 Task: Compose an email with the signature Margaret Wilson with the subject Feedback on a product roadmap and the message Could you please schedule a follow-up meeting to discuss the implementation plan? from softage.3@softage.net to softage.1@softage.net with an attached audio file Audio_art_review.mp3, change the font of the message to Tahoma and change the font typography to bold and underline Send the email. Finally, move the email from Sent Items to the label Freelance contracts
Action: Mouse moved to (106, 141)
Screenshot: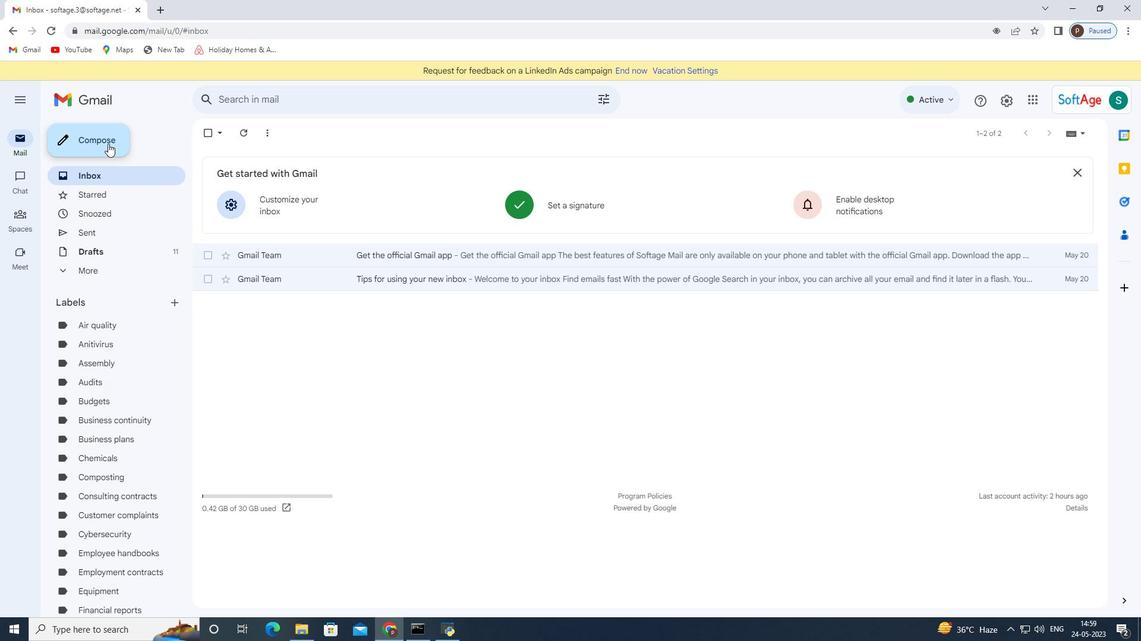 
Action: Mouse pressed left at (106, 141)
Screenshot: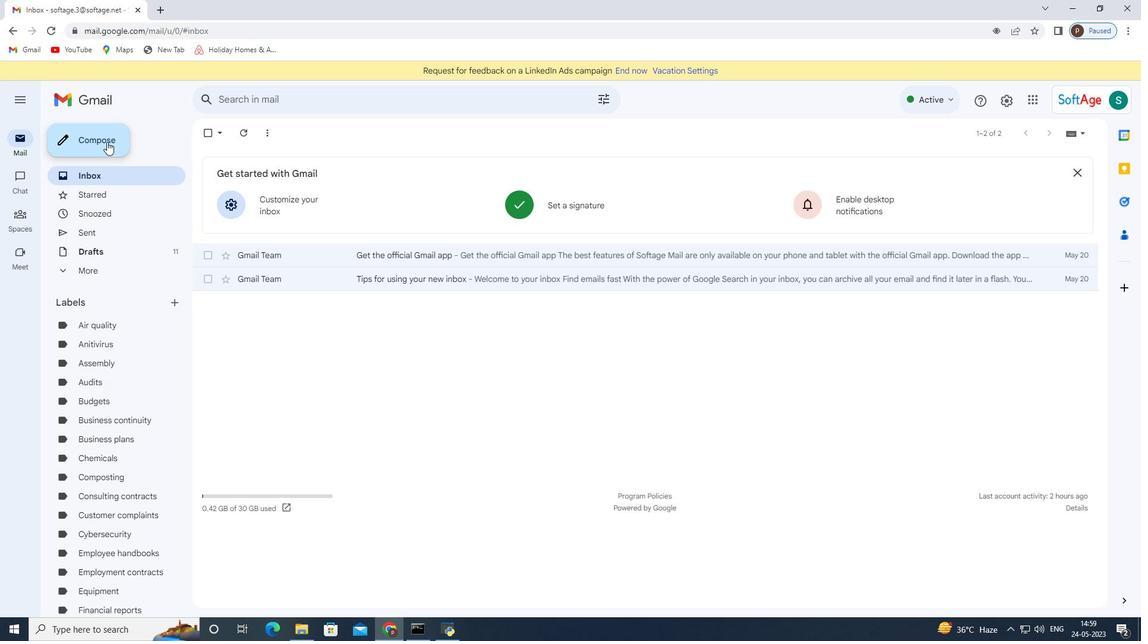 
Action: Mouse moved to (959, 600)
Screenshot: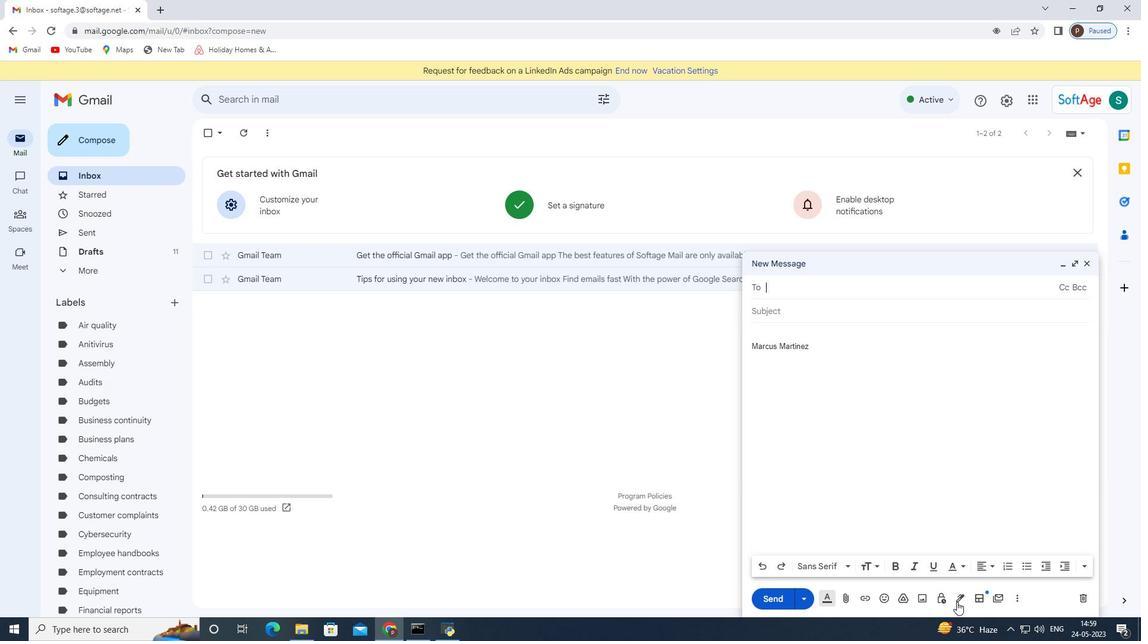 
Action: Mouse pressed left at (959, 600)
Screenshot: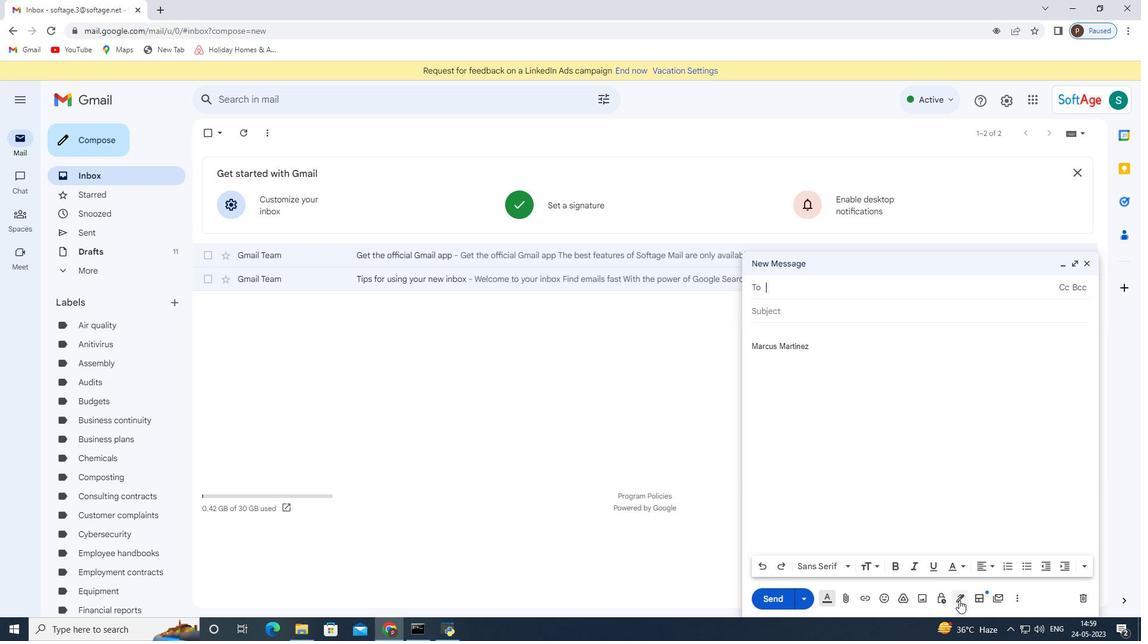 
Action: Mouse moved to (1010, 534)
Screenshot: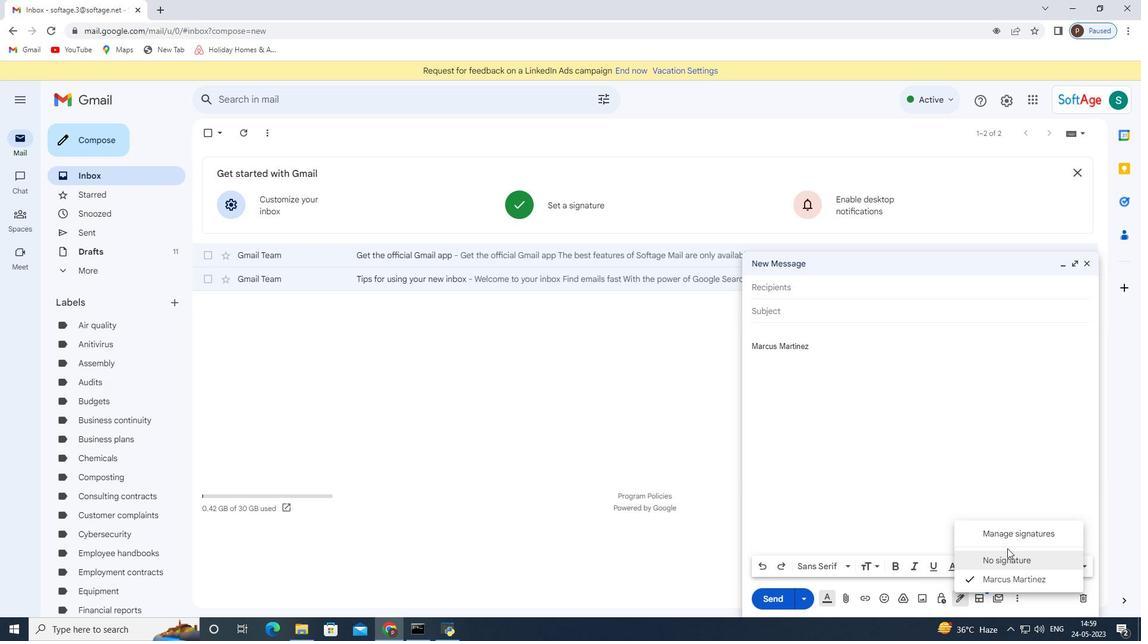 
Action: Mouse pressed left at (1010, 534)
Screenshot: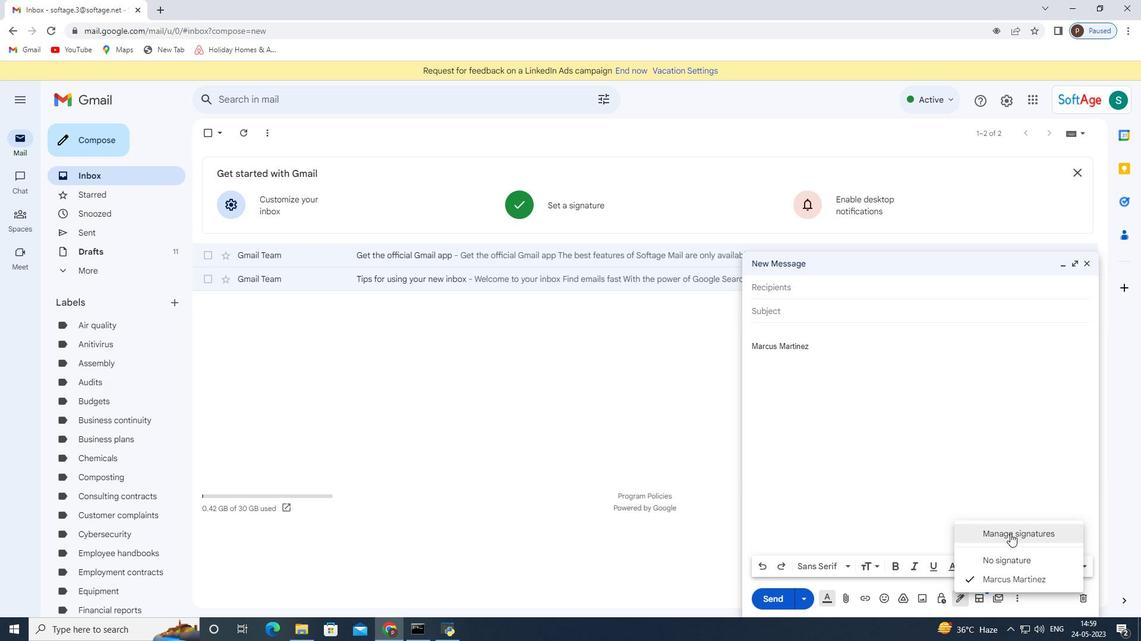 
Action: Mouse moved to (504, 379)
Screenshot: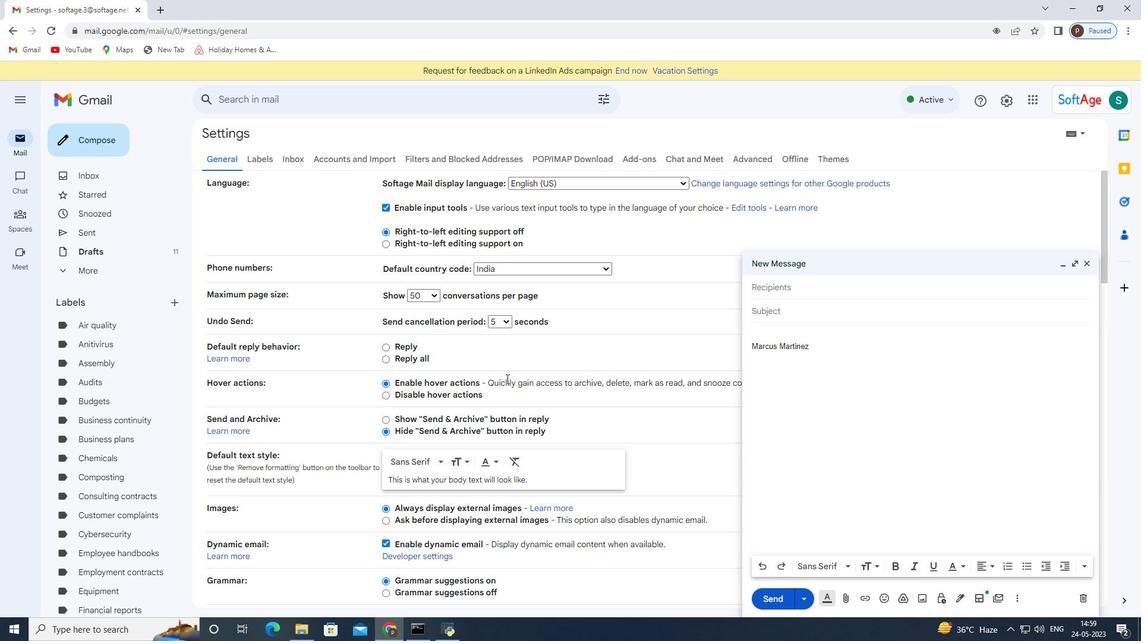 
Action: Mouse scrolled (504, 378) with delta (0, 0)
Screenshot: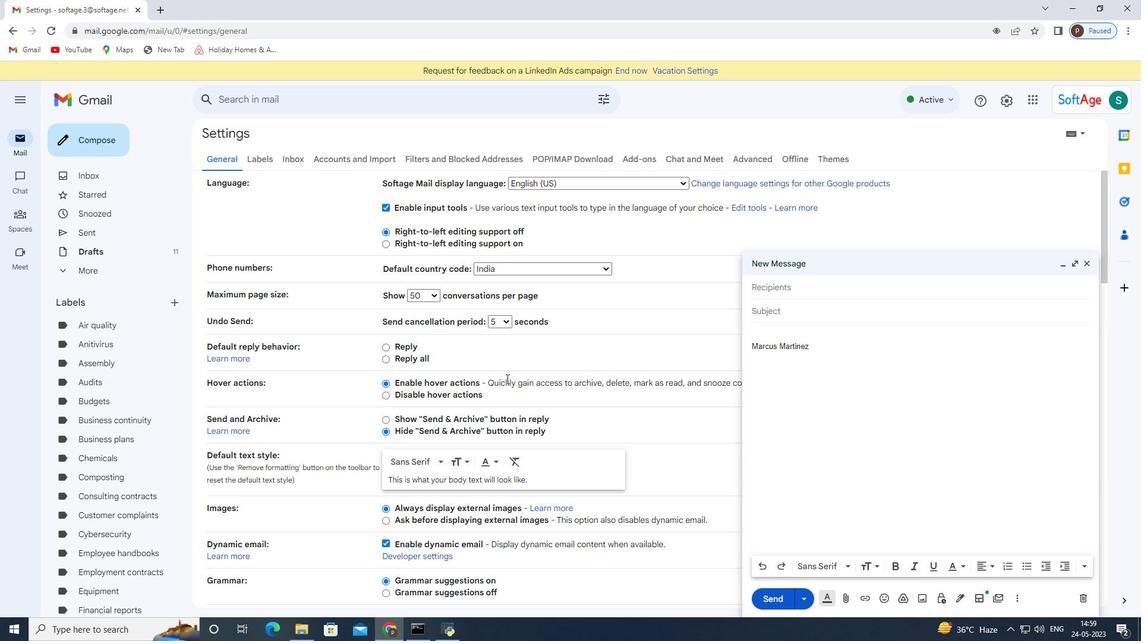 
Action: Mouse moved to (503, 379)
Screenshot: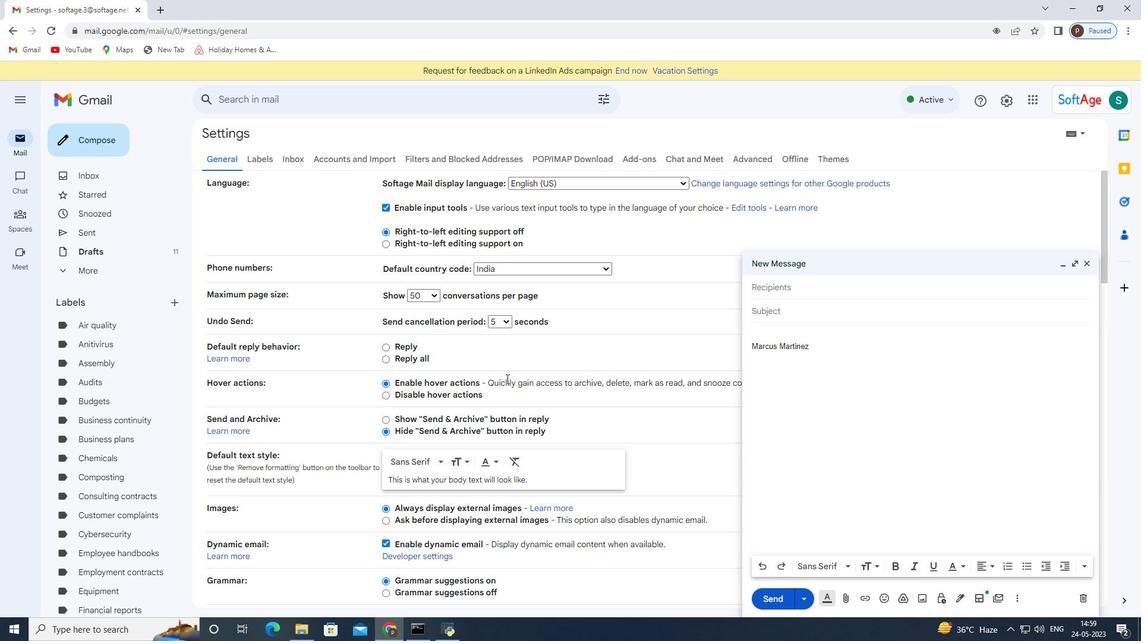 
Action: Mouse scrolled (503, 378) with delta (0, 0)
Screenshot: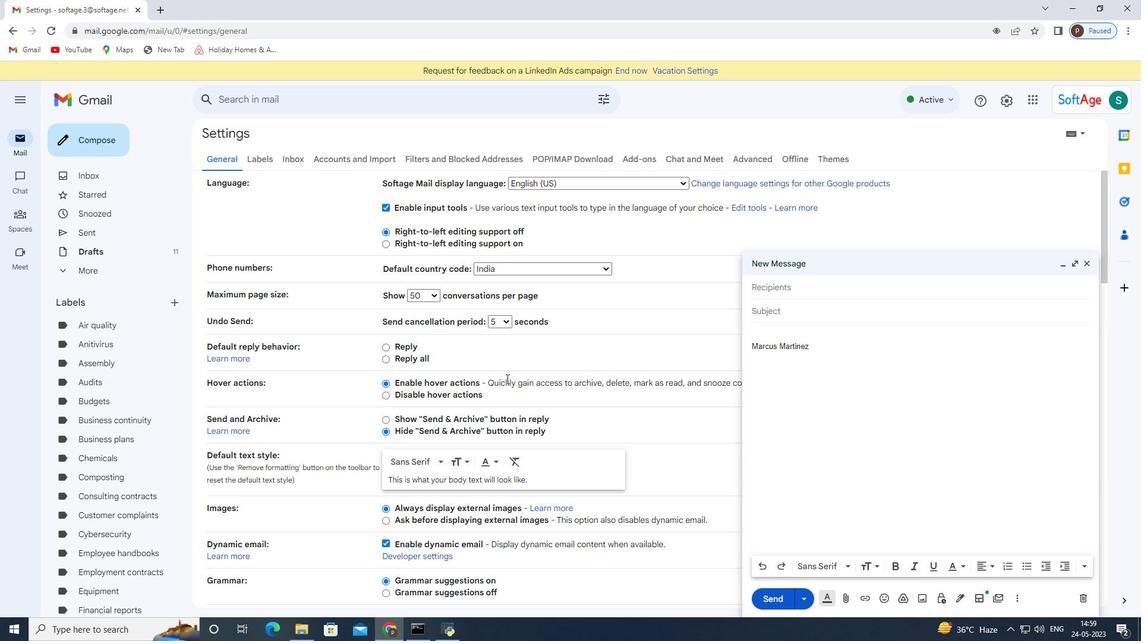 
Action: Mouse moved to (502, 379)
Screenshot: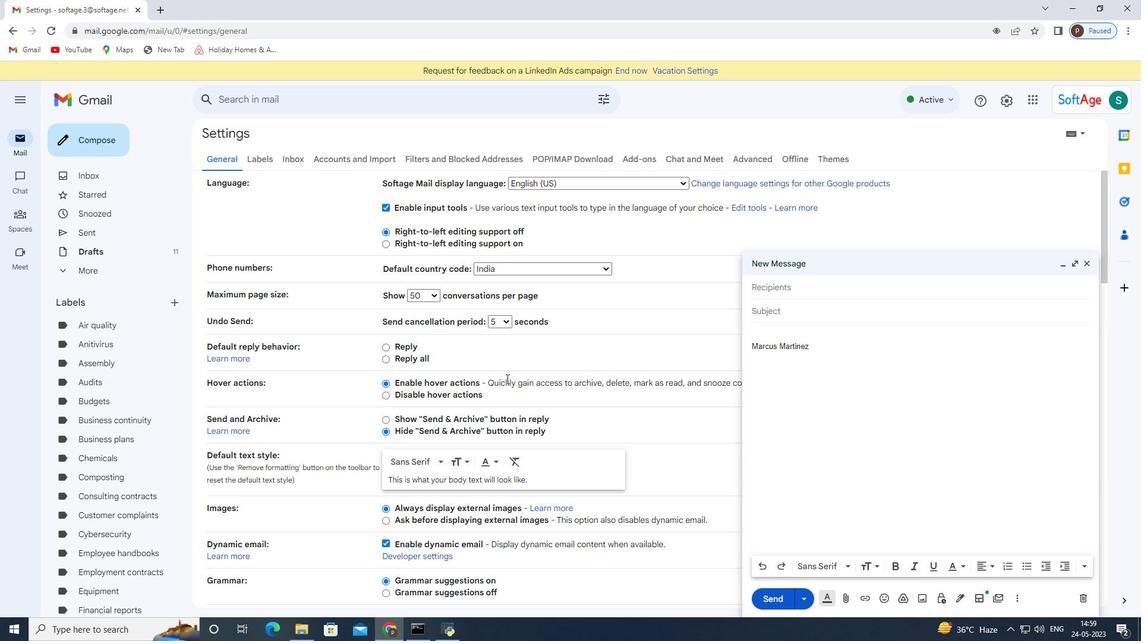 
Action: Mouse scrolled (502, 378) with delta (0, 0)
Screenshot: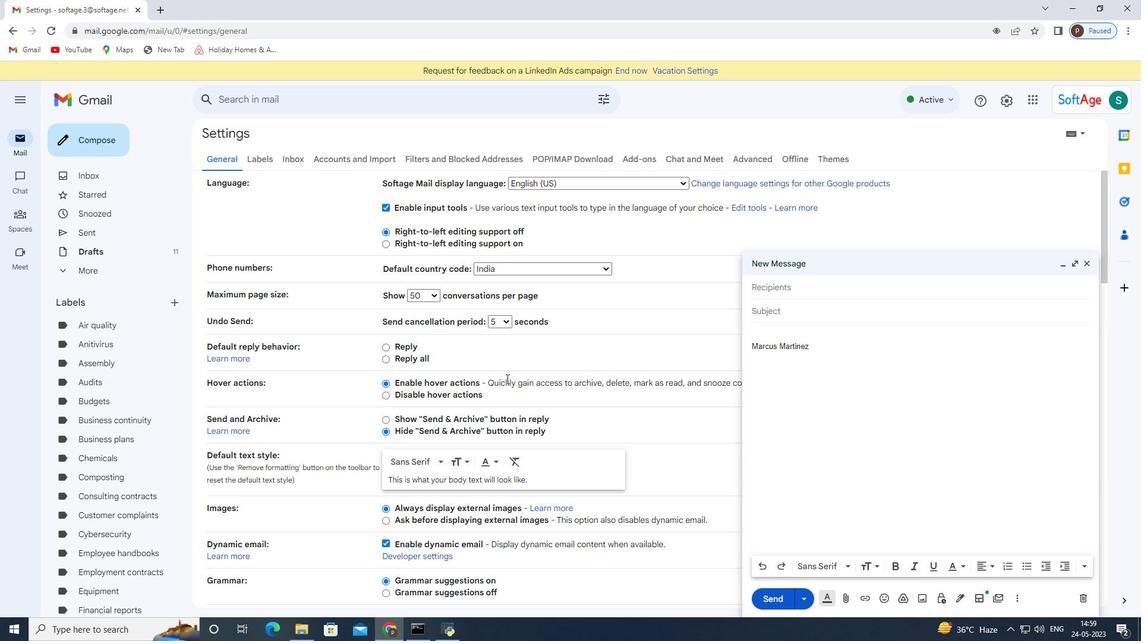 
Action: Mouse scrolled (502, 378) with delta (0, 0)
Screenshot: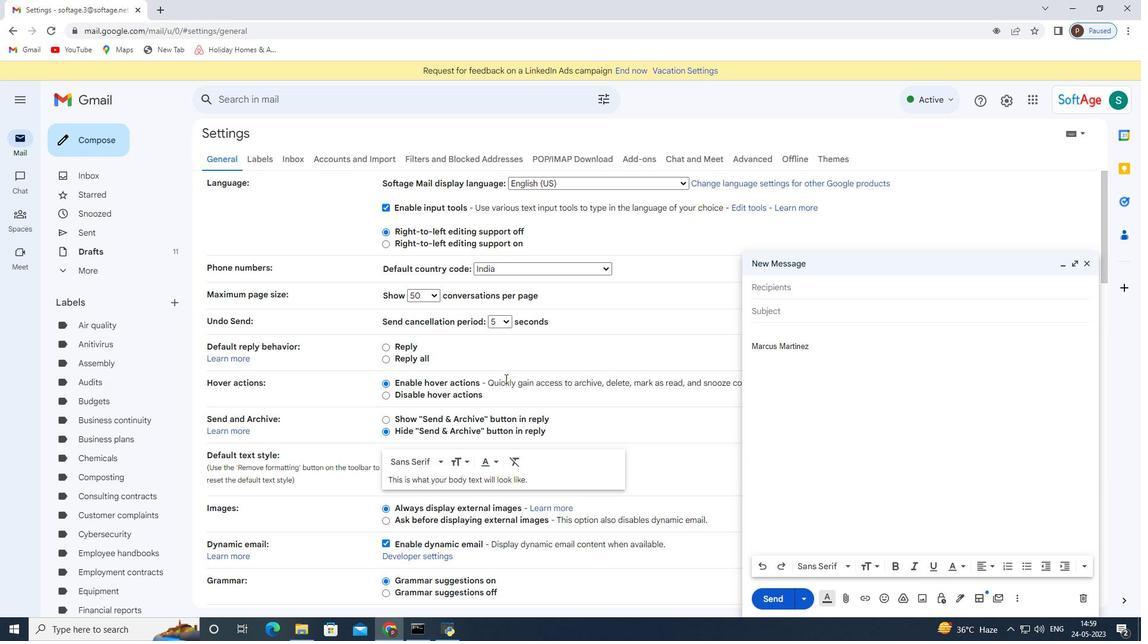 
Action: Mouse scrolled (502, 378) with delta (0, 0)
Screenshot: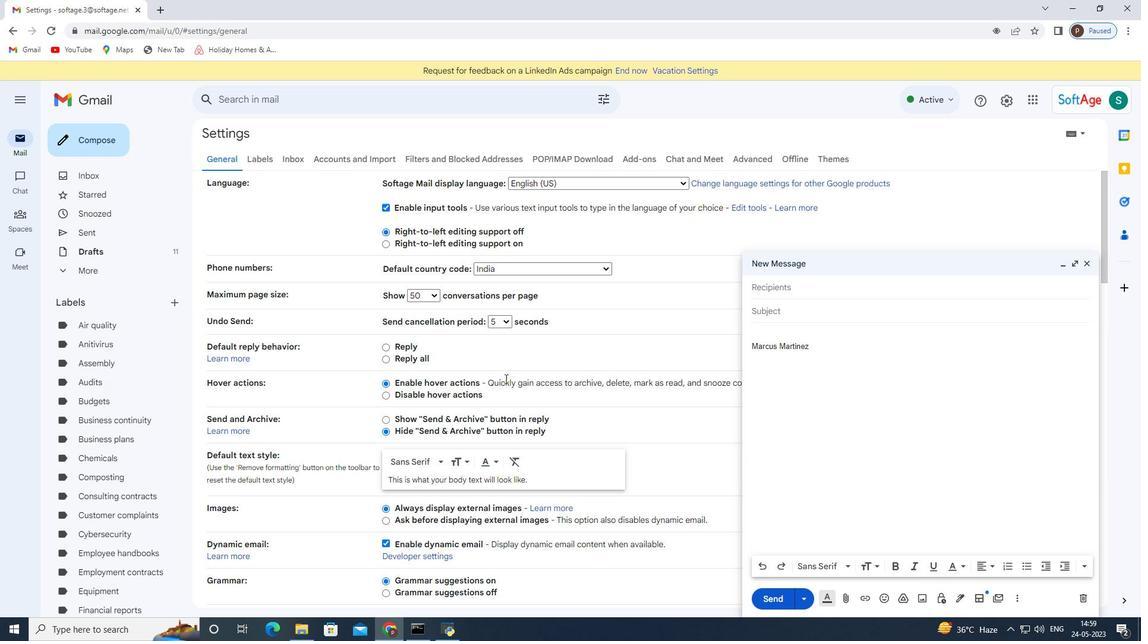
Action: Mouse scrolled (502, 378) with delta (0, 0)
Screenshot: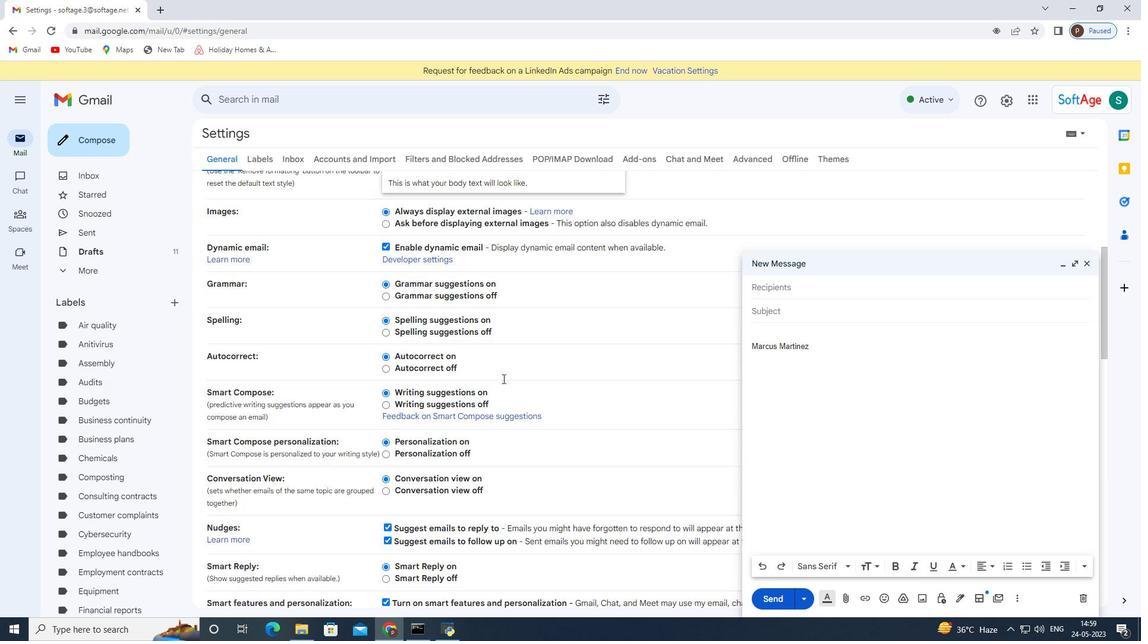 
Action: Mouse scrolled (502, 378) with delta (0, 0)
Screenshot: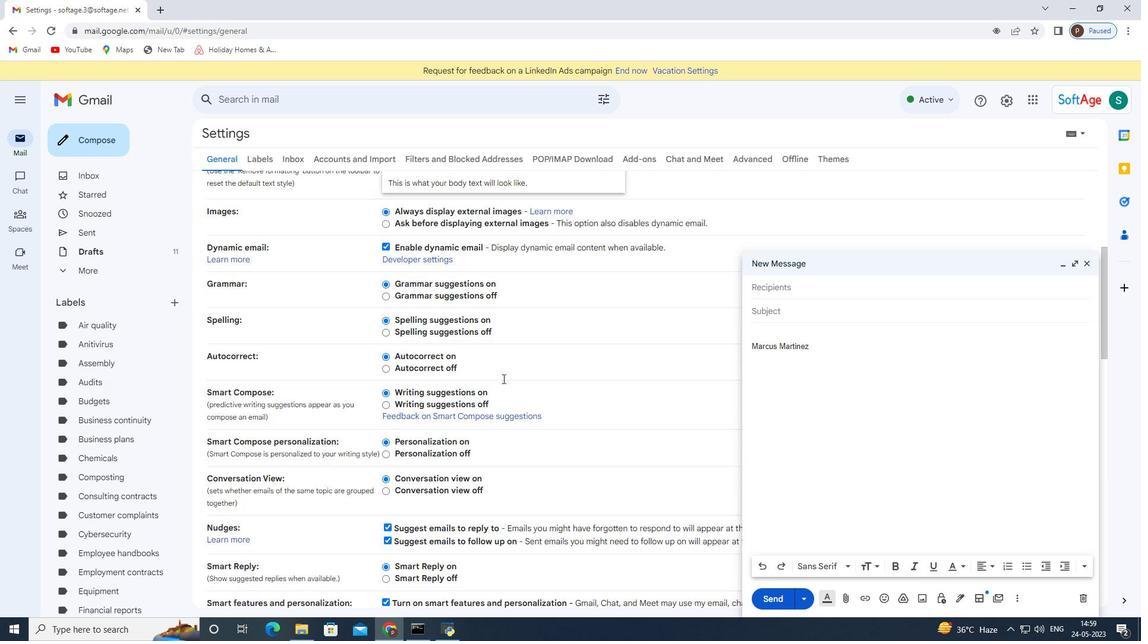 
Action: Mouse scrolled (502, 378) with delta (0, 0)
Screenshot: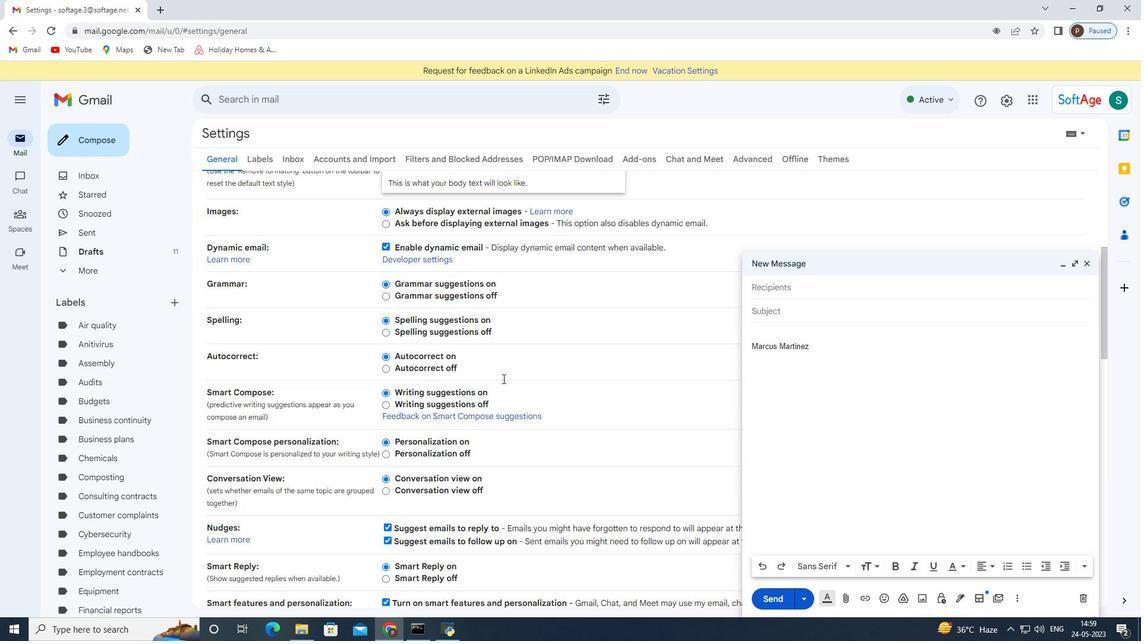 
Action: Mouse scrolled (502, 378) with delta (0, 0)
Screenshot: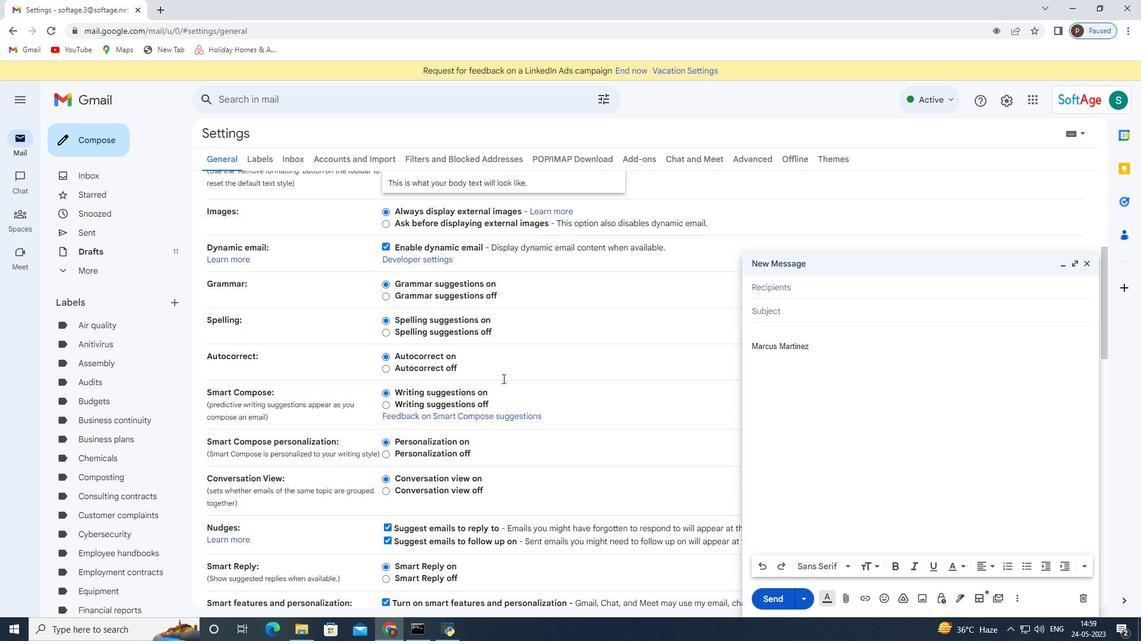 
Action: Mouse scrolled (502, 378) with delta (0, 0)
Screenshot: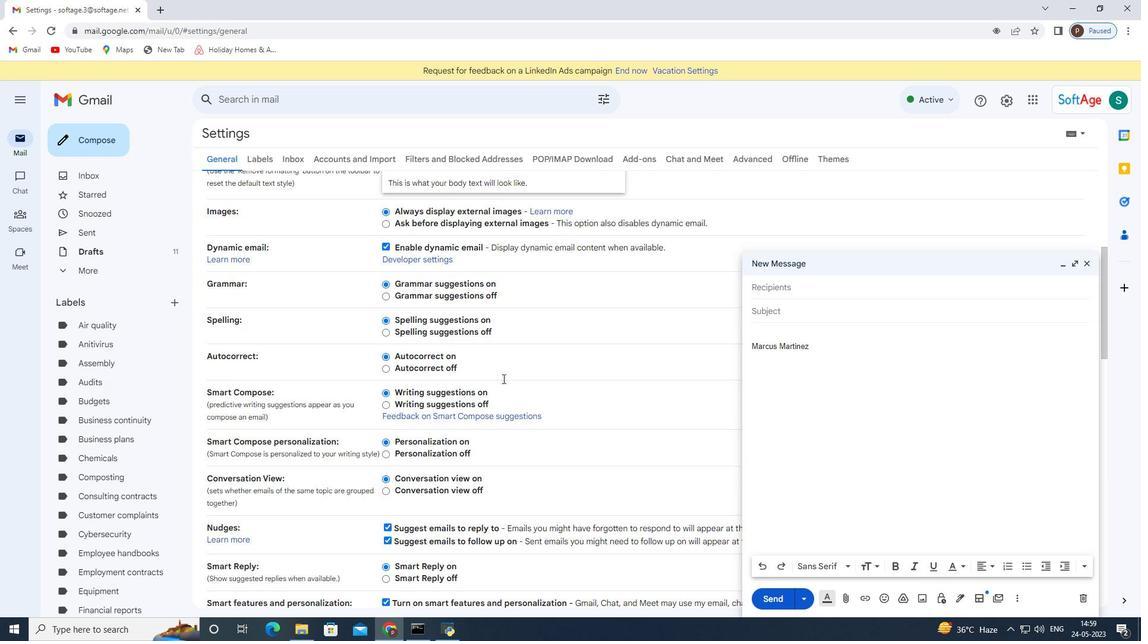 
Action: Mouse scrolled (502, 378) with delta (0, 0)
Screenshot: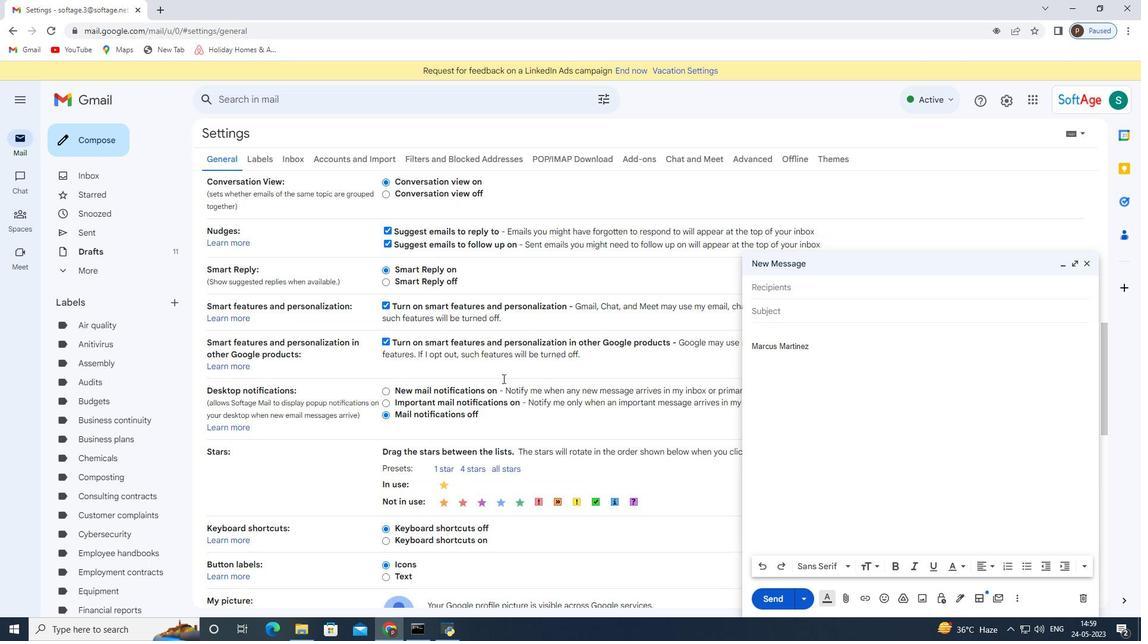 
Action: Mouse scrolled (502, 378) with delta (0, 0)
Screenshot: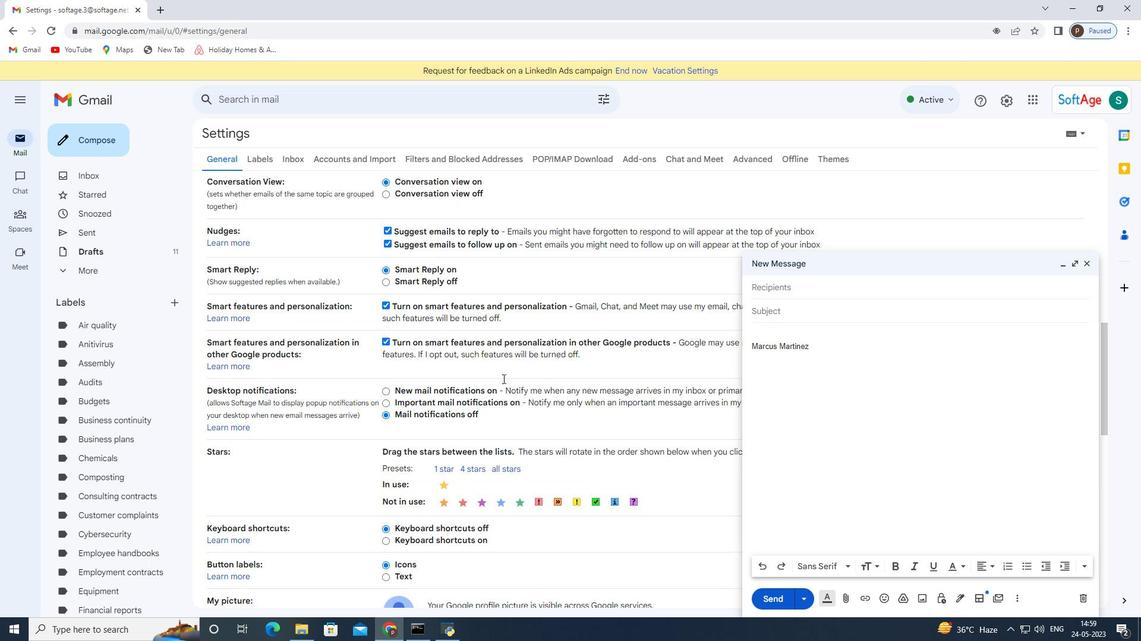 
Action: Mouse scrolled (502, 378) with delta (0, 0)
Screenshot: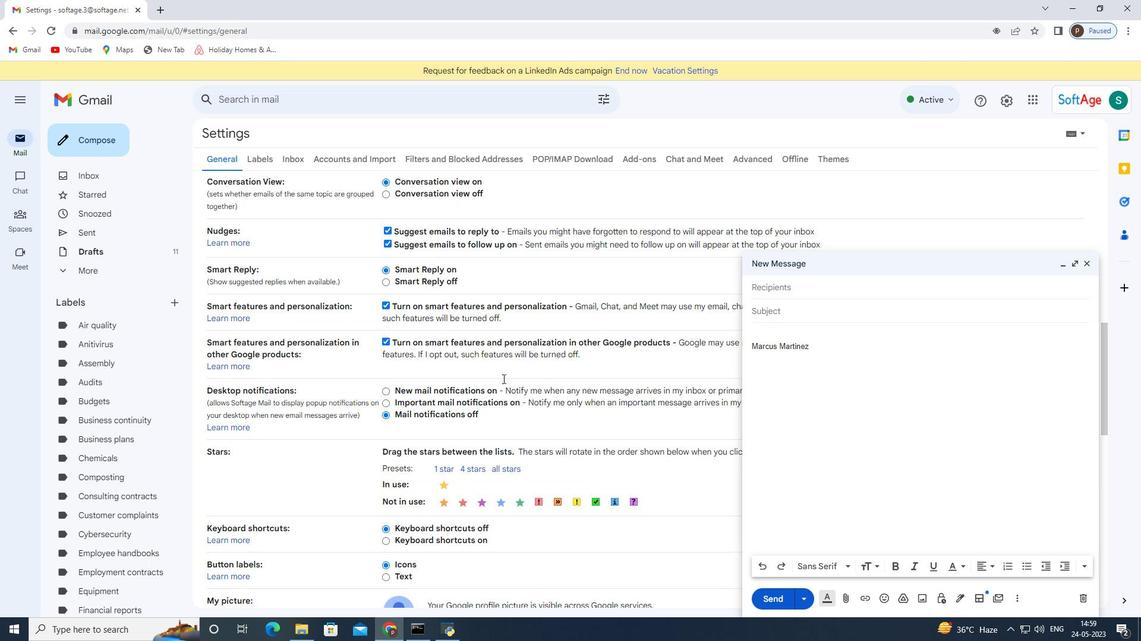 
Action: Mouse scrolled (502, 378) with delta (0, 0)
Screenshot: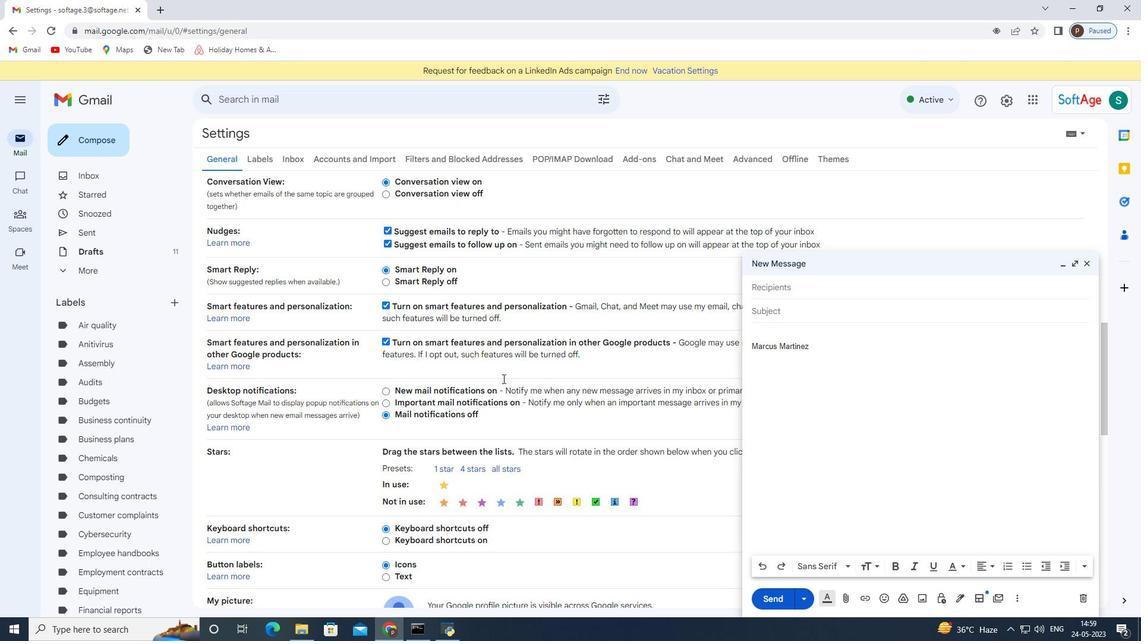 
Action: Mouse scrolled (502, 378) with delta (0, 0)
Screenshot: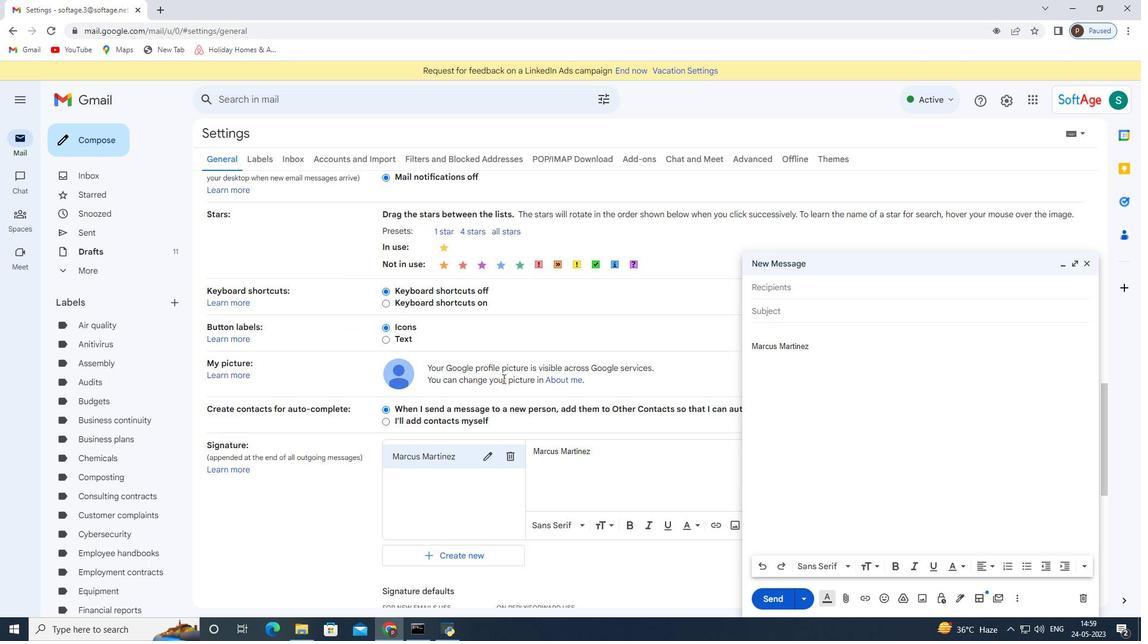 
Action: Mouse scrolled (502, 378) with delta (0, 0)
Screenshot: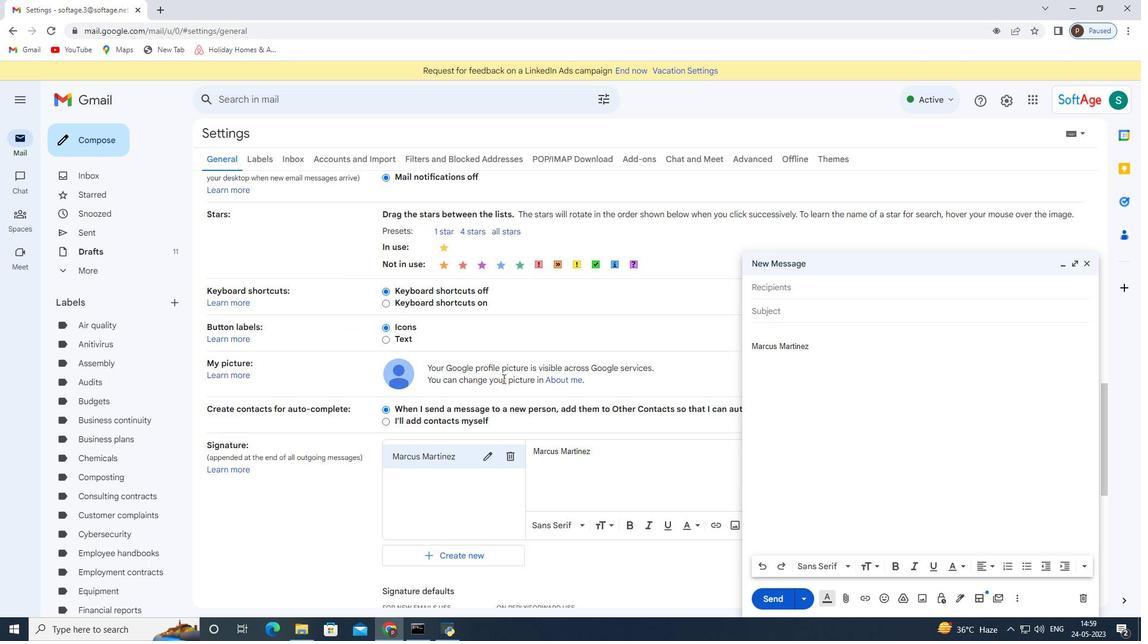 
Action: Mouse moved to (508, 340)
Screenshot: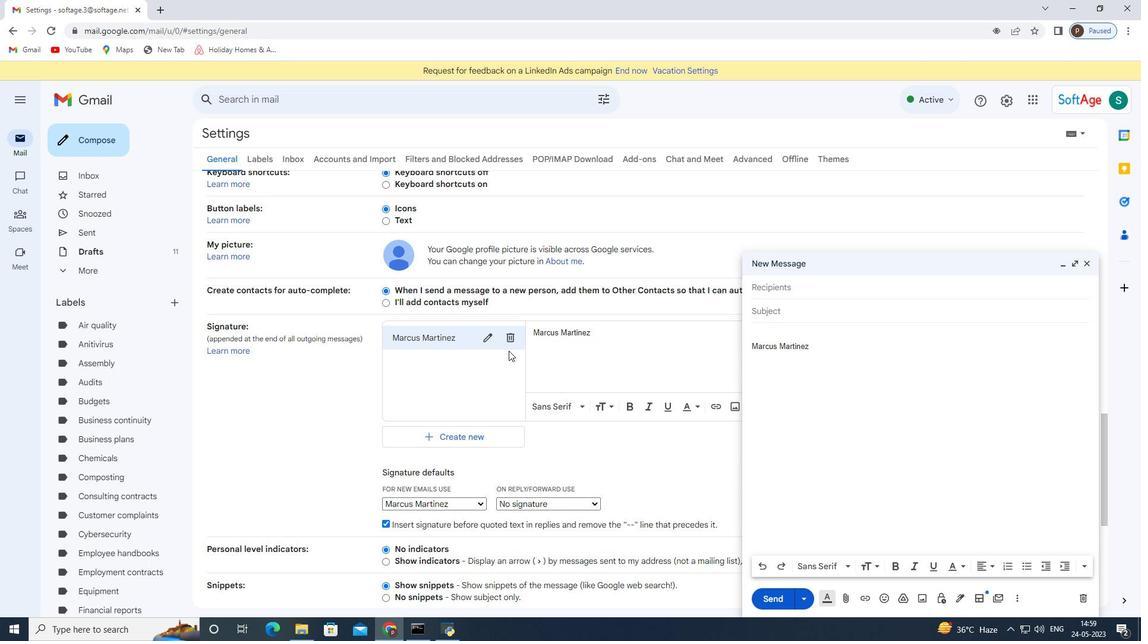 
Action: Mouse pressed left at (508, 340)
Screenshot: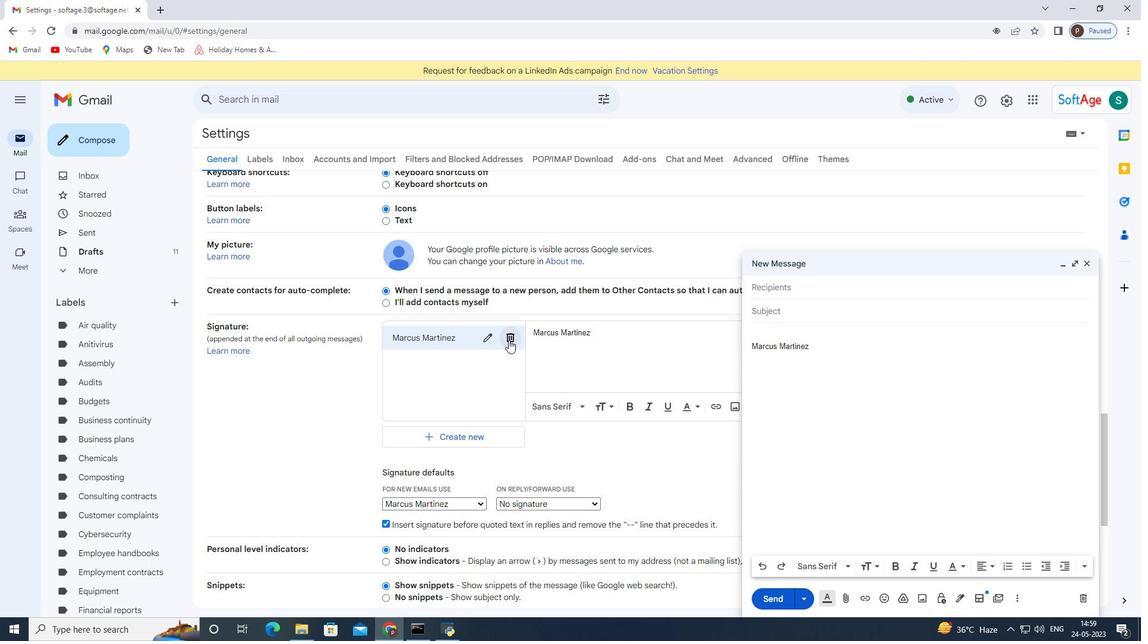 
Action: Mouse moved to (675, 363)
Screenshot: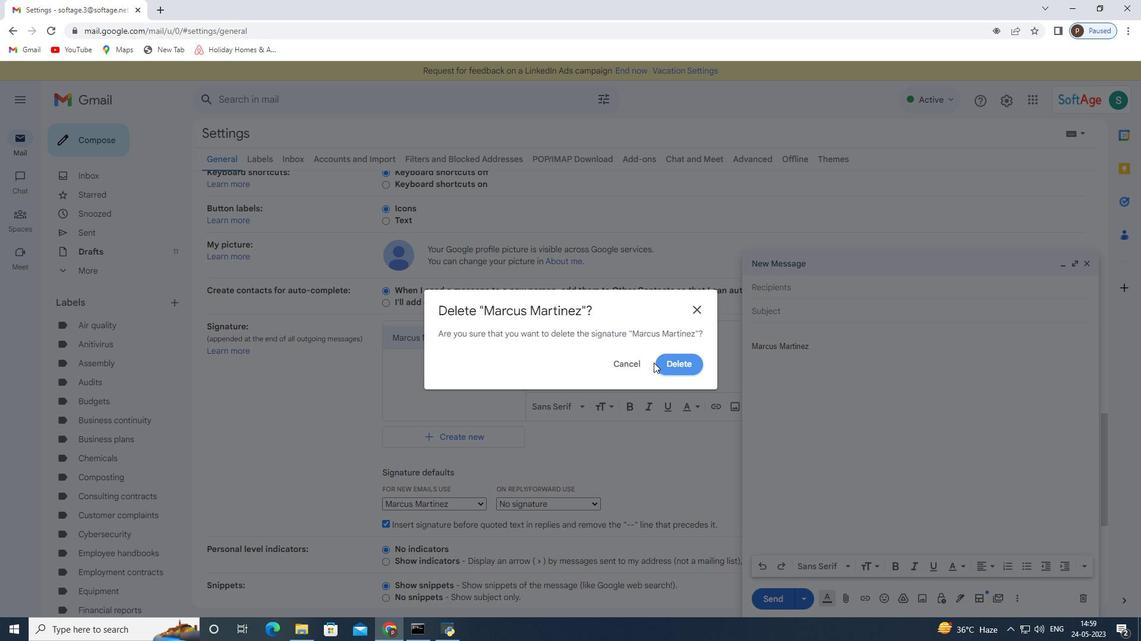 
Action: Mouse pressed left at (675, 363)
Screenshot: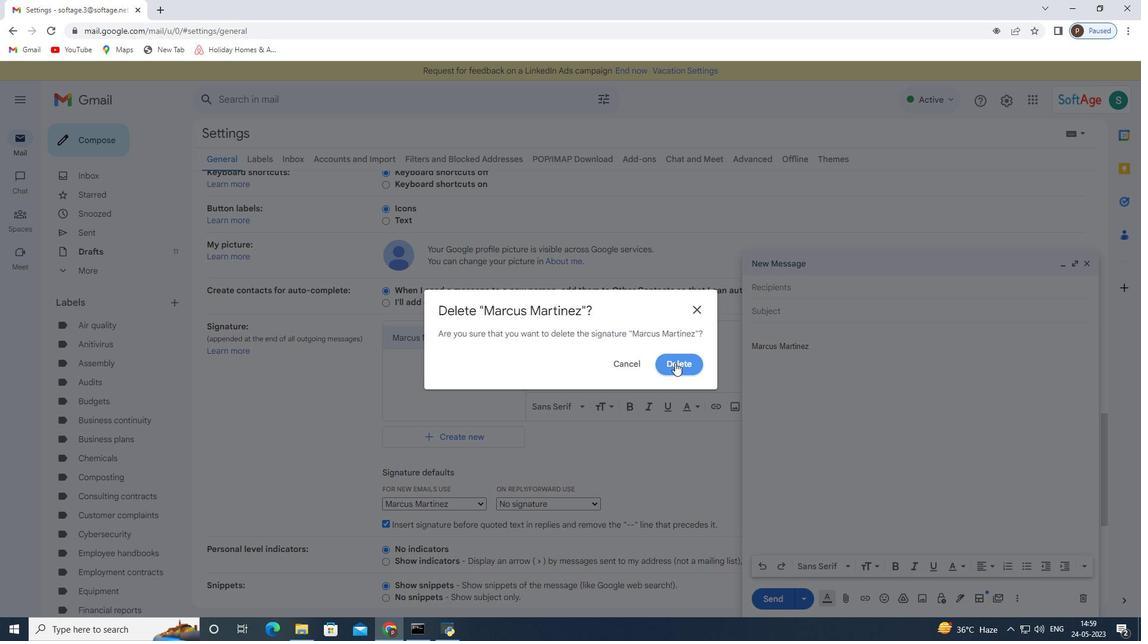 
Action: Mouse moved to (435, 342)
Screenshot: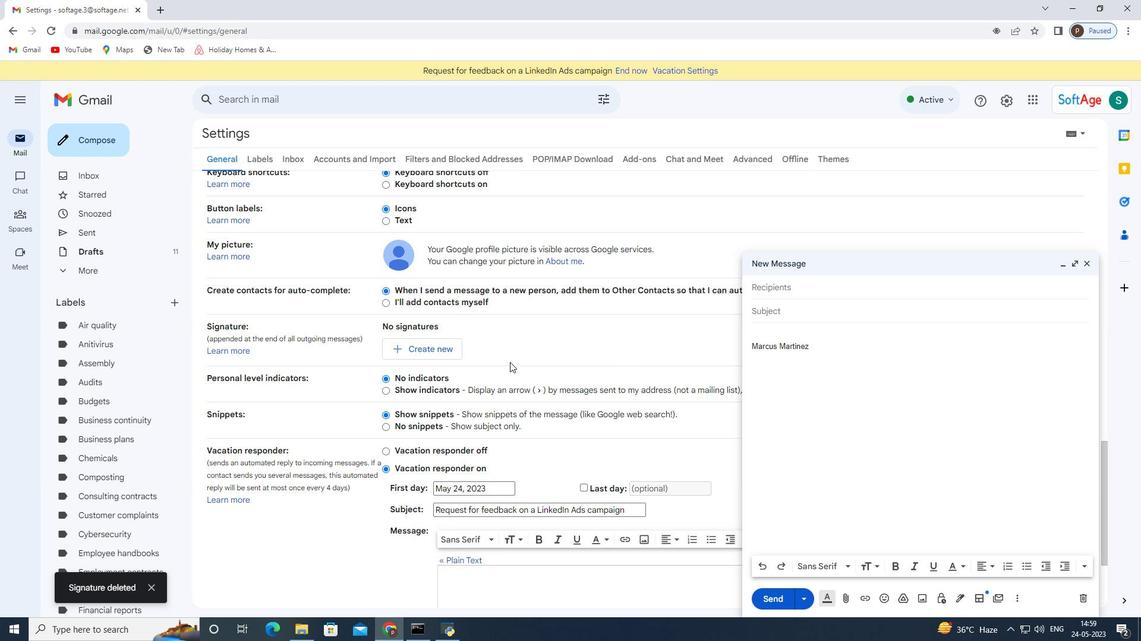 
Action: Mouse pressed left at (435, 342)
Screenshot: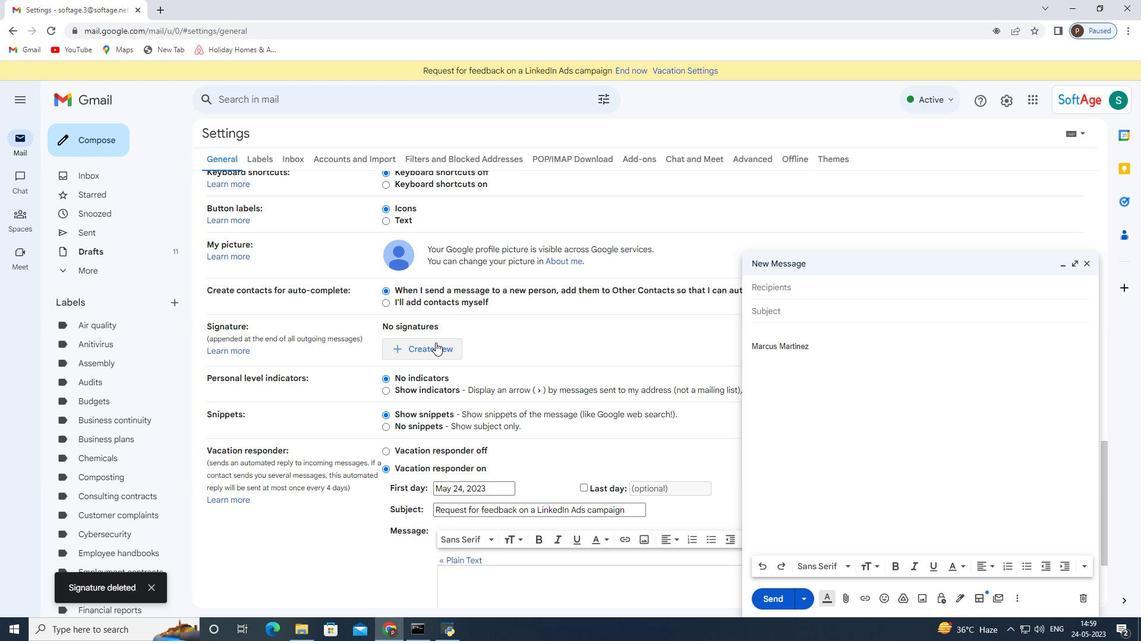 
Action: Mouse moved to (458, 334)
Screenshot: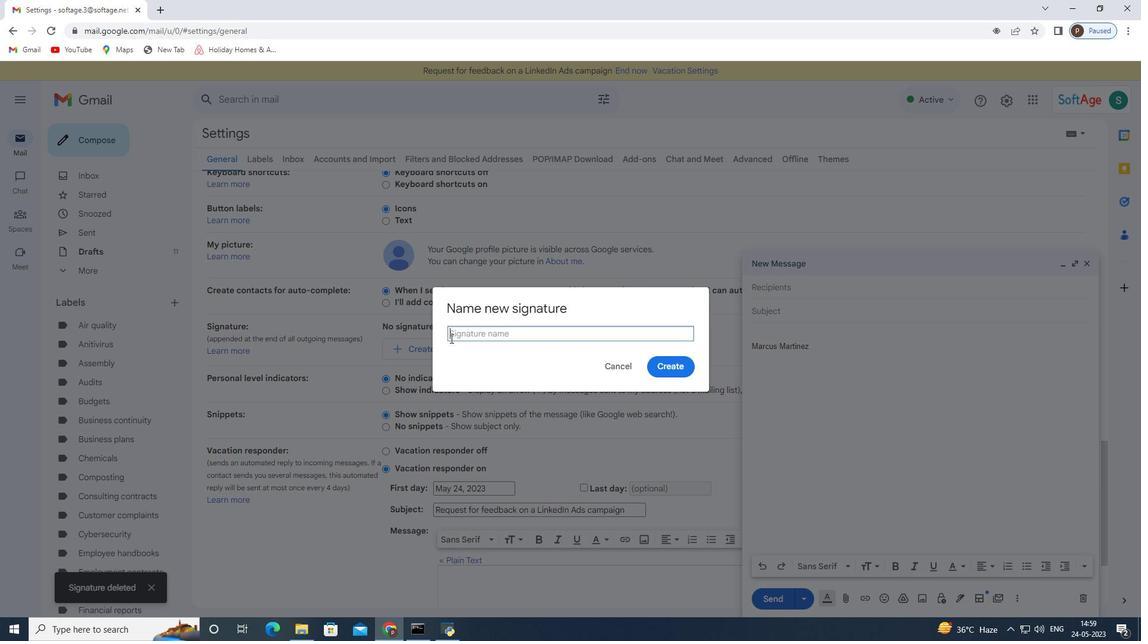 
Action: Mouse pressed left at (458, 334)
Screenshot: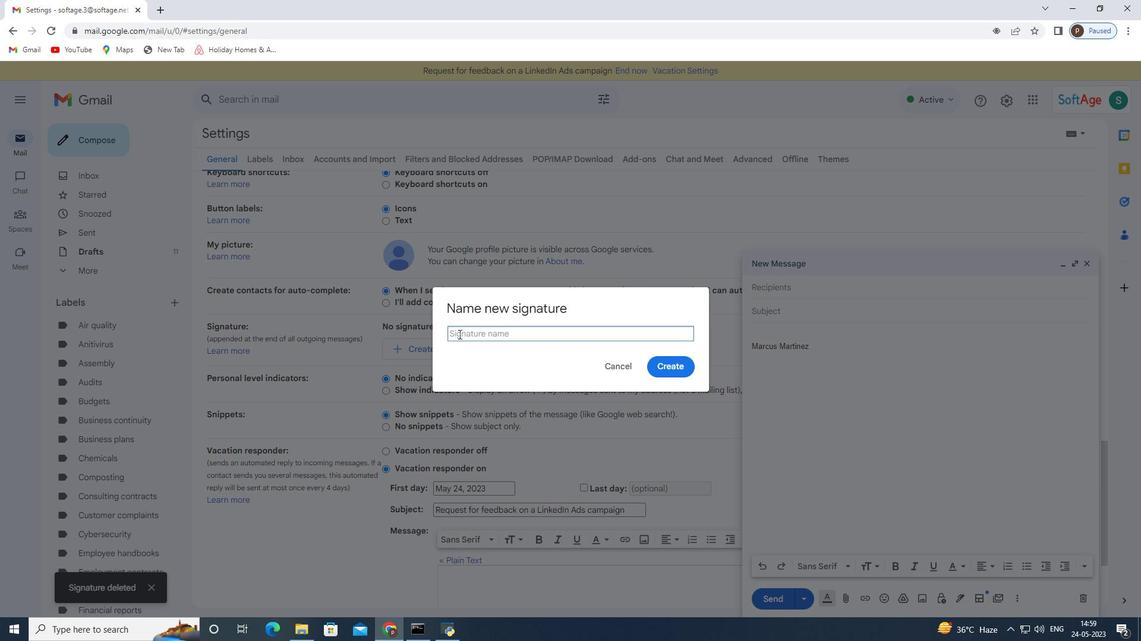 
Action: Key pressed <Key.shift><Key.shift>Margaret<Key.space><Key.shift>Wilson<Key.enter>
Screenshot: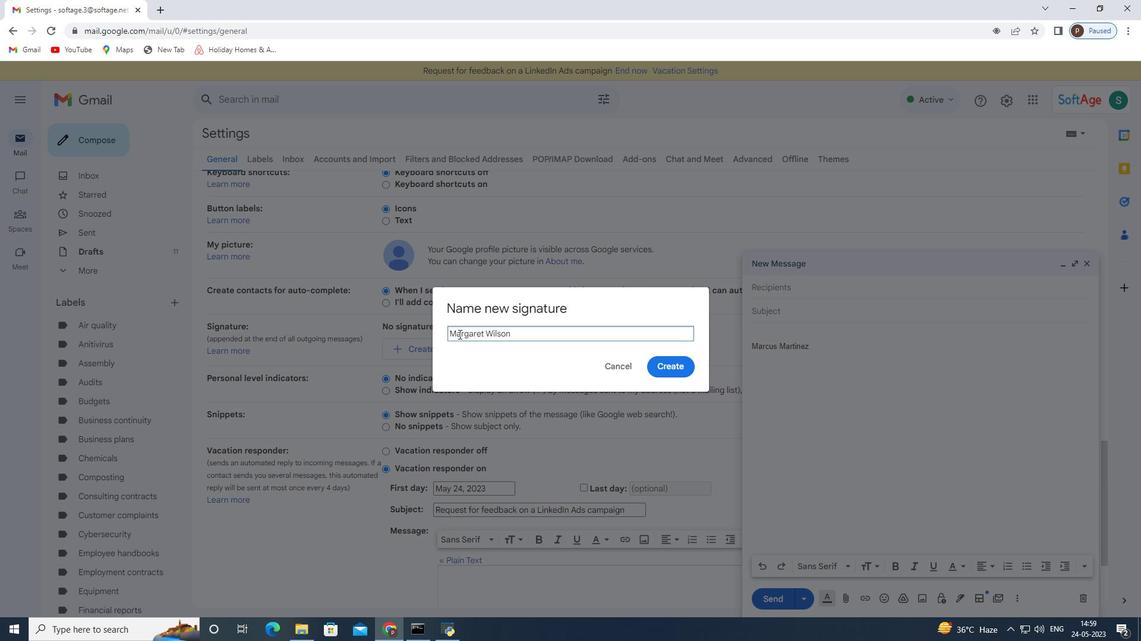 
Action: Mouse moved to (540, 329)
Screenshot: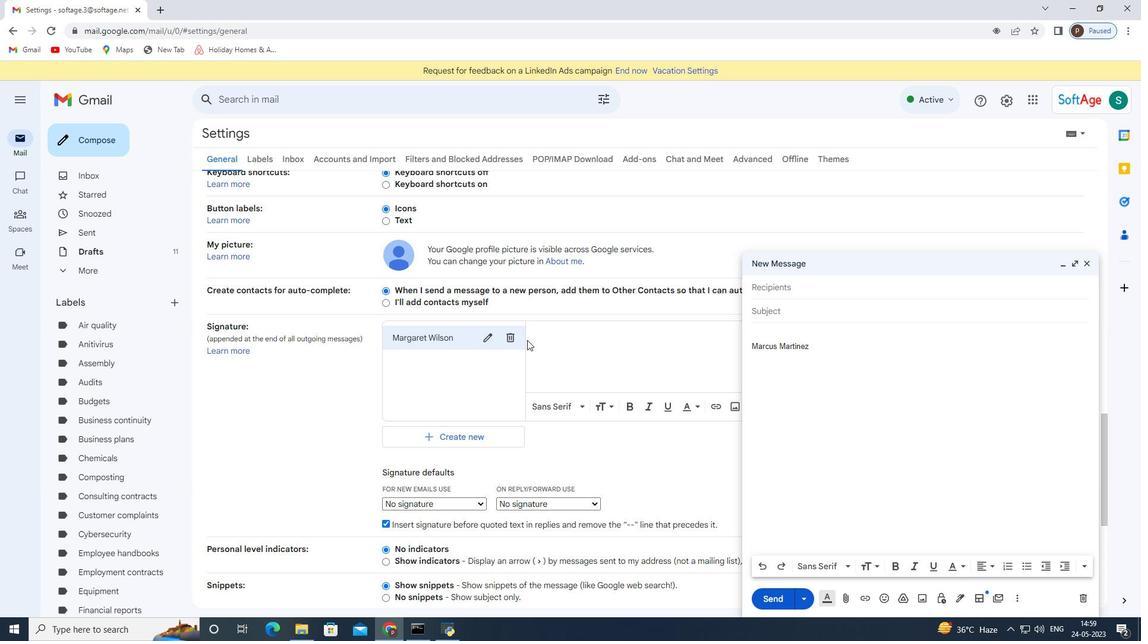 
Action: Mouse pressed left at (540, 329)
Screenshot: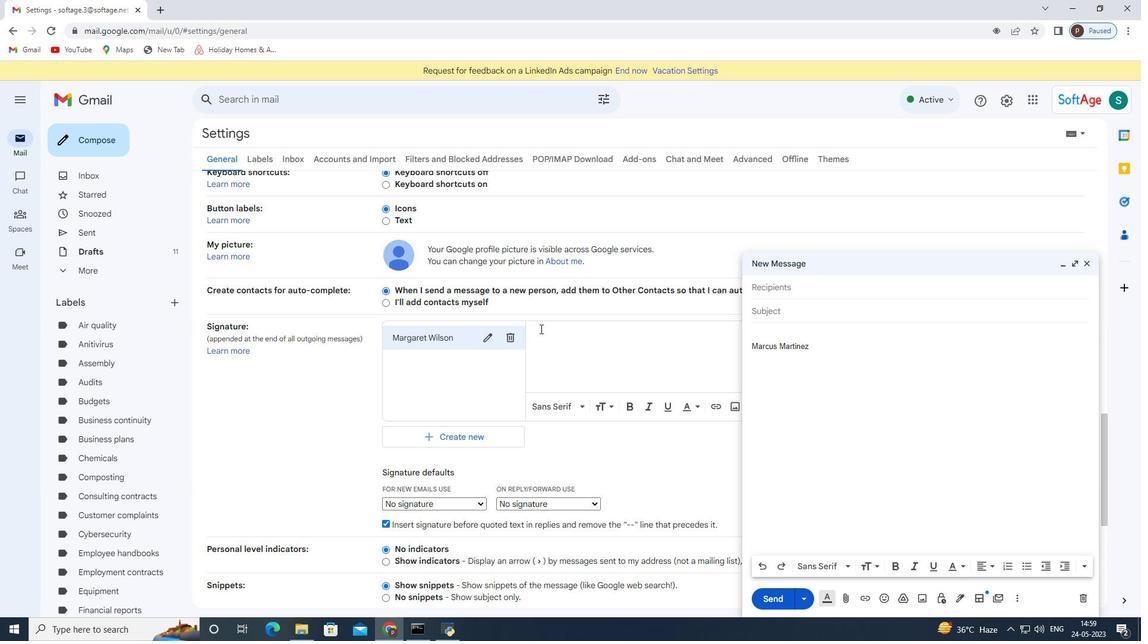 
Action: Key pressed <Key.shift>Margar
Screenshot: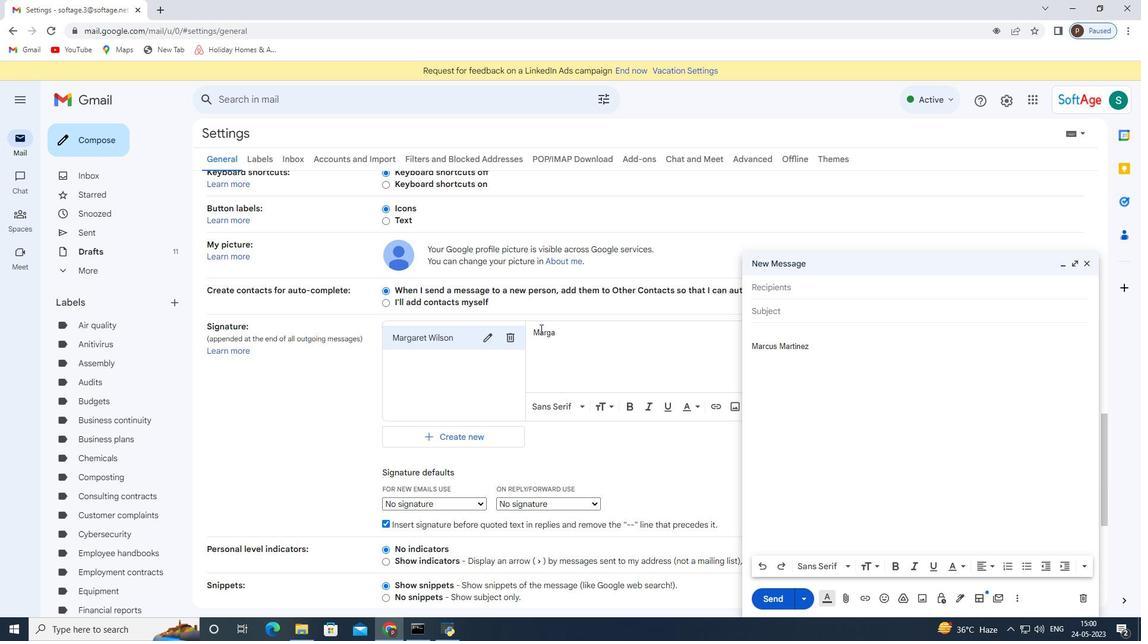 
Action: Mouse moved to (540, 329)
Screenshot: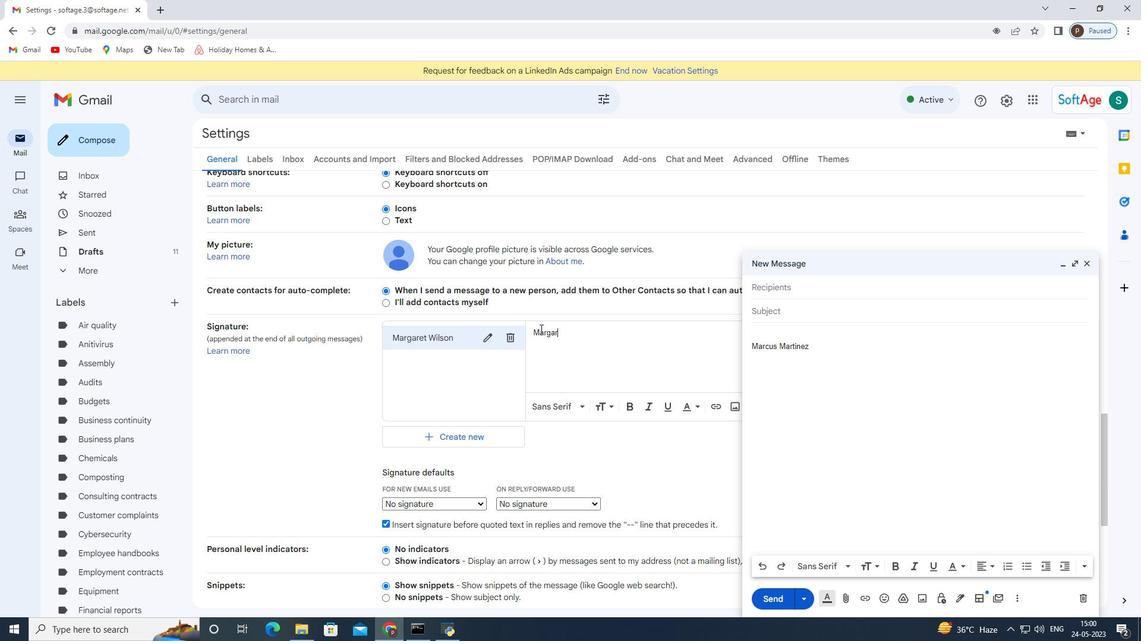 
Action: Key pressed et<Key.space><Key.shift>Wilson
Screenshot: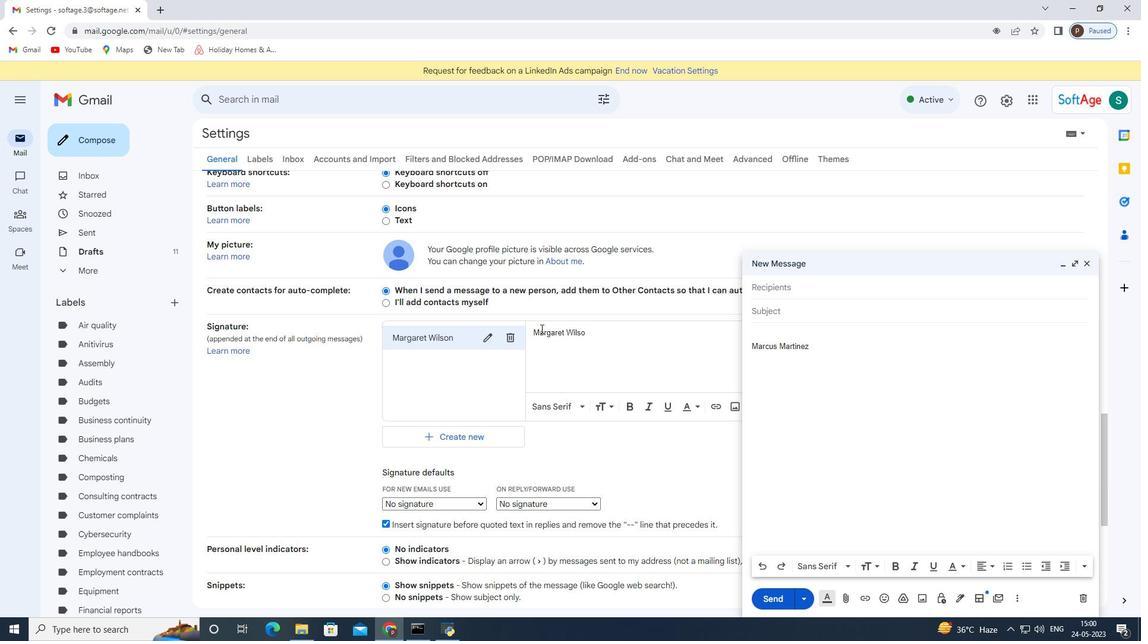 
Action: Mouse scrolled (540, 328) with delta (0, 0)
Screenshot: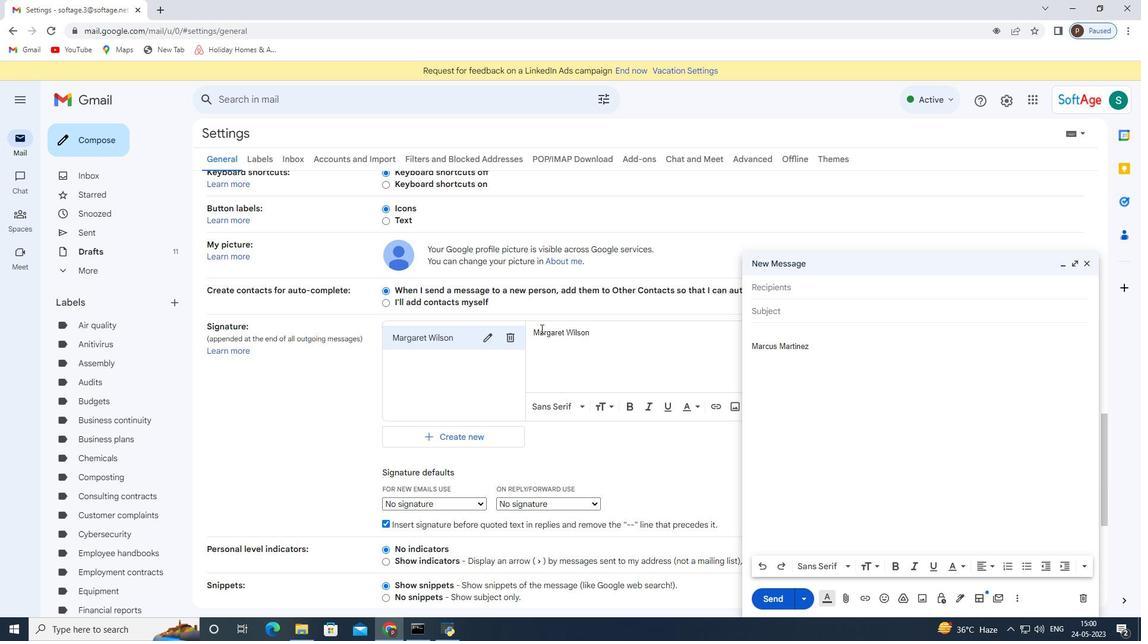 
Action: Mouse scrolled (540, 328) with delta (0, 0)
Screenshot: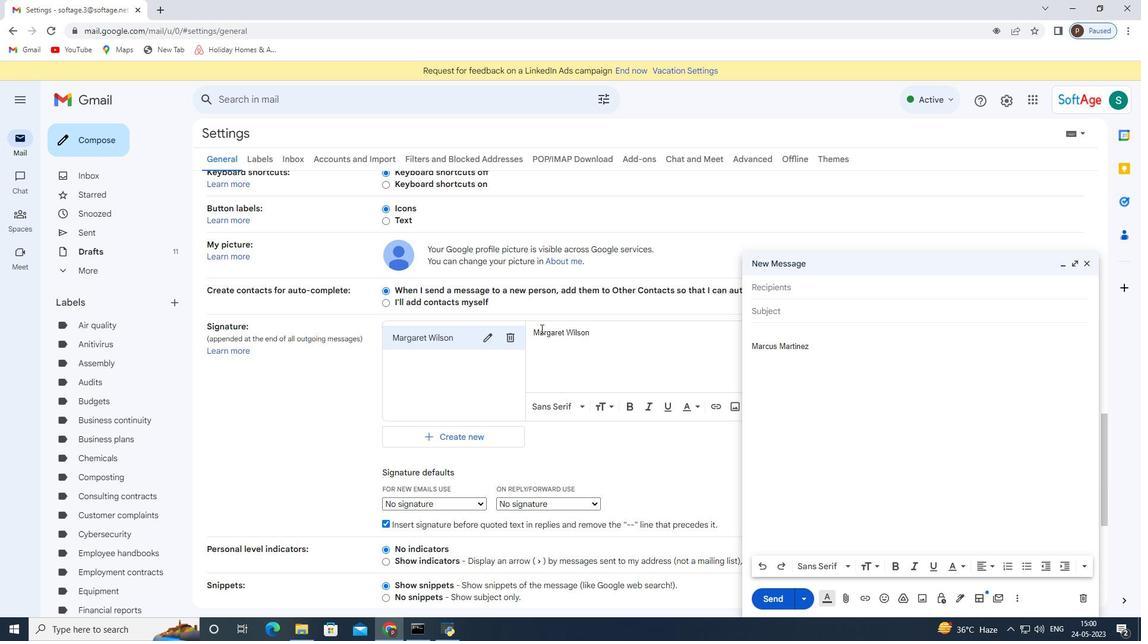 
Action: Mouse moved to (421, 383)
Screenshot: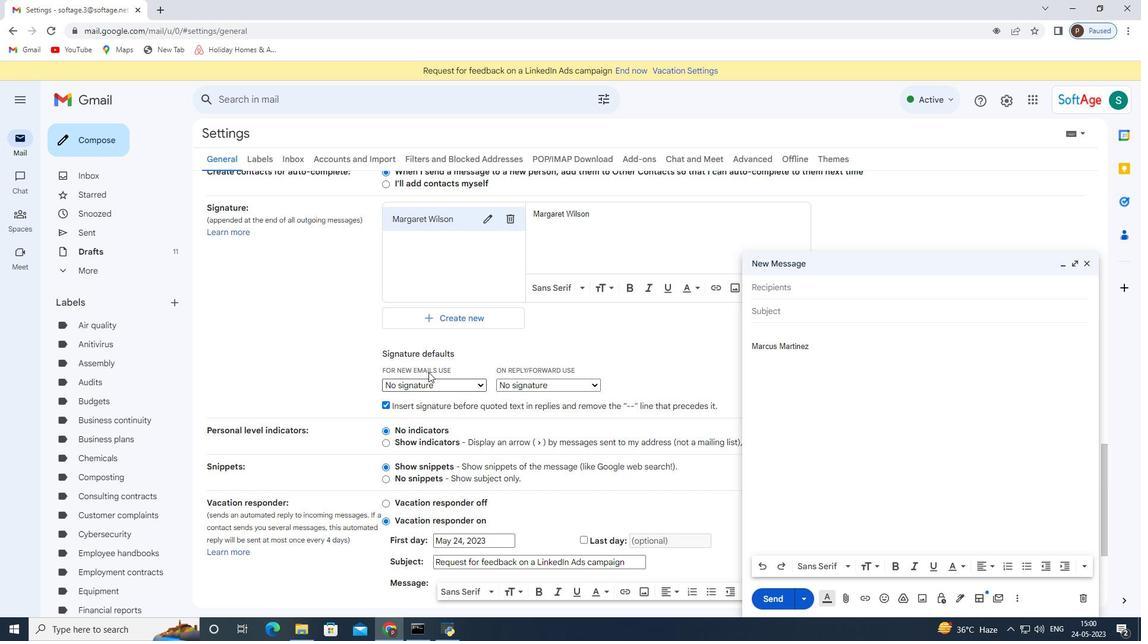 
Action: Mouse pressed left at (421, 383)
Screenshot: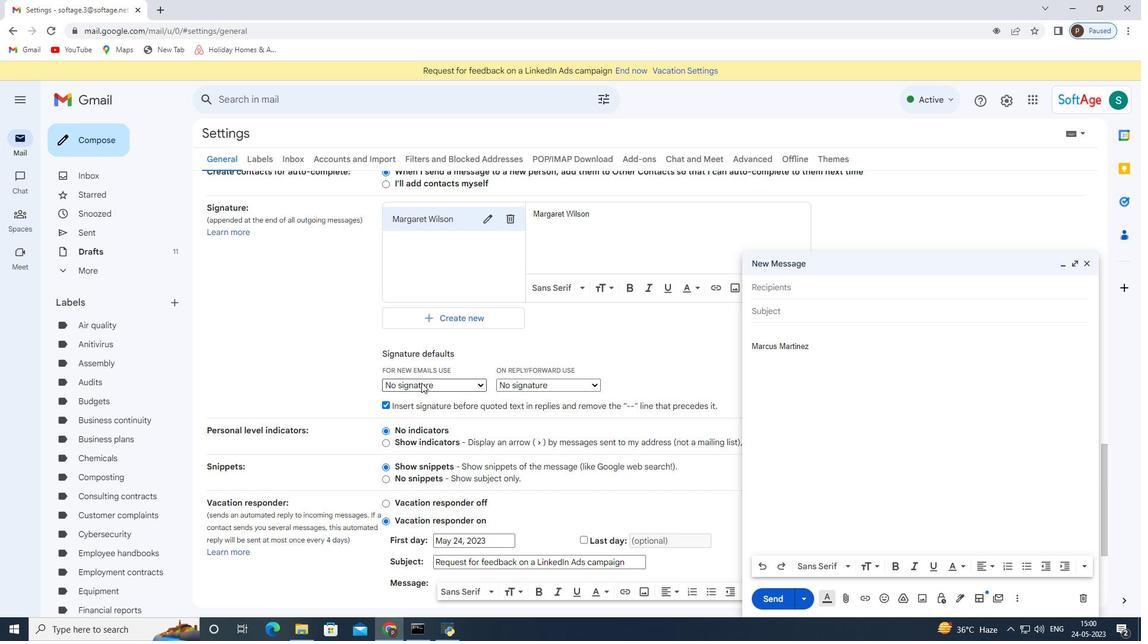
Action: Mouse moved to (432, 408)
Screenshot: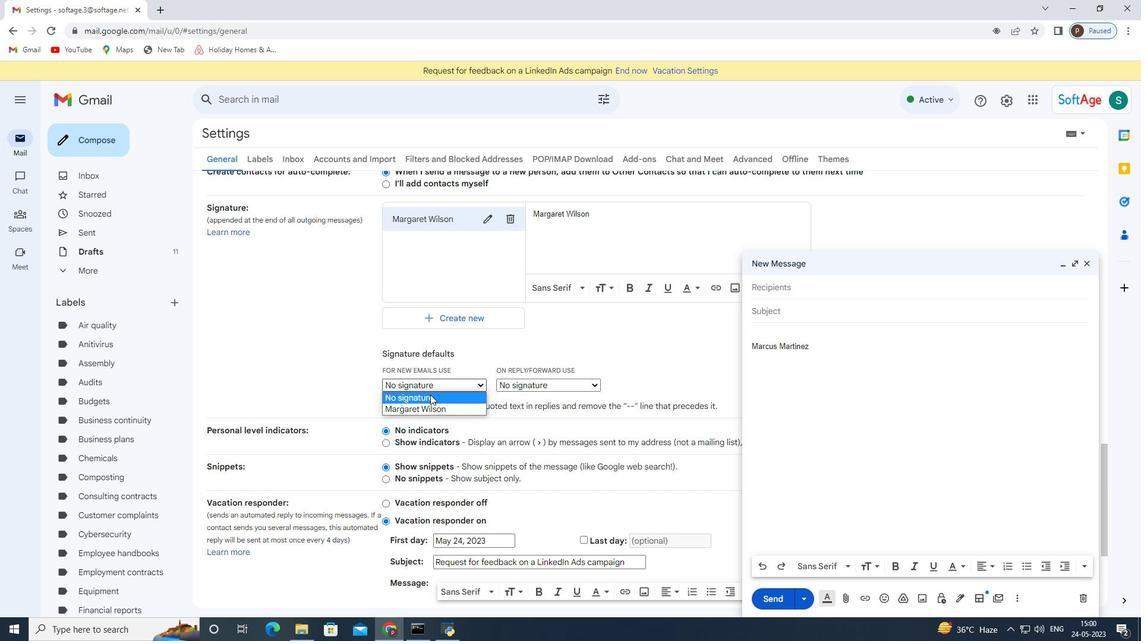 
Action: Mouse pressed left at (432, 408)
Screenshot: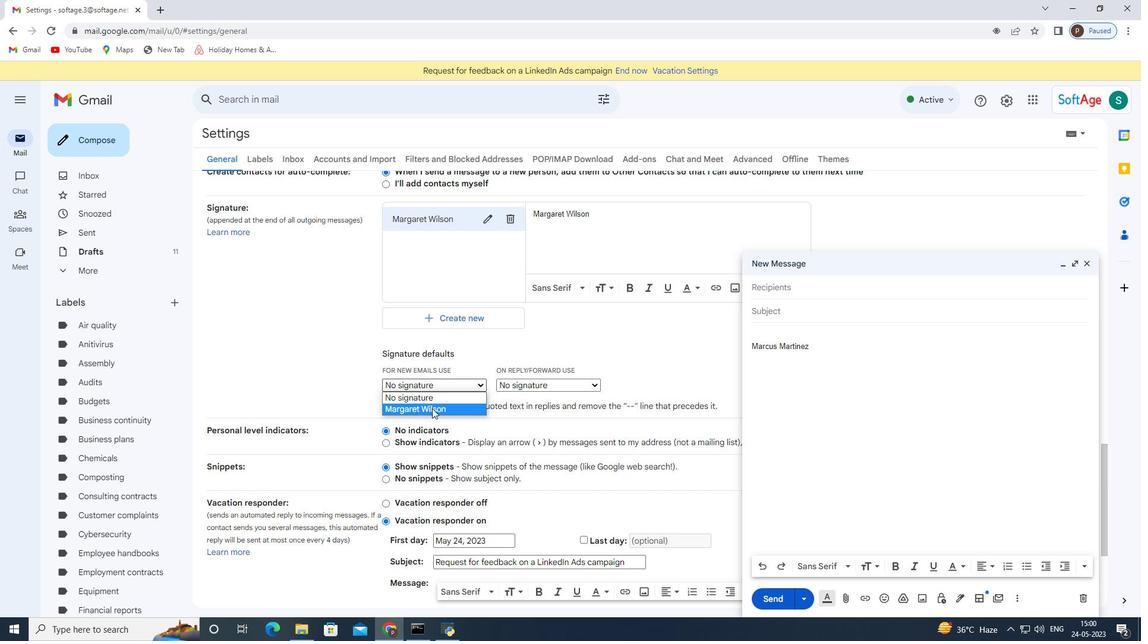 
Action: Mouse scrolled (432, 408) with delta (0, 0)
Screenshot: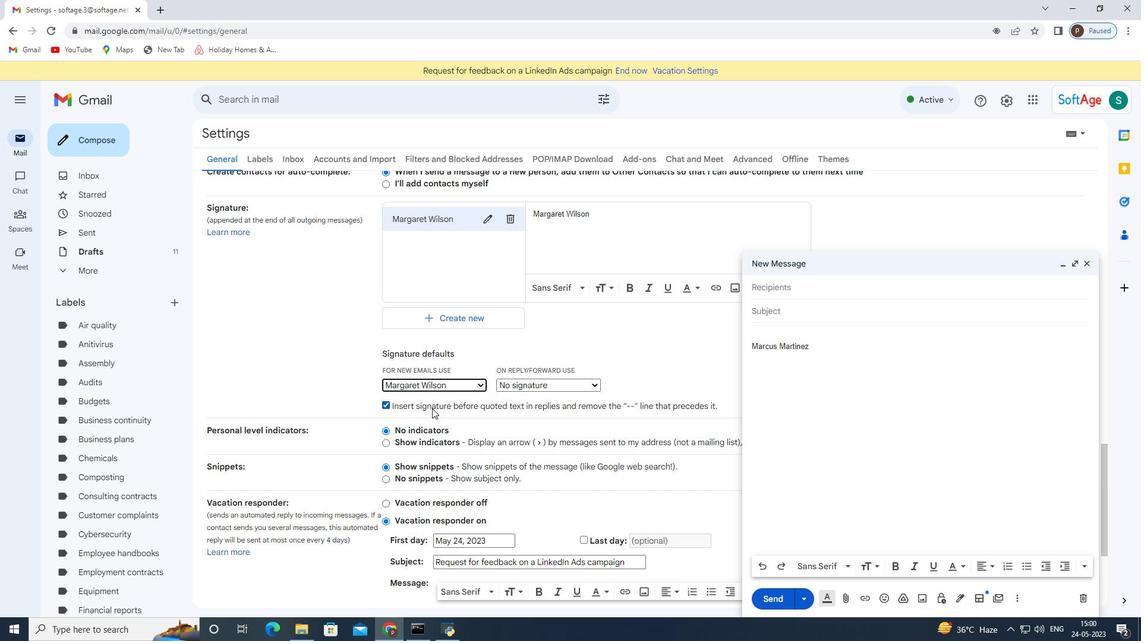 
Action: Mouse scrolled (432, 408) with delta (0, 0)
Screenshot: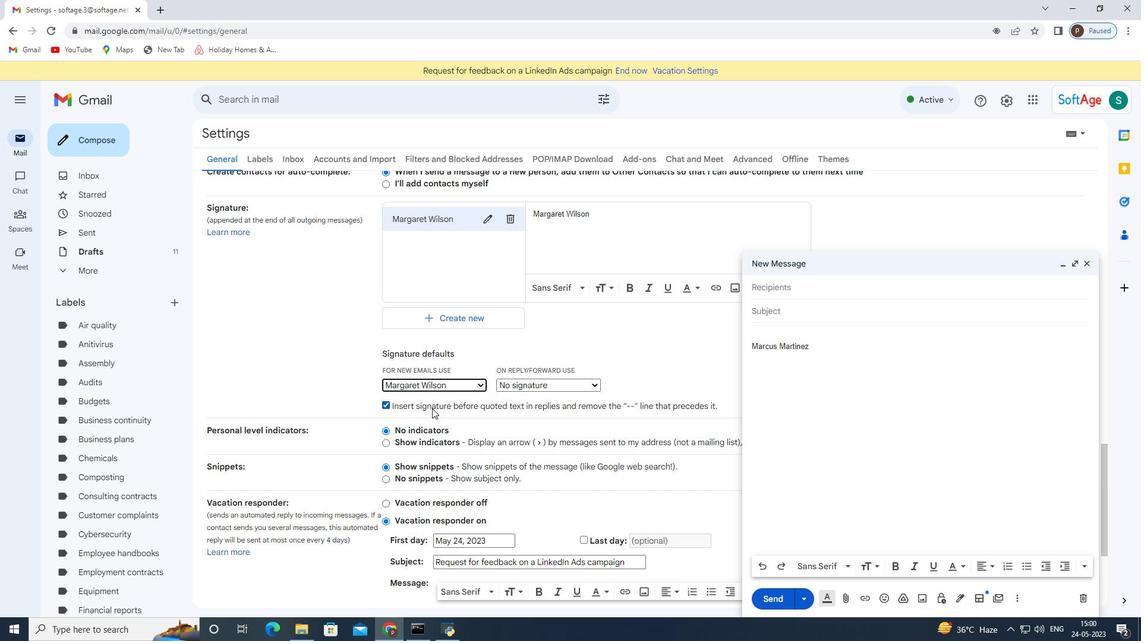 
Action: Mouse scrolled (432, 408) with delta (0, 0)
Screenshot: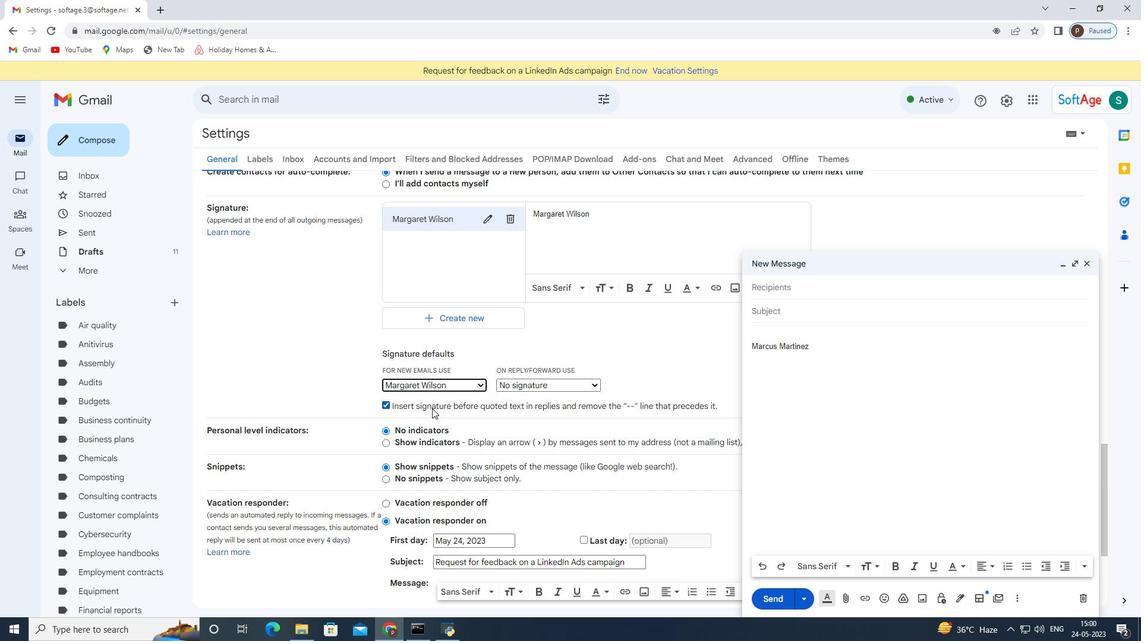
Action: Mouse scrolled (432, 408) with delta (0, 0)
Screenshot: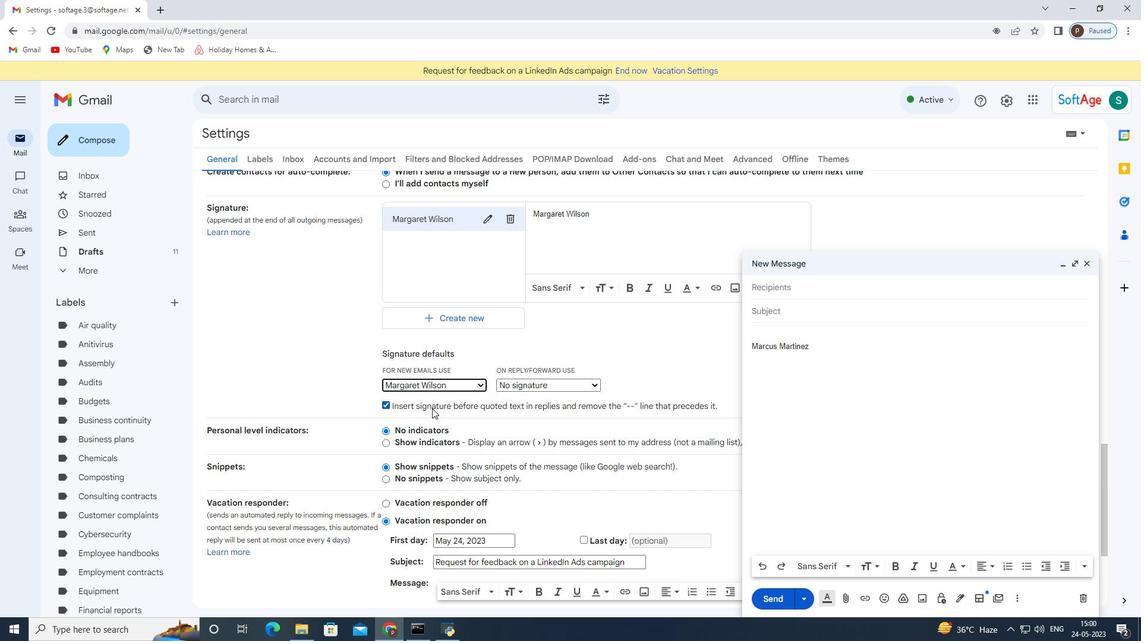 
Action: Mouse moved to (624, 550)
Screenshot: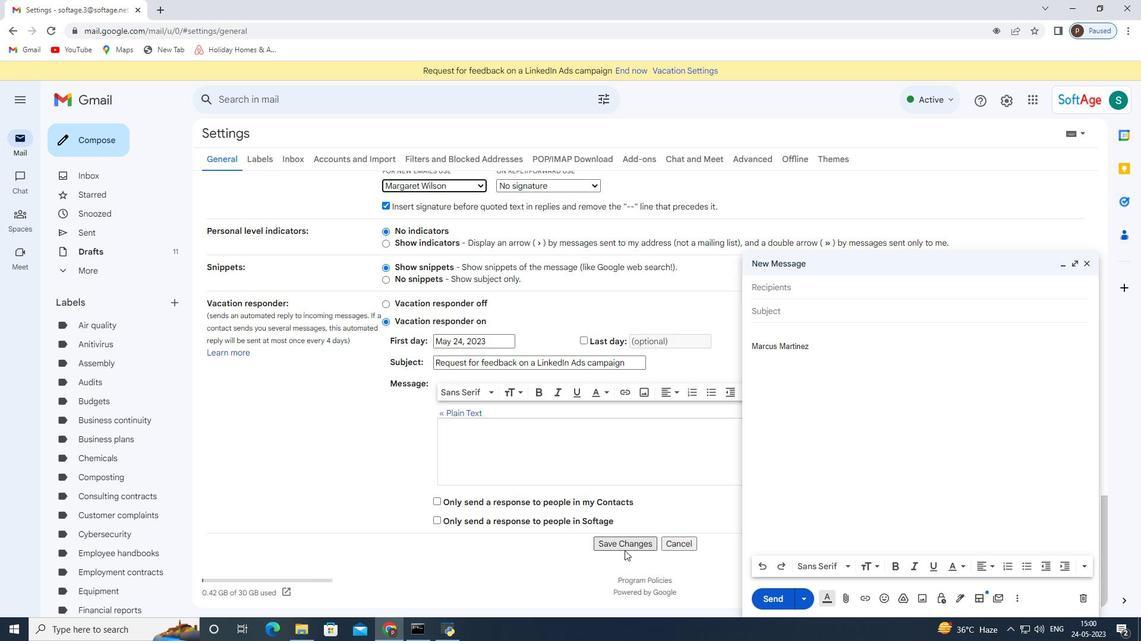 
Action: Mouse pressed left at (624, 550)
Screenshot: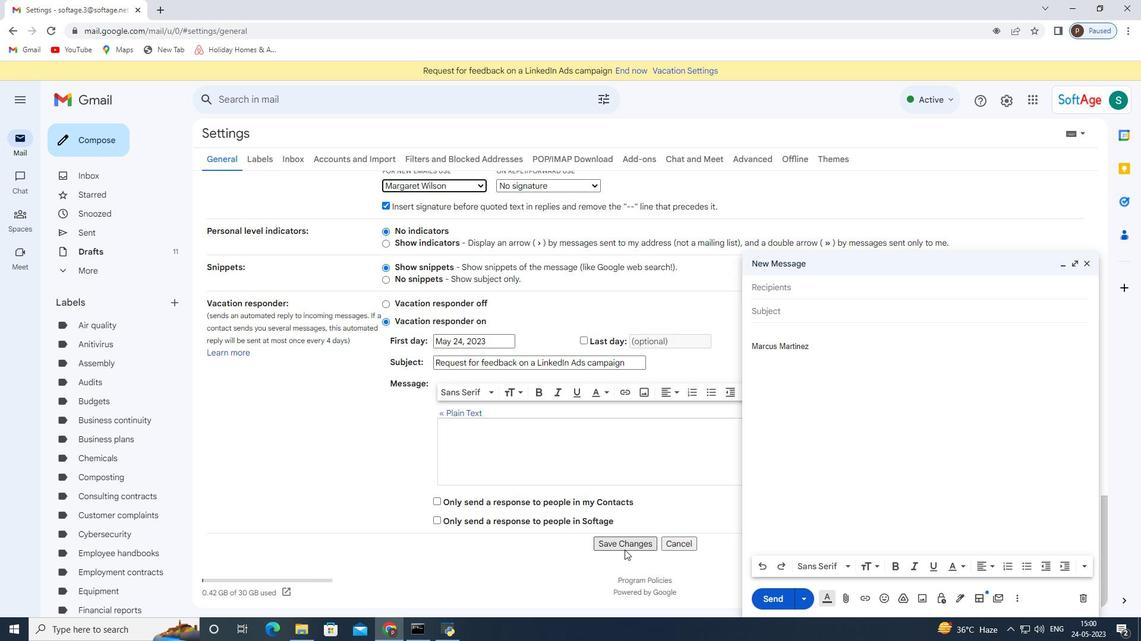 
Action: Mouse moved to (1090, 264)
Screenshot: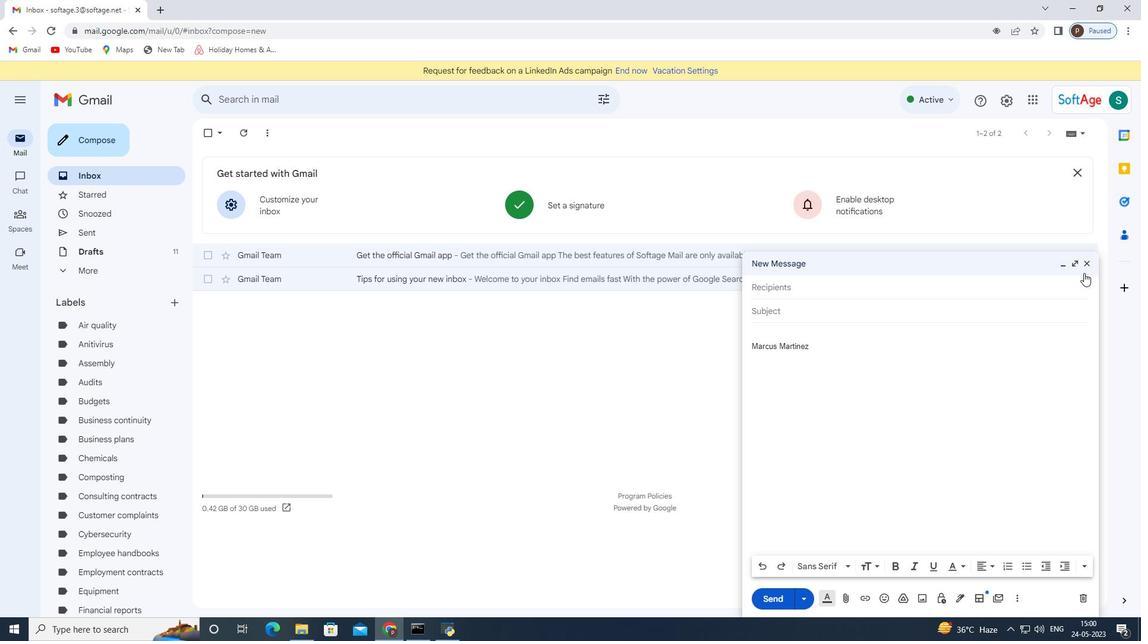 
Action: Mouse pressed left at (1090, 264)
Screenshot: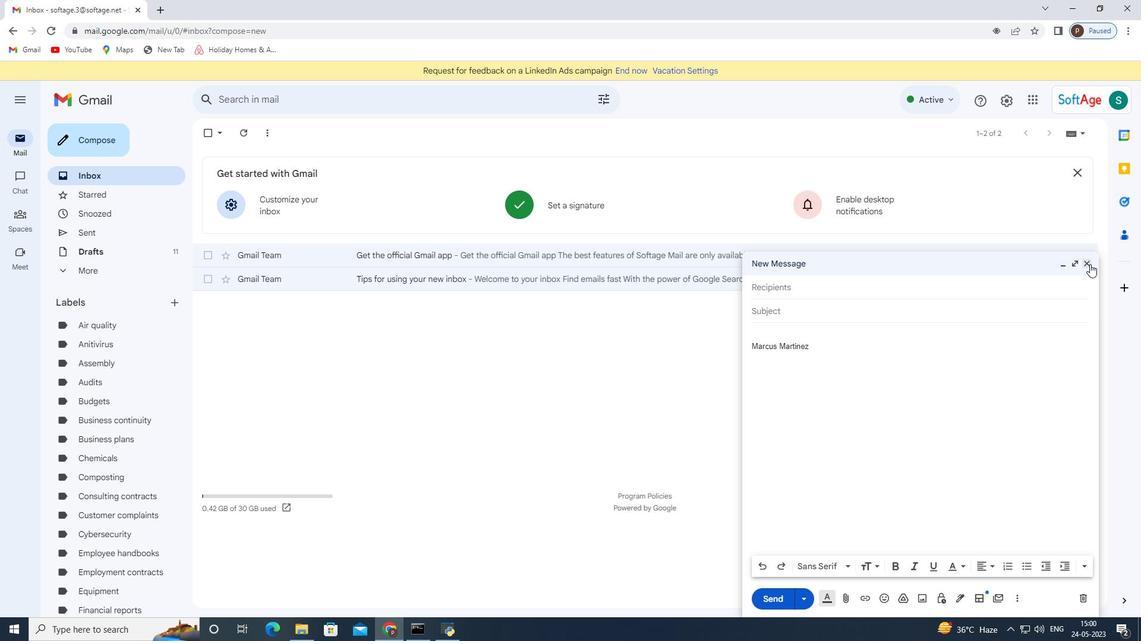
Action: Mouse moved to (99, 141)
Screenshot: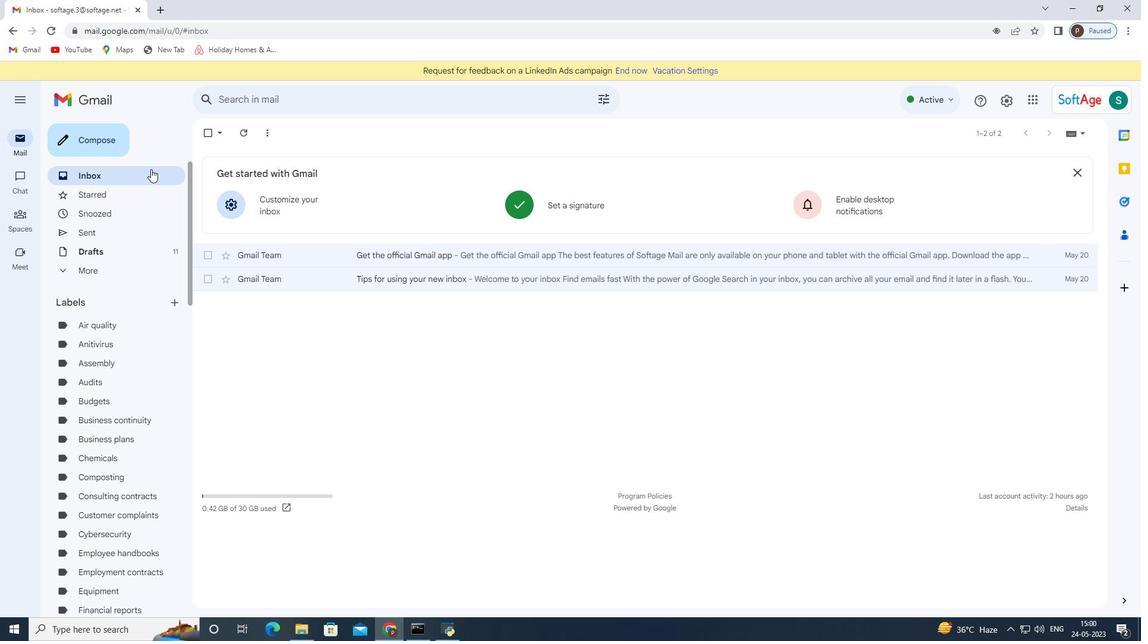 
Action: Mouse pressed left at (99, 141)
Screenshot: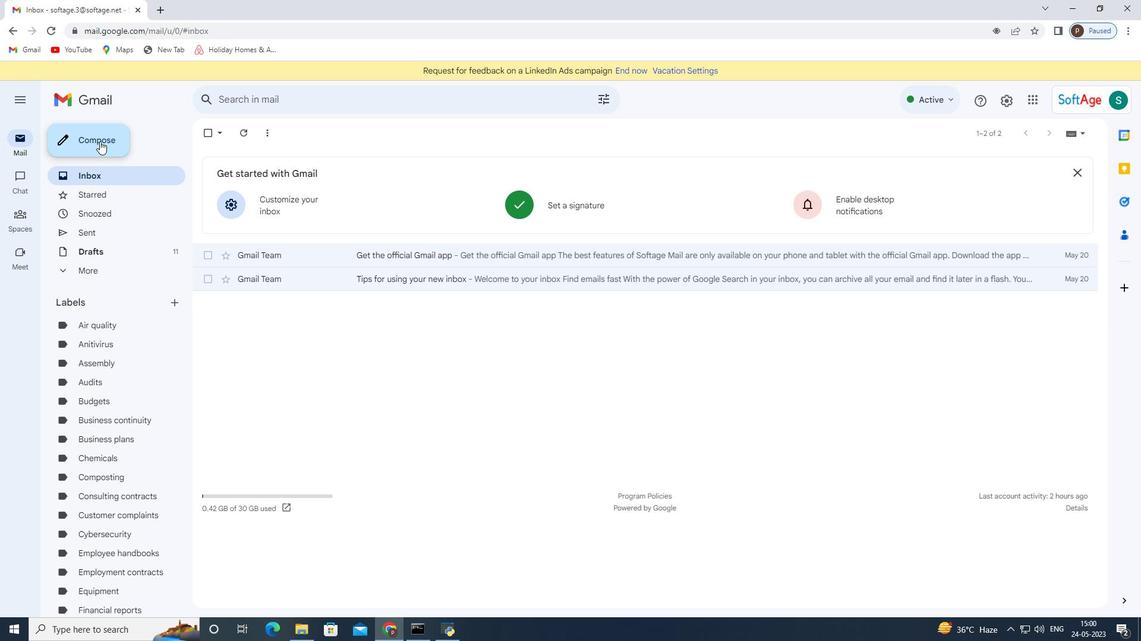 
Action: Mouse moved to (775, 316)
Screenshot: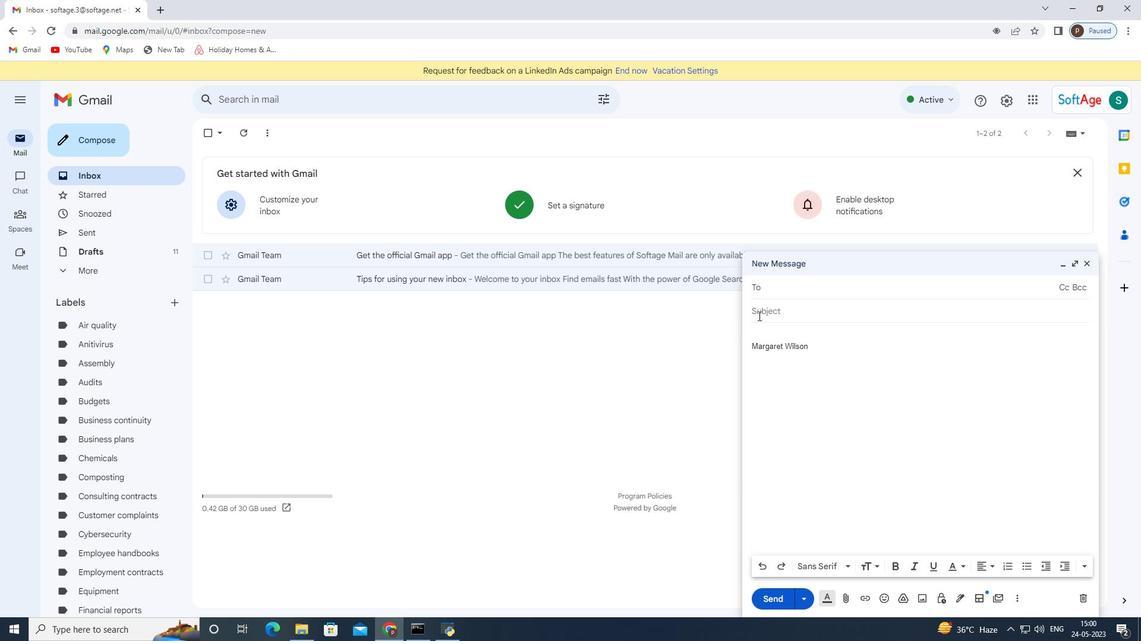 
Action: Mouse pressed left at (775, 316)
Screenshot: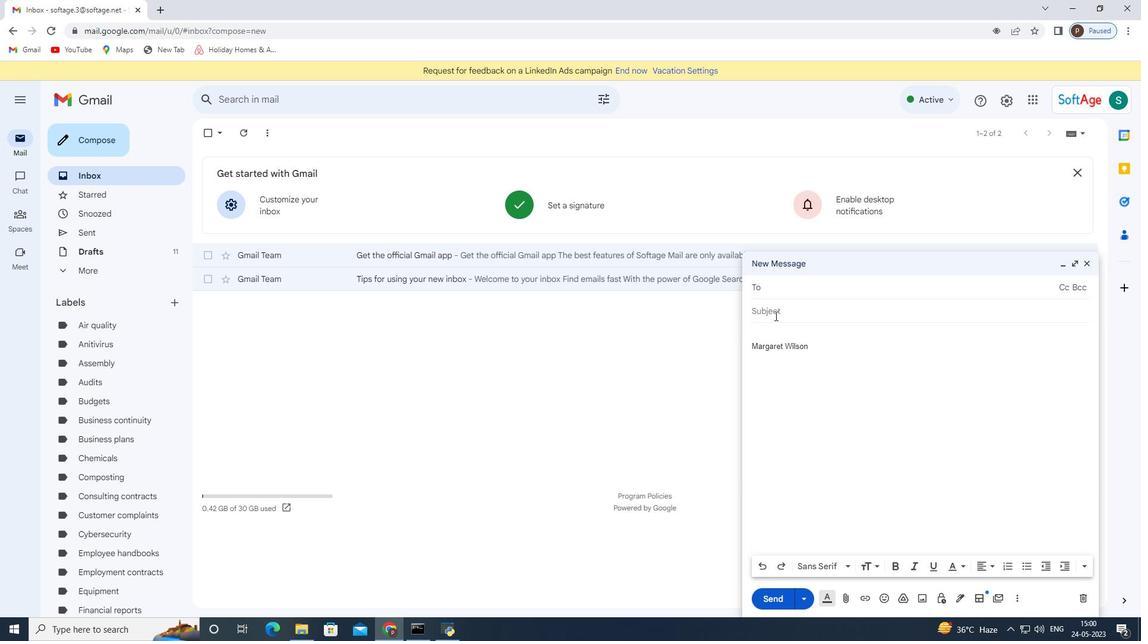 
Action: Key pressed <Key.shift>Feedback<Key.space>on<Key.space>a<Key.space>product<Key.space>roadmap<Key.tab><Key.shift>Could<Key.space>you<Key.space>please<Key.space>schedule<Key.space>a<Key.space>follow-up<Key.space>meeting<Key.space>to<Key.space>discuss<Key.space>the<Key.space>implementation<Key.space>plan<Key.shift_r>?
Screenshot: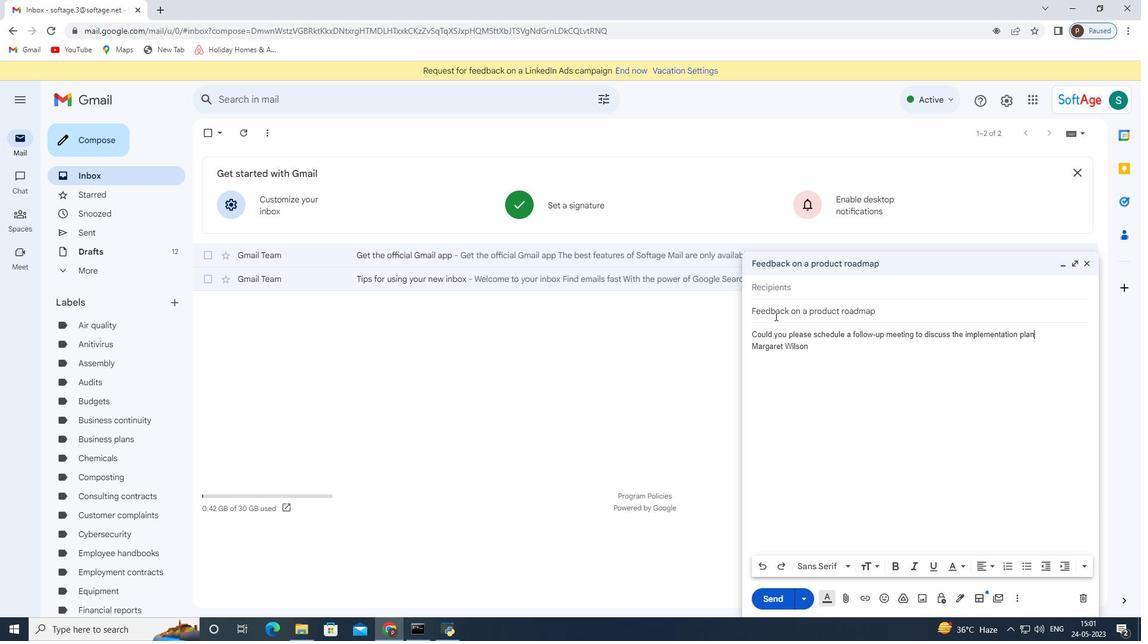 
Action: Mouse moved to (850, 286)
Screenshot: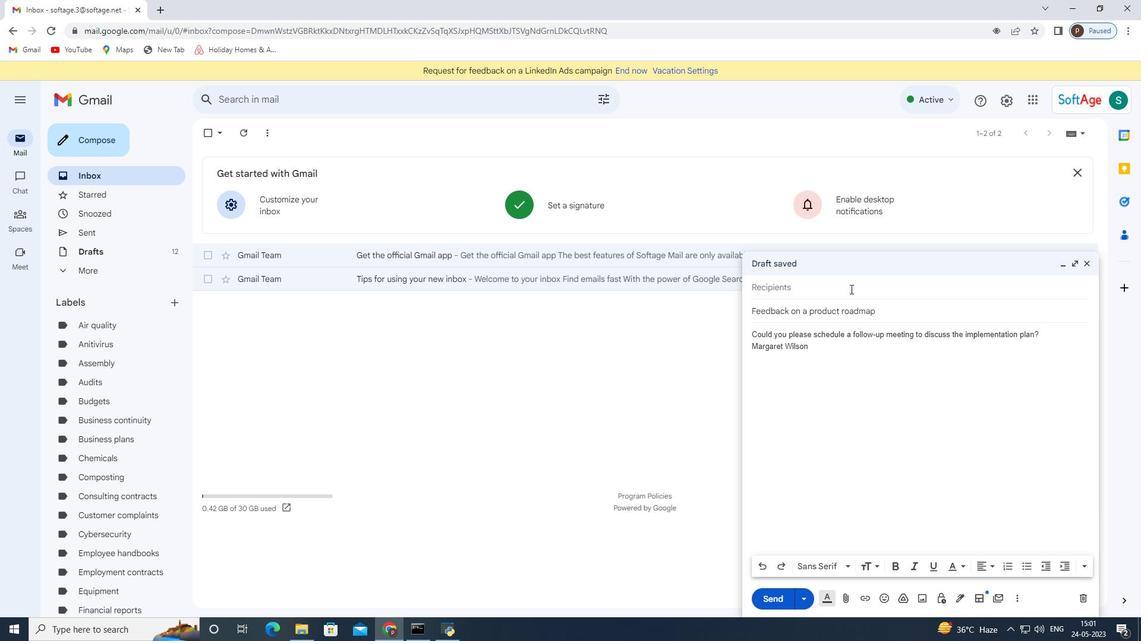 
Action: Mouse pressed left at (850, 286)
Screenshot: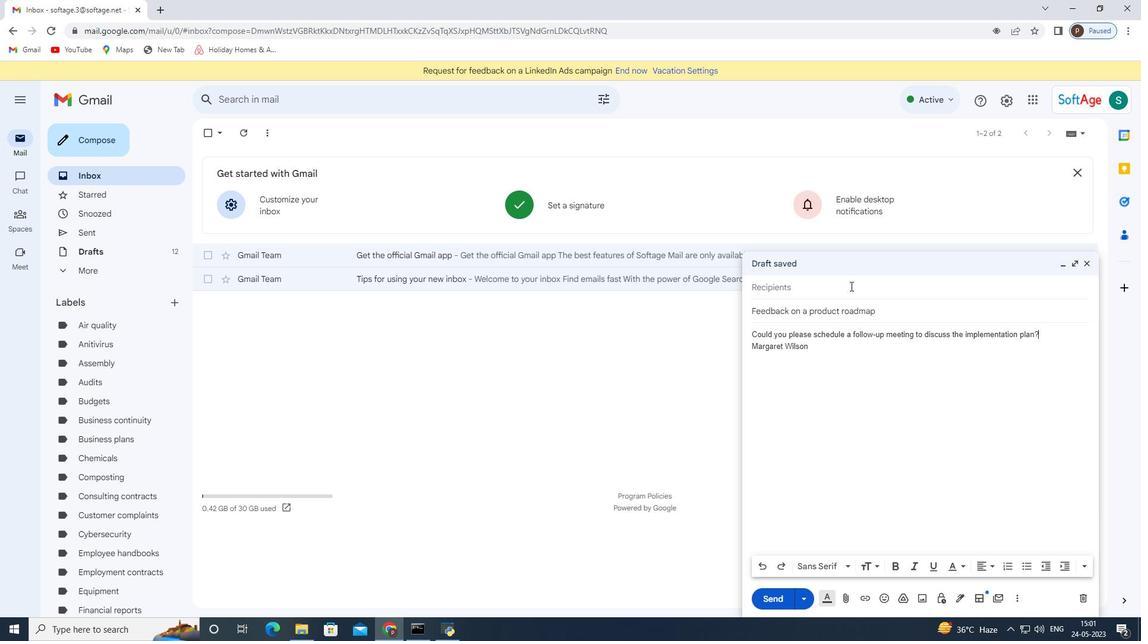 
Action: Key pressed softage.1<Key.shift>@softage.net<Key.enter>
Screenshot: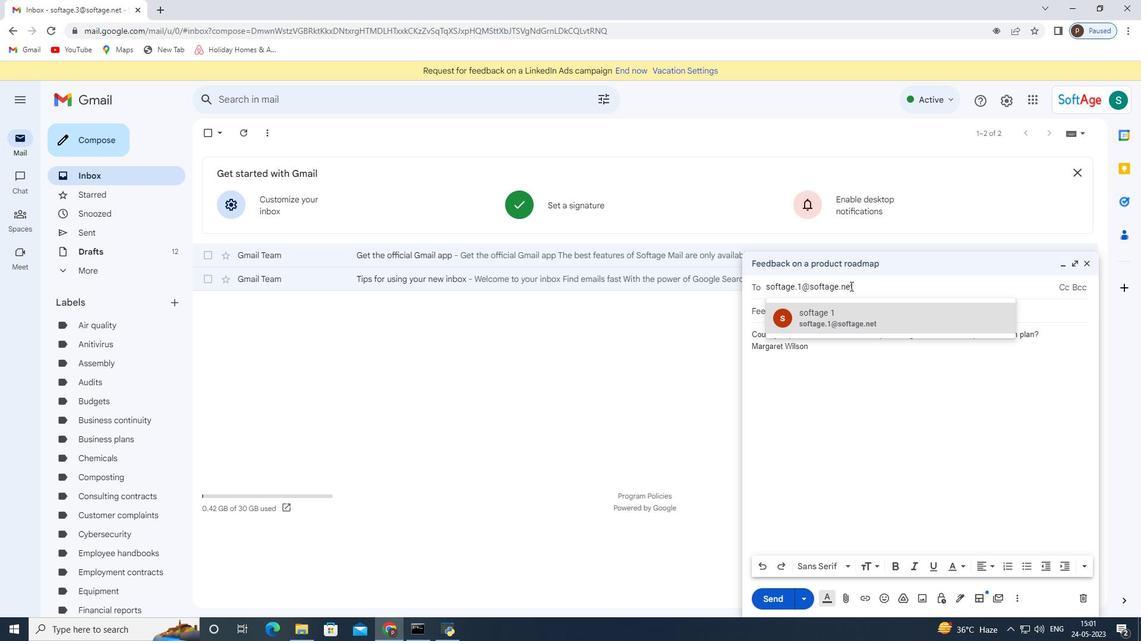 
Action: Mouse moved to (845, 600)
Screenshot: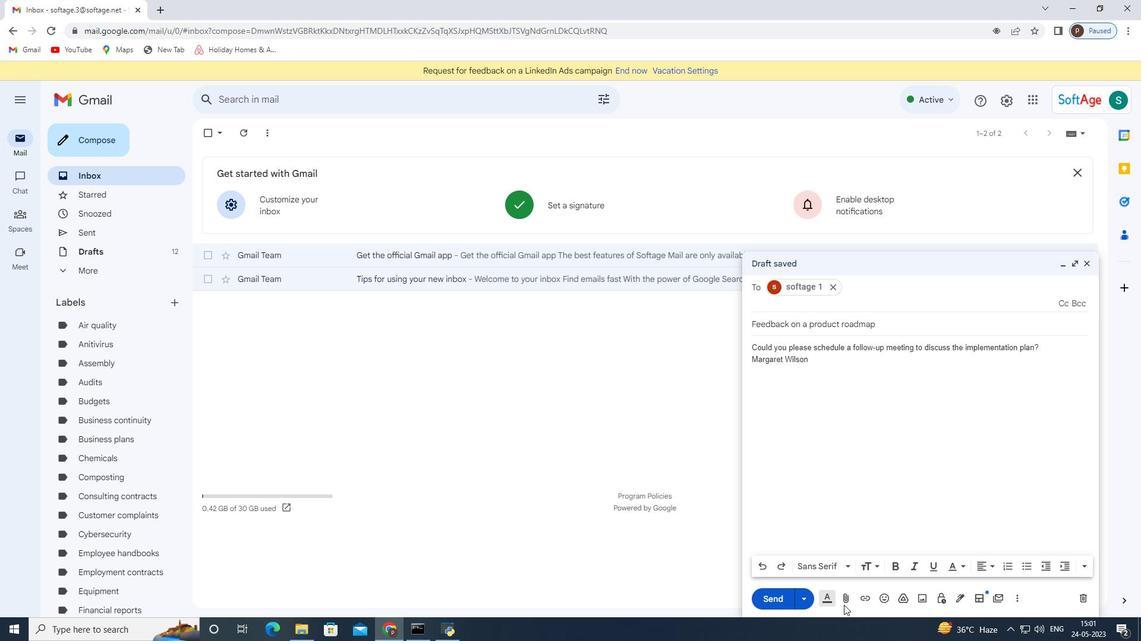 
Action: Mouse pressed left at (845, 600)
Screenshot: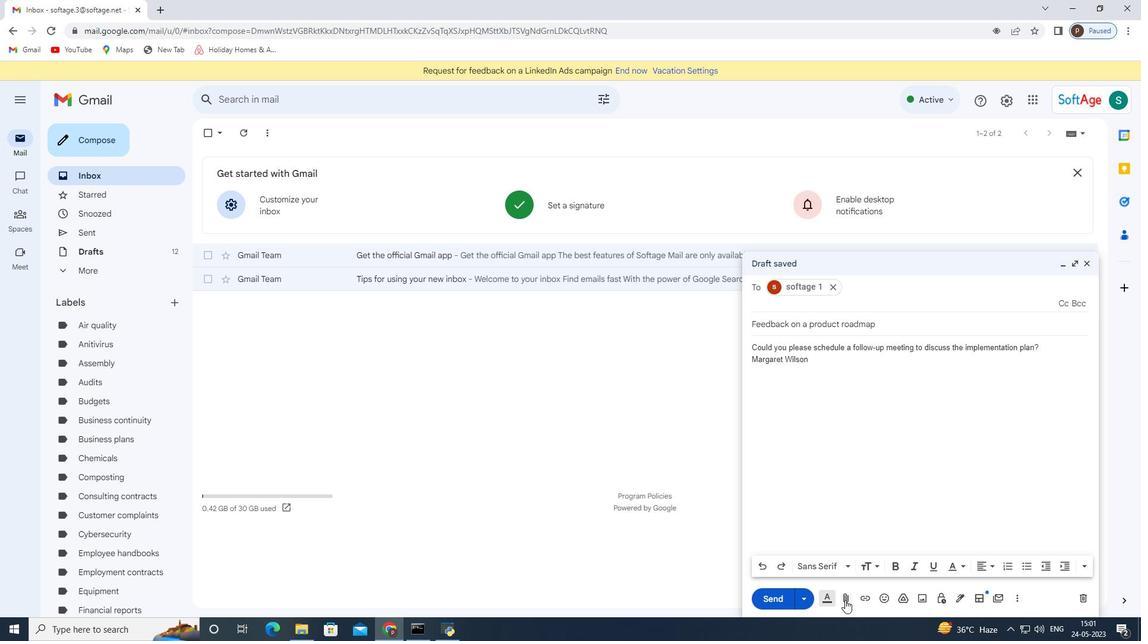 
Action: Mouse moved to (196, 103)
Screenshot: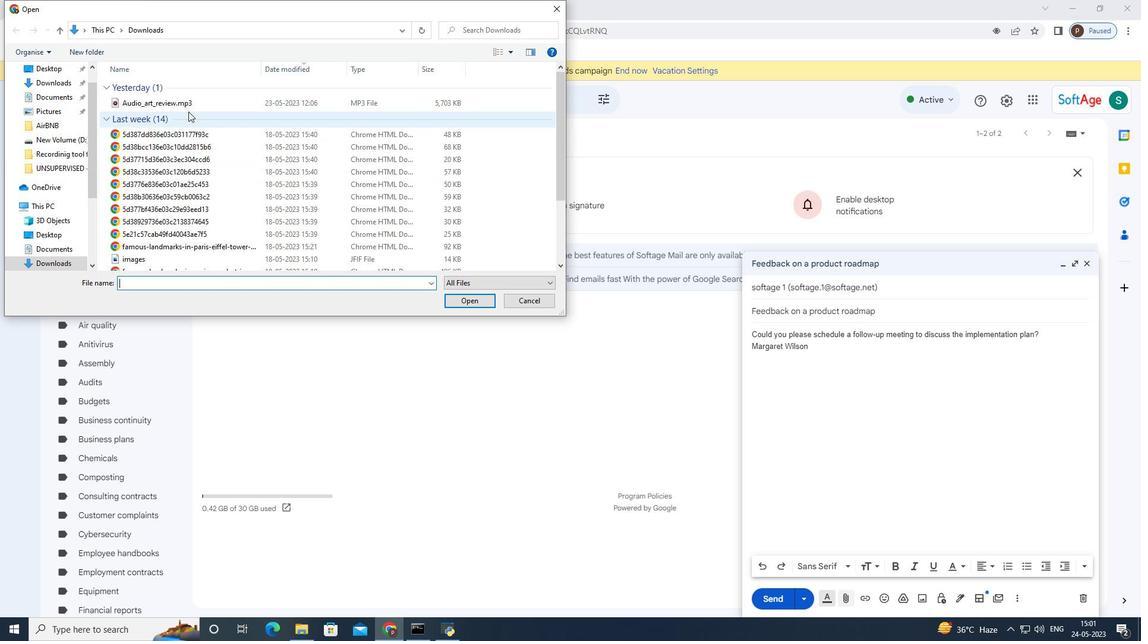 
Action: Mouse pressed left at (196, 103)
Screenshot: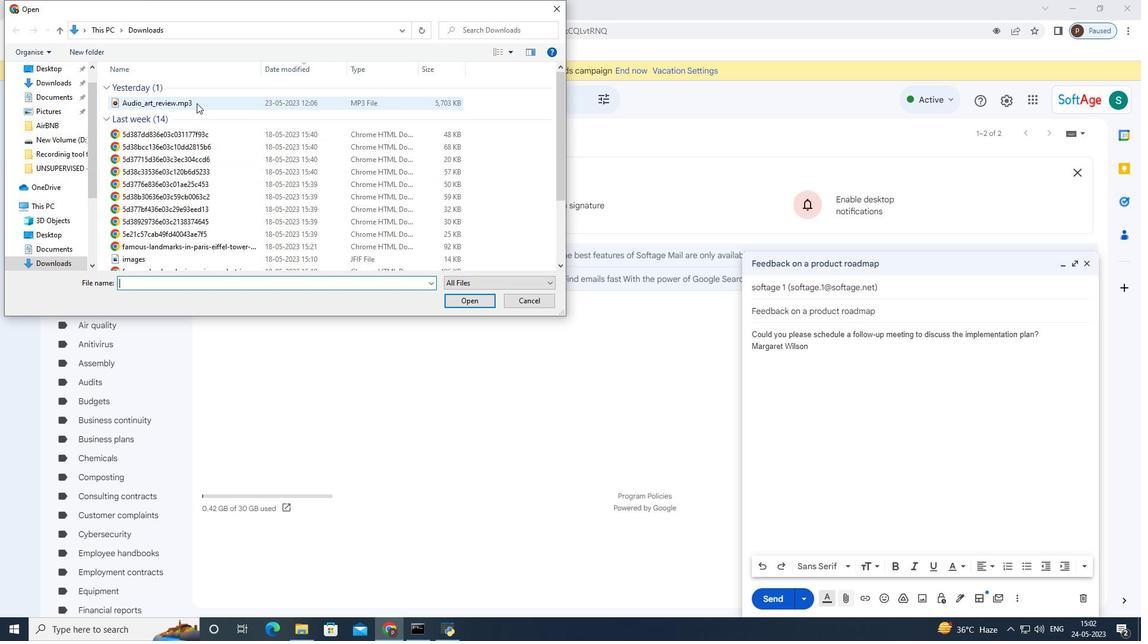 
Action: Mouse moved to (463, 297)
Screenshot: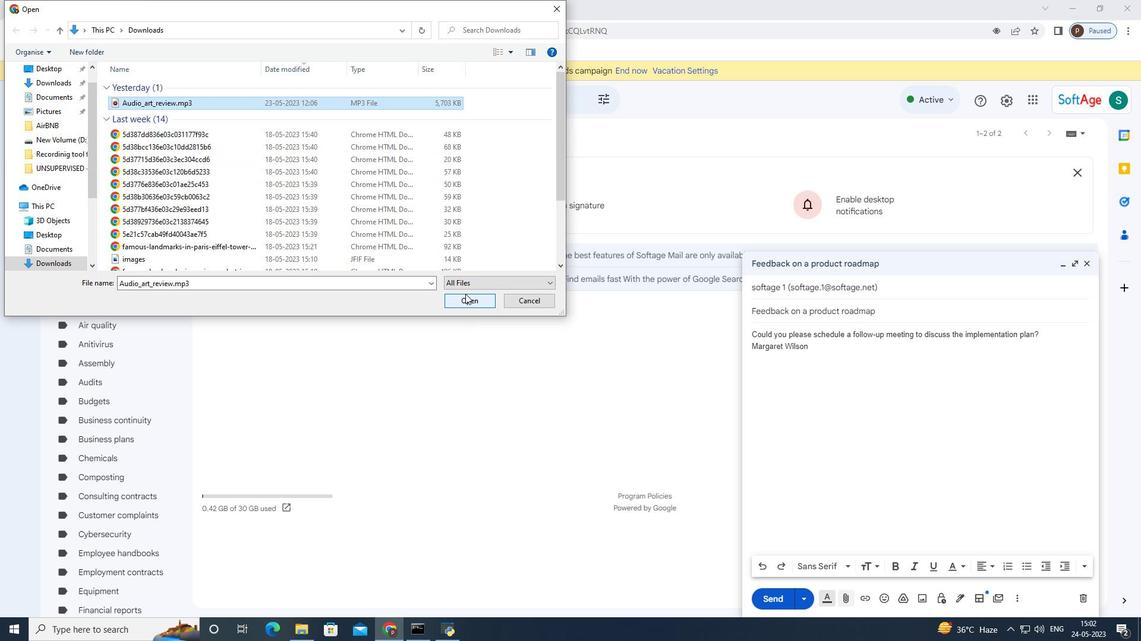 
Action: Mouse pressed left at (463, 297)
Screenshot: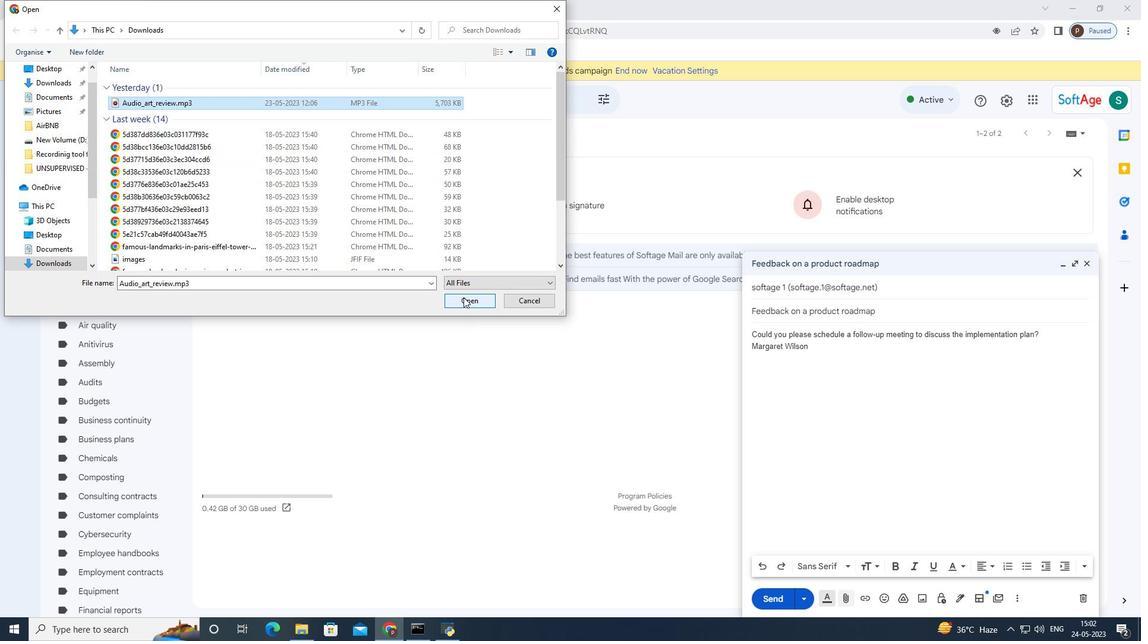 
Action: Mouse moved to (1043, 334)
Screenshot: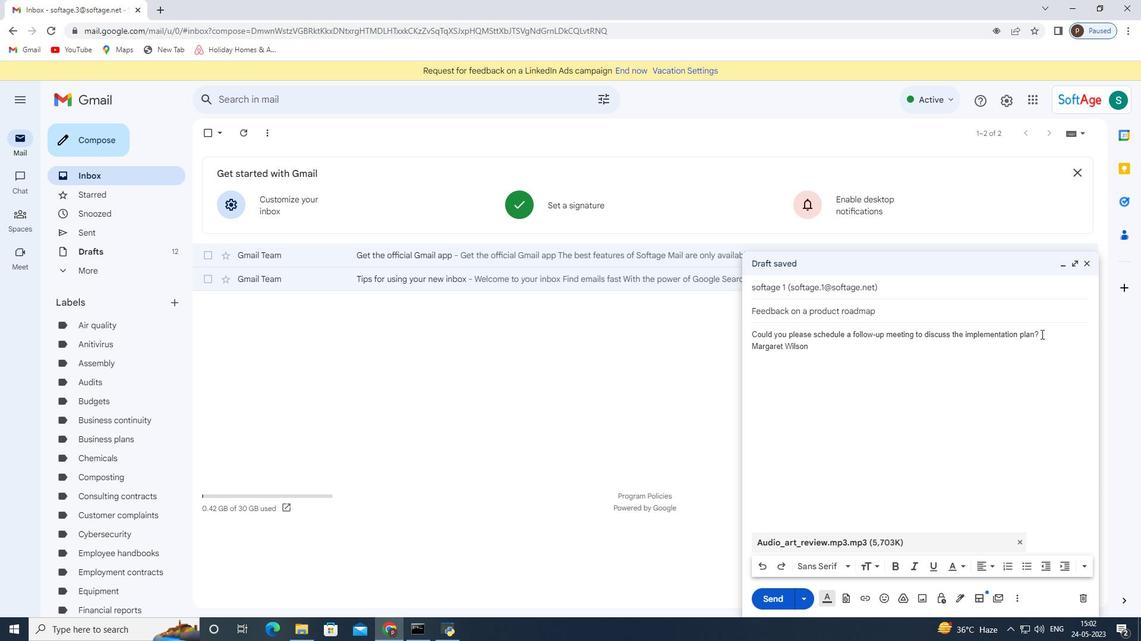
Action: Key pressed <Key.enter><Key.up><Key.right><Key.right><Key.right><Key.right><Key.right><Key.right><Key.right><Key.right><Key.right><Key.right><Key.right><Key.right><Key.right><Key.right><Key.right><Key.right><Key.right><Key.right><Key.right><Key.right><Key.right><Key.right><Key.right><Key.right><Key.right><Key.right><Key.right><Key.right><Key.right><Key.right><Key.right><Key.right><Key.right><Key.right><Key.right><Key.right><Key.right><Key.right><Key.right><Key.right><Key.right><Key.right><Key.right><Key.right><Key.right><Key.right><Key.right><Key.right><Key.right><Key.right><Key.right><Key.right><Key.right><Key.right><Key.right><Key.right><Key.right><Key.right><Key.right><Key.right><Key.right><Key.right><Key.right><Key.right><Key.right><Key.right><Key.right><Key.right><Key.right><Key.right><Key.right><Key.right><Key.right><Key.right><Key.right><Key.right><Key.right><Key.right><Key.right><Key.right><Key.right><Key.right>
Screenshot: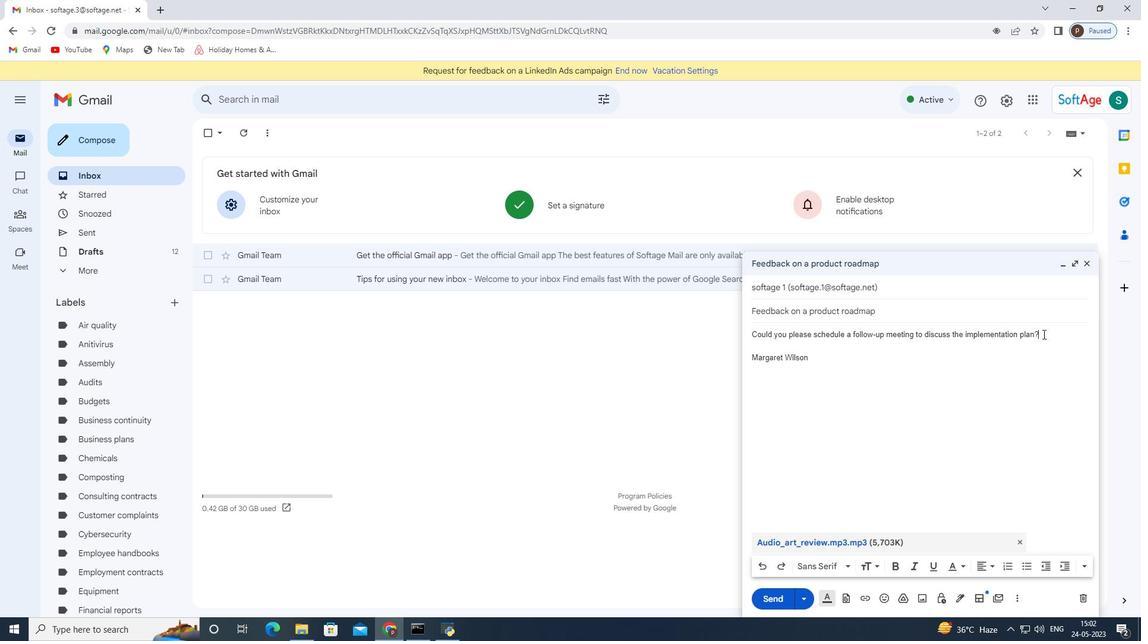 
Action: Mouse pressed left at (1043, 334)
Screenshot: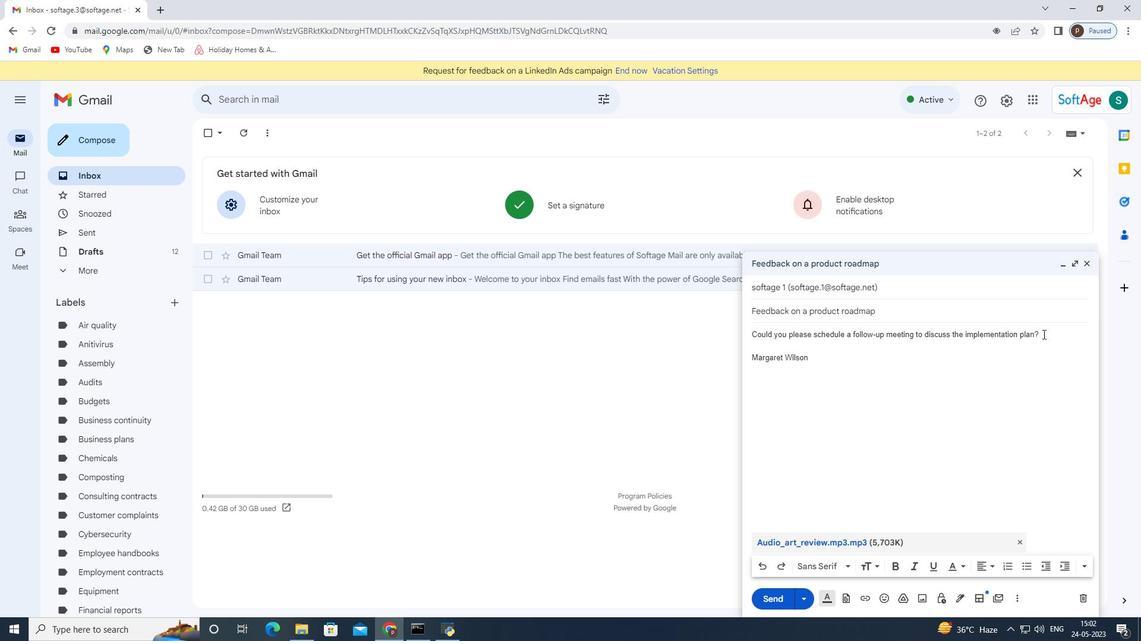 
Action: Mouse pressed left at (1043, 334)
Screenshot: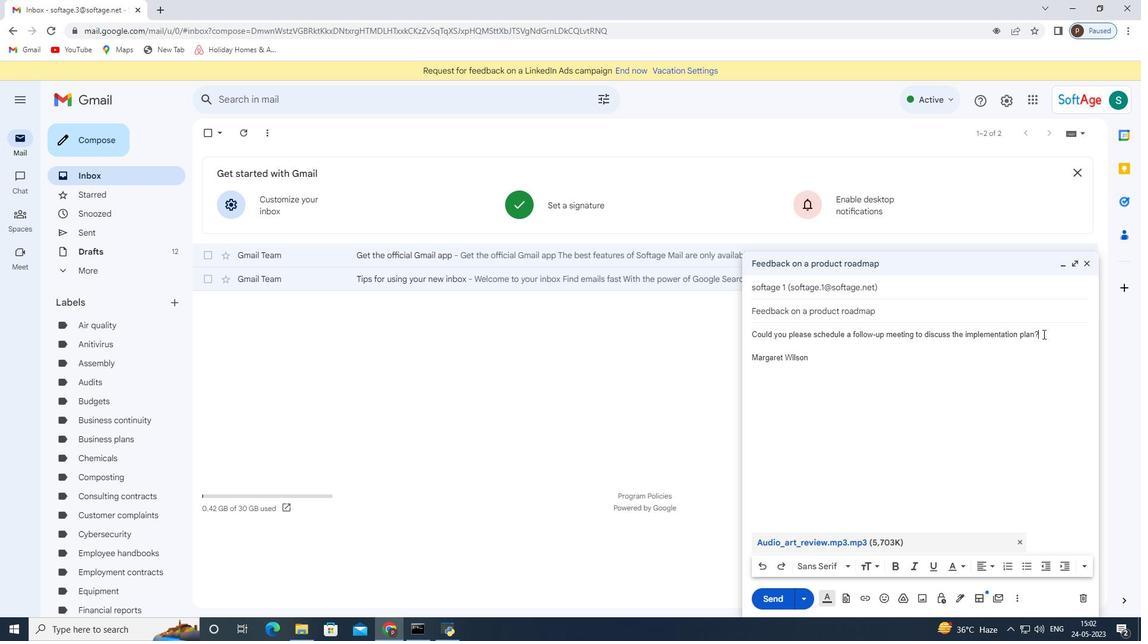 
Action: Mouse pressed left at (1043, 334)
Screenshot: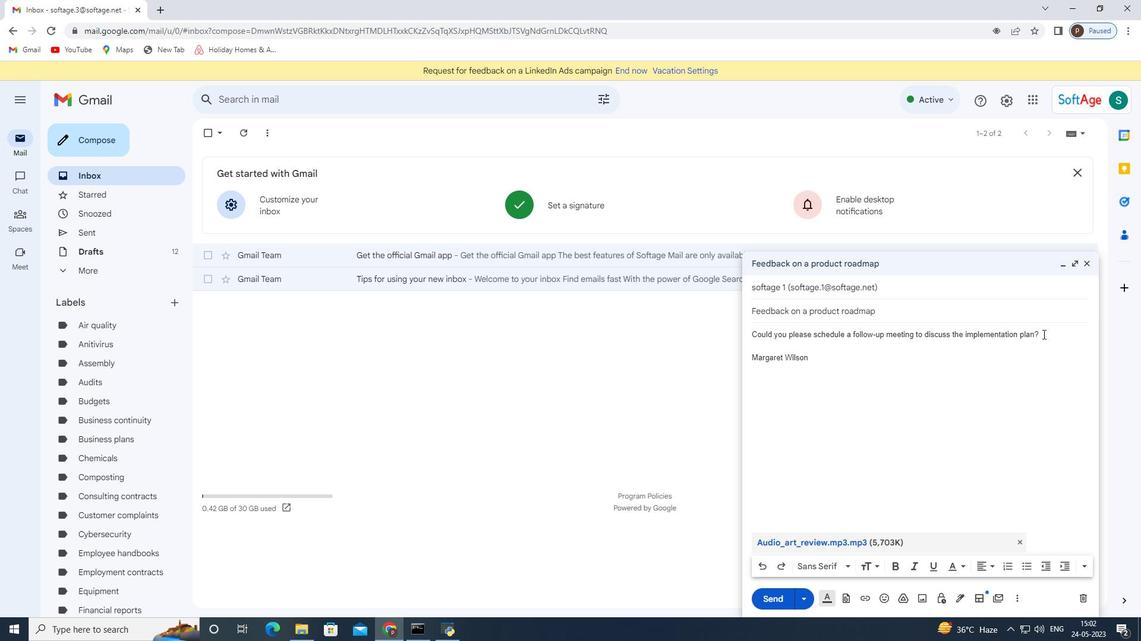 
Action: Mouse moved to (844, 565)
Screenshot: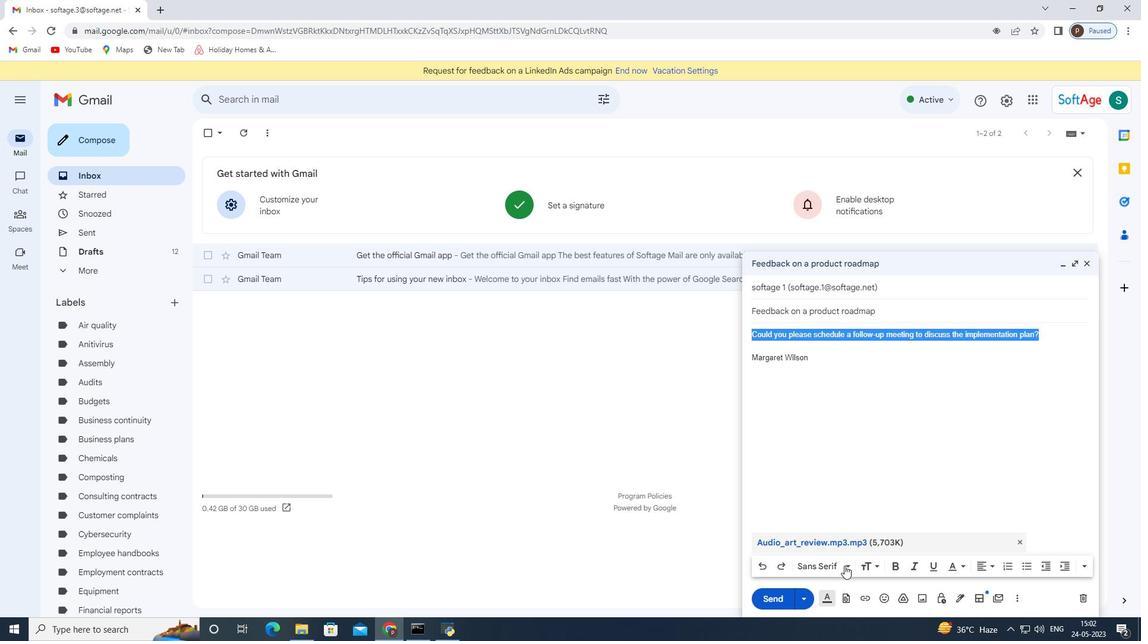 
Action: Mouse pressed left at (844, 565)
Screenshot: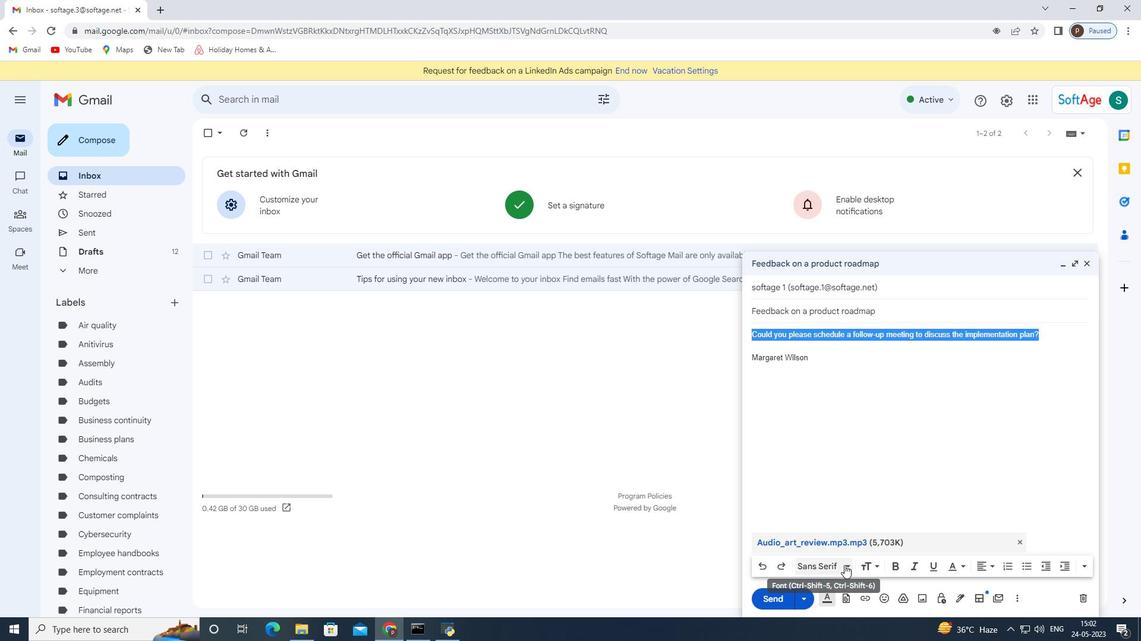 
Action: Mouse moved to (841, 507)
Screenshot: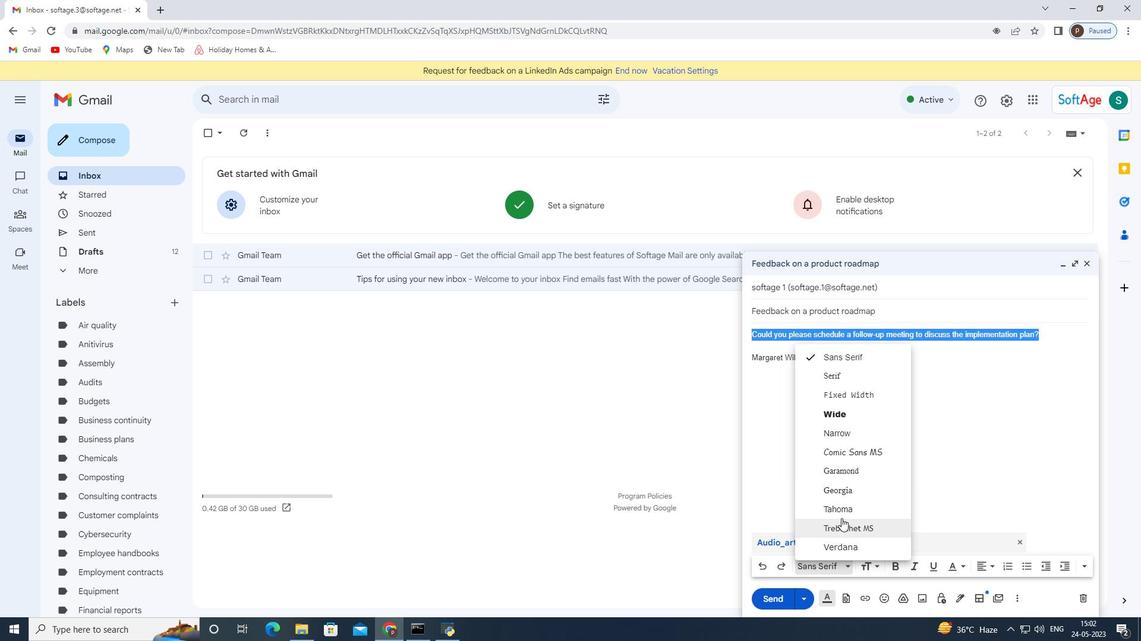 
Action: Mouse pressed left at (841, 507)
Screenshot: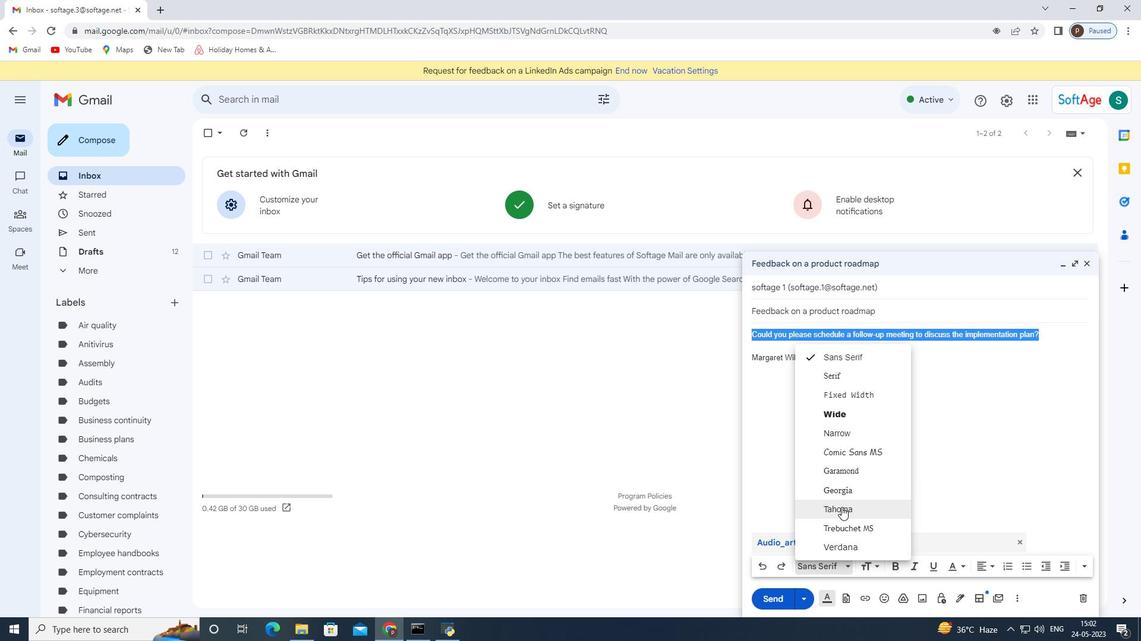 
Action: Mouse moved to (894, 567)
Screenshot: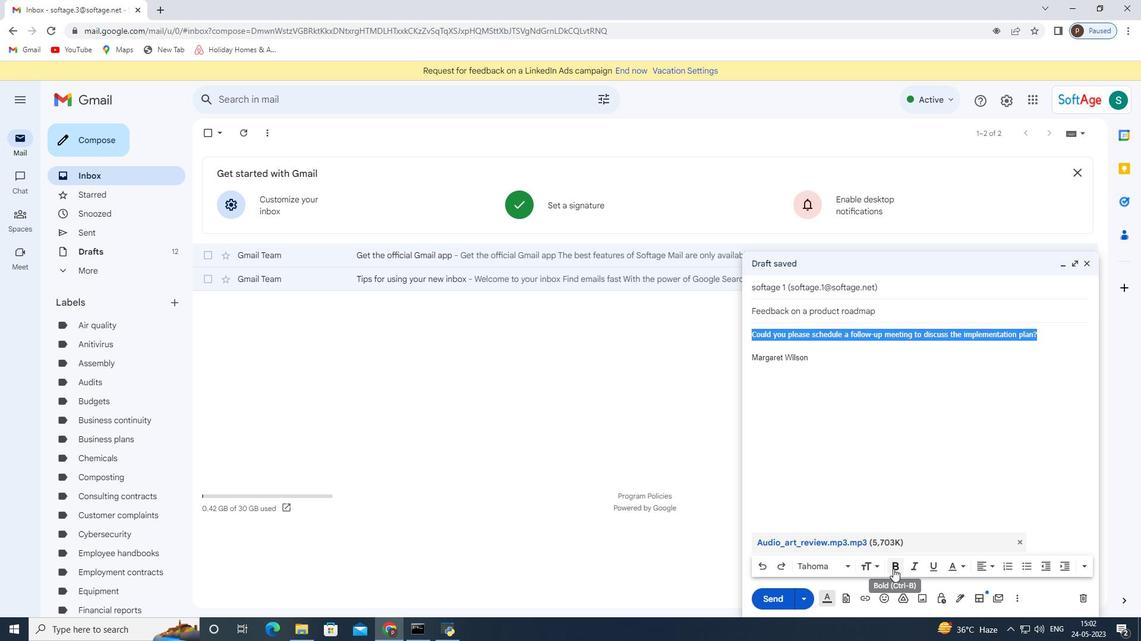 
Action: Mouse pressed left at (894, 567)
Screenshot: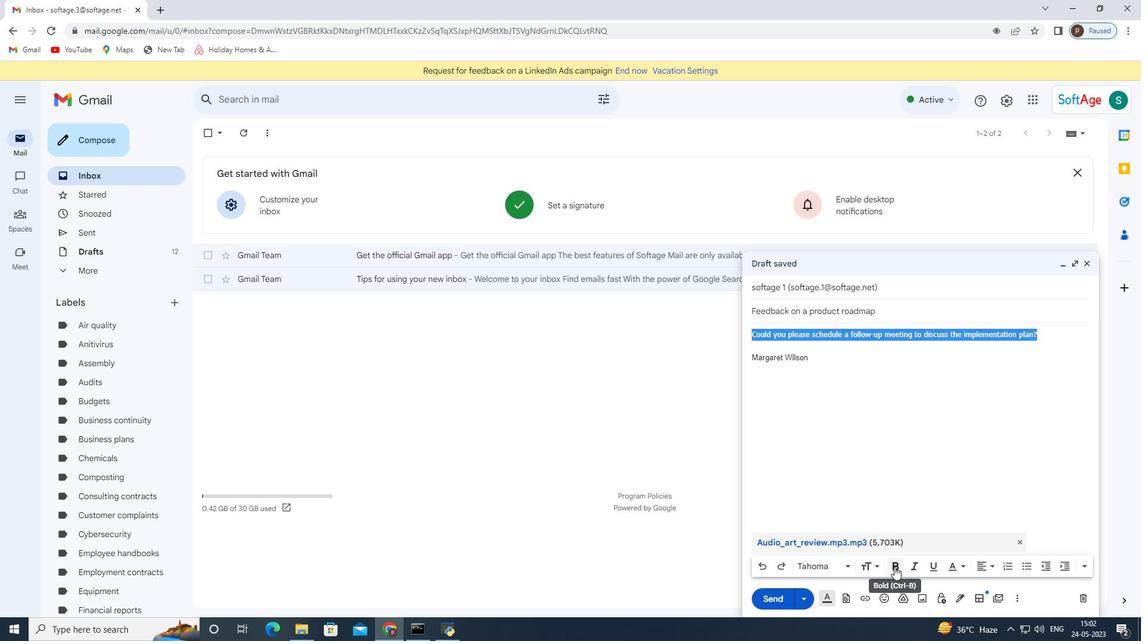 
Action: Mouse moved to (930, 567)
Screenshot: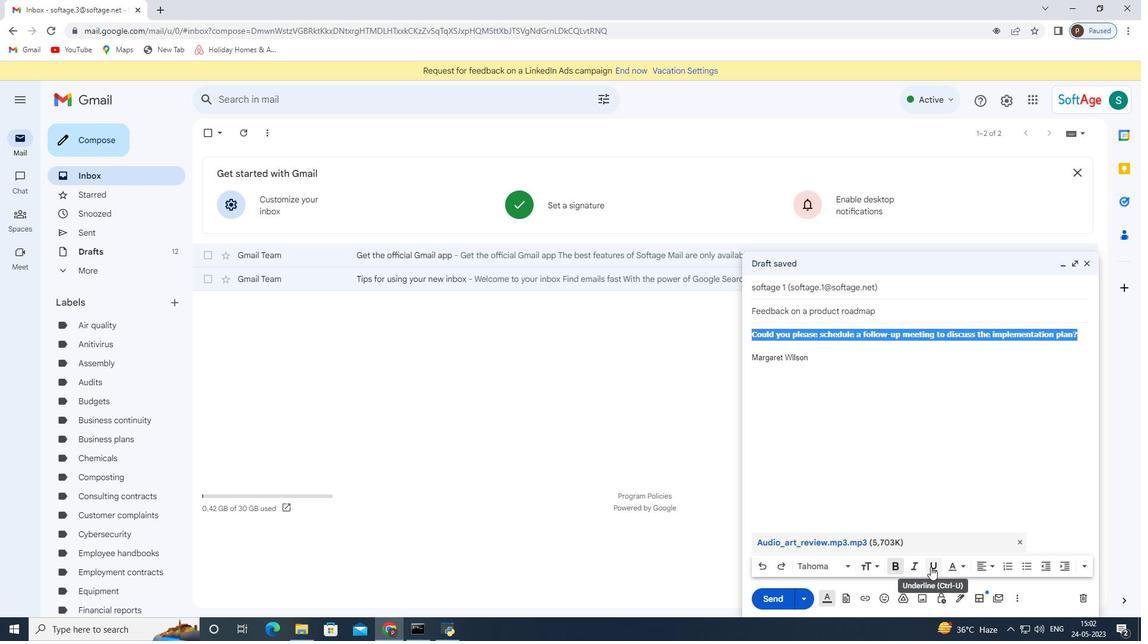 
Action: Mouse pressed left at (930, 567)
Screenshot: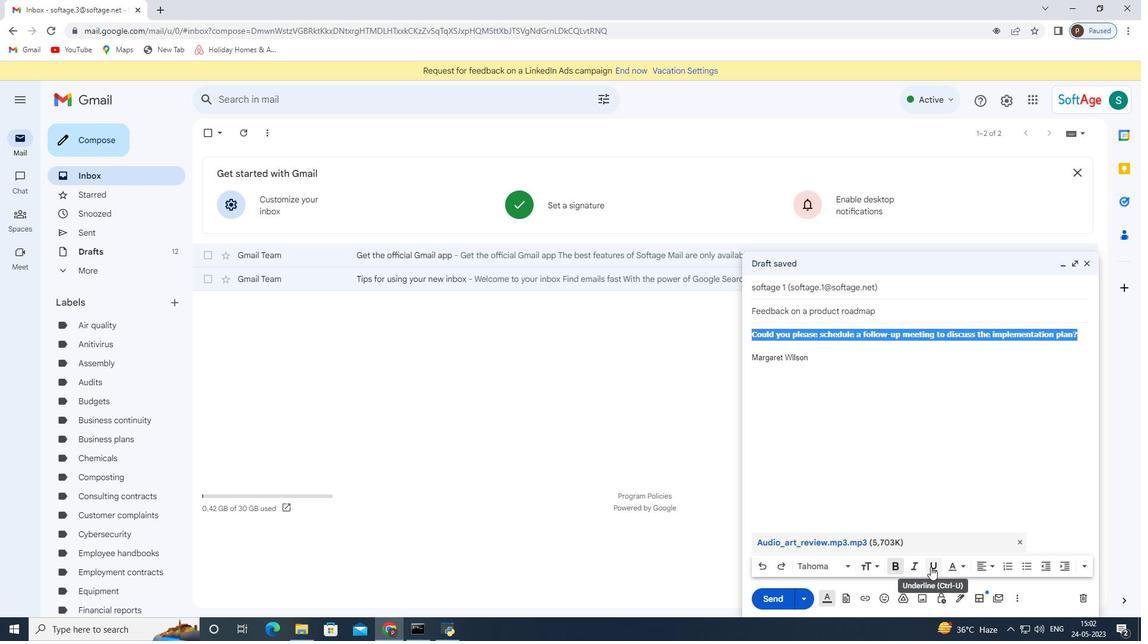 
Action: Mouse moved to (862, 501)
Screenshot: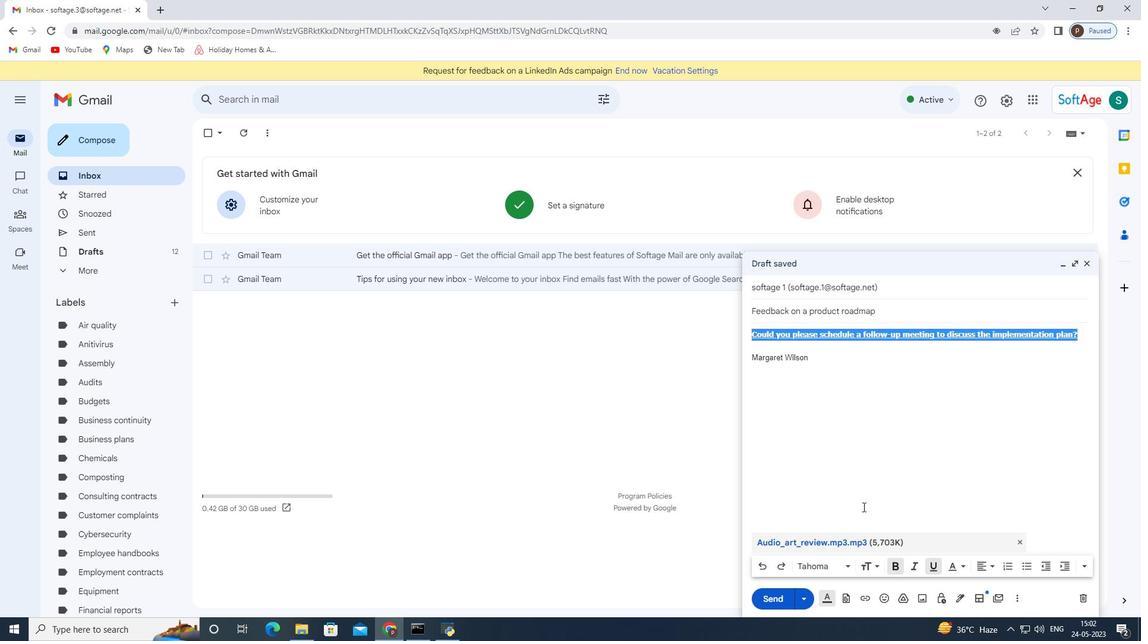 
Action: Mouse pressed left at (862, 501)
Screenshot: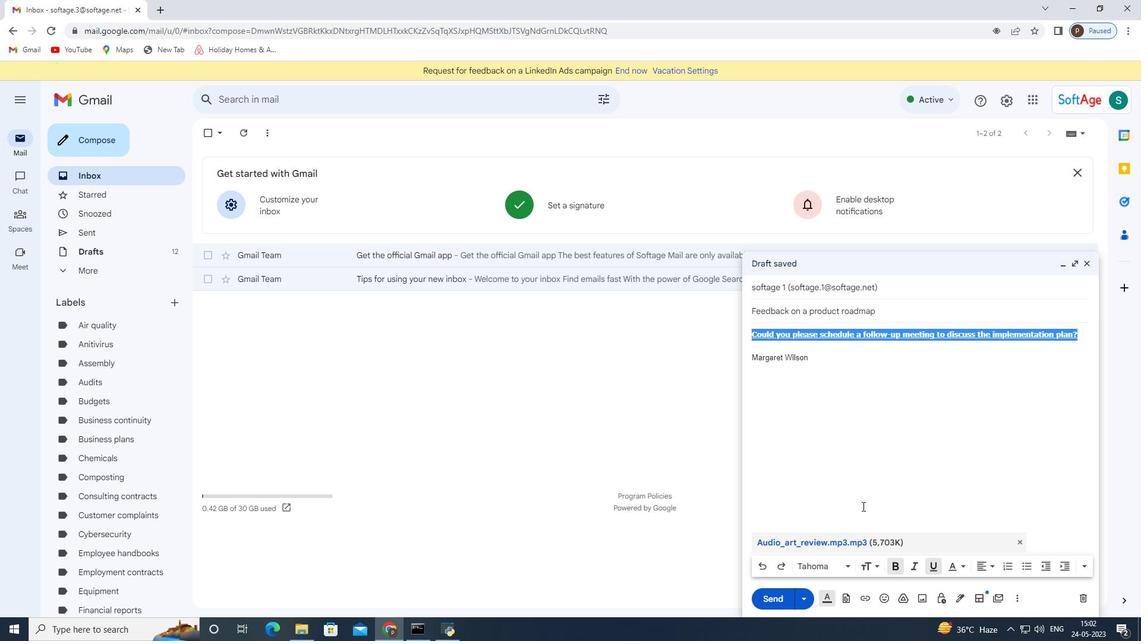 
Action: Mouse moved to (783, 595)
Screenshot: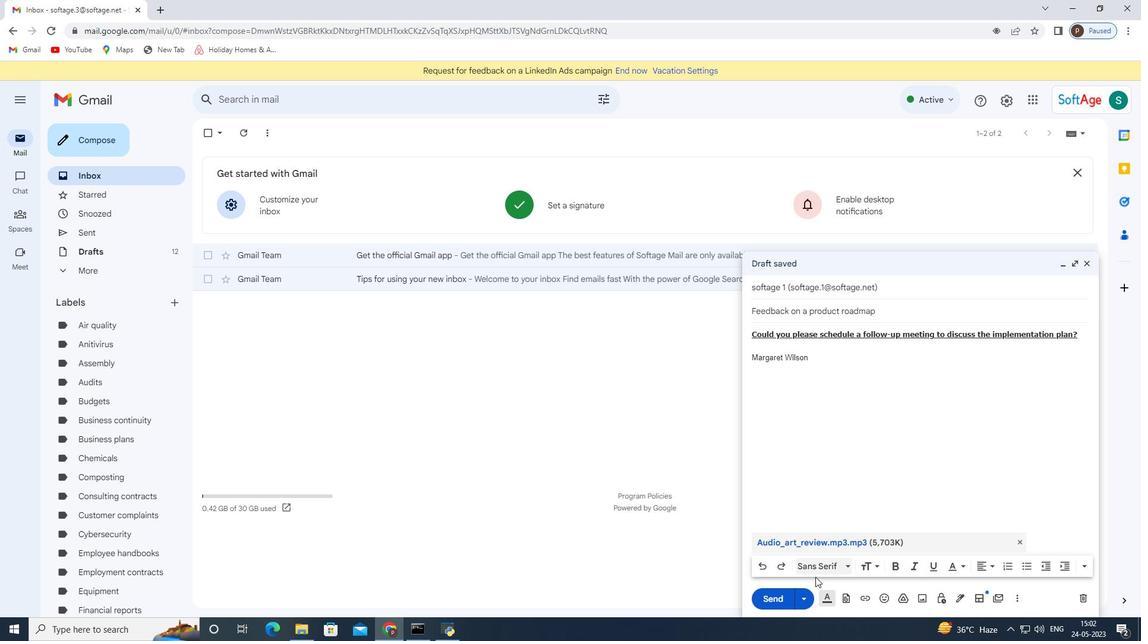 
Action: Mouse pressed left at (783, 595)
Screenshot: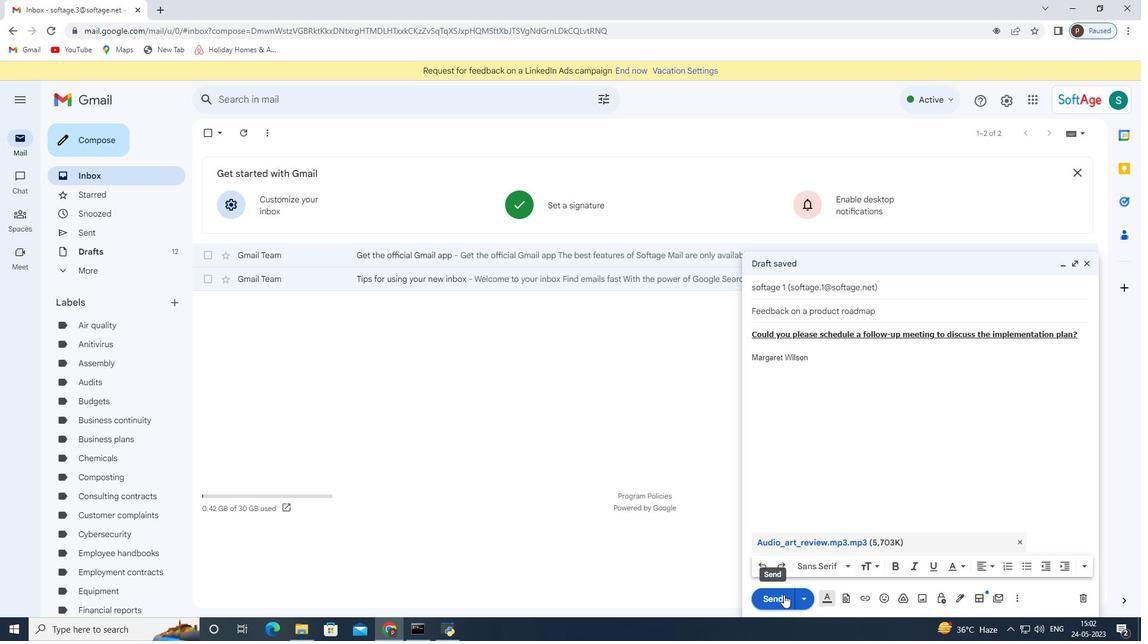 
Action: Mouse moved to (101, 230)
Screenshot: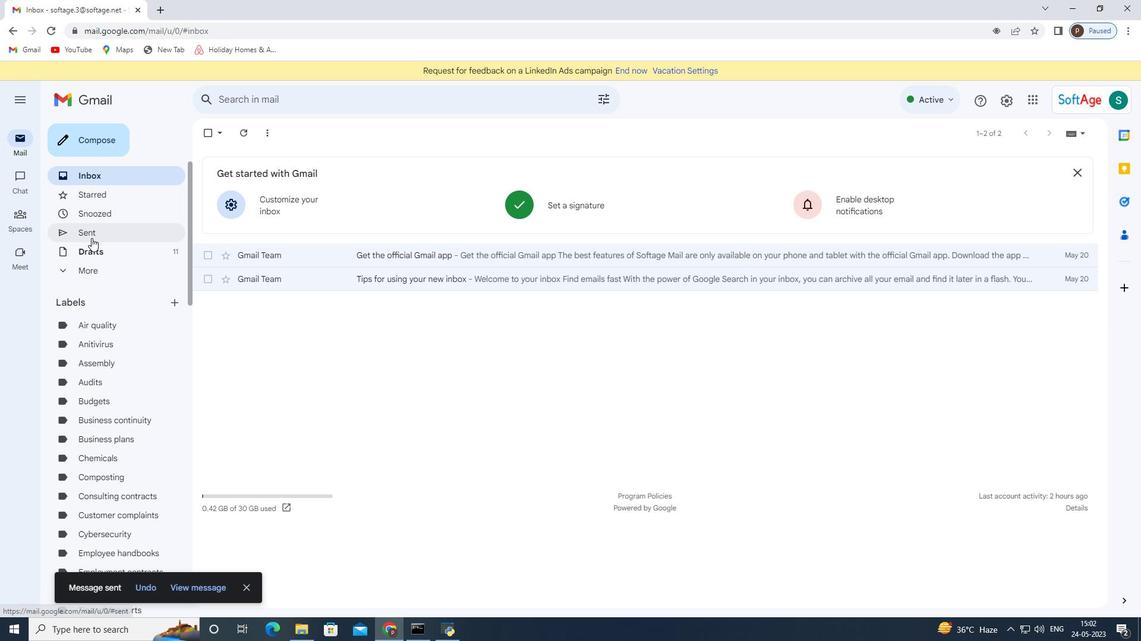 
Action: Mouse pressed left at (101, 230)
Screenshot: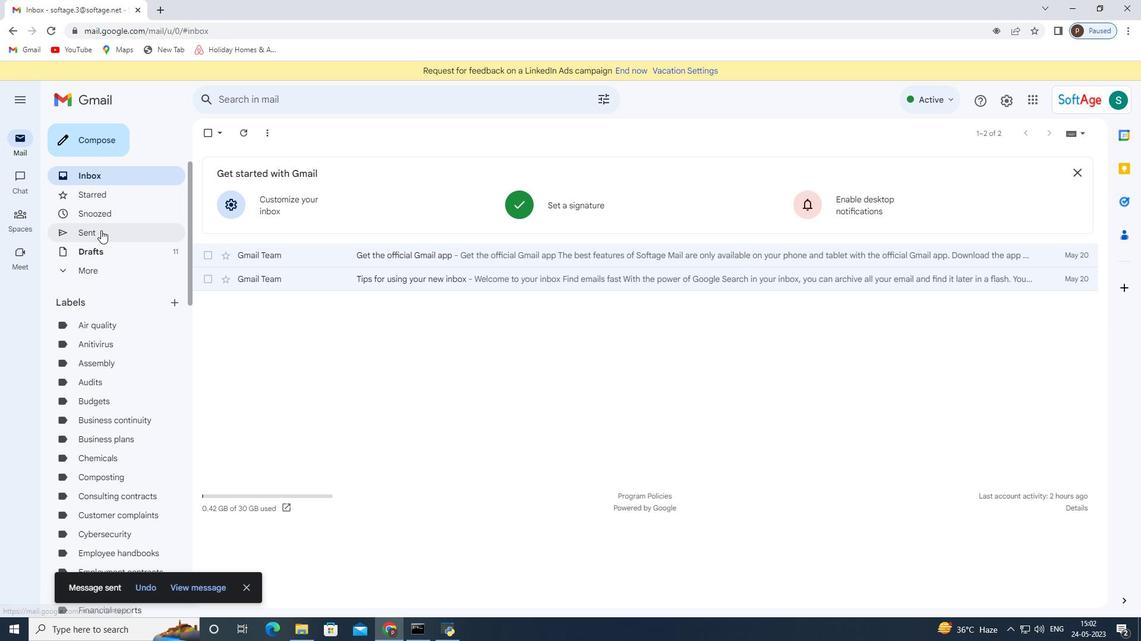
Action: Mouse moved to (475, 205)
Screenshot: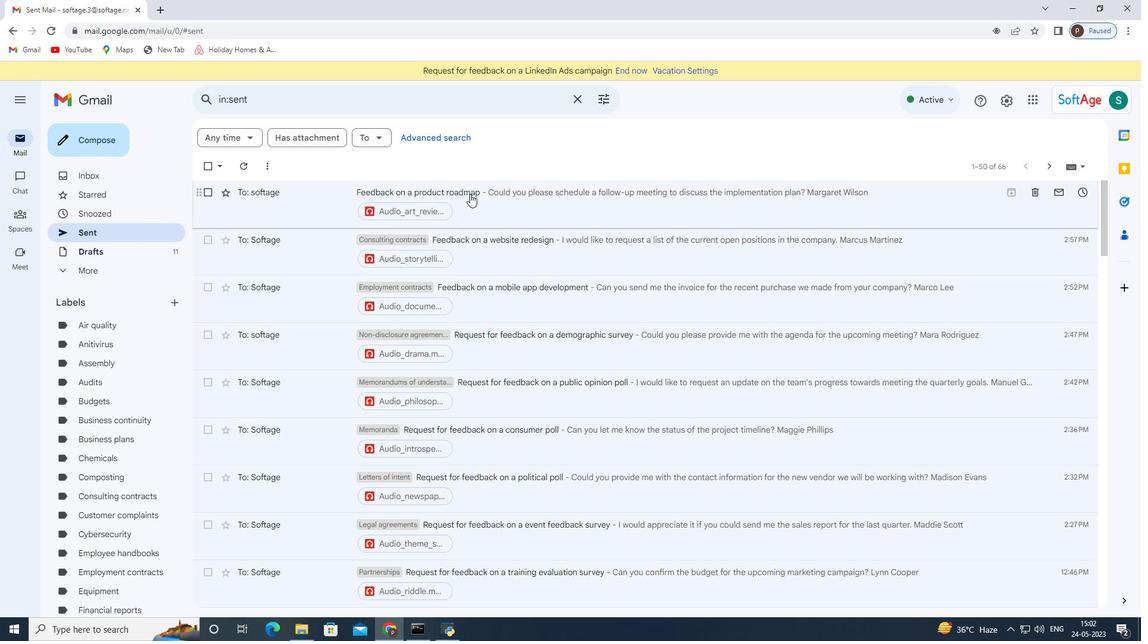 
Action: Mouse pressed right at (475, 205)
Screenshot: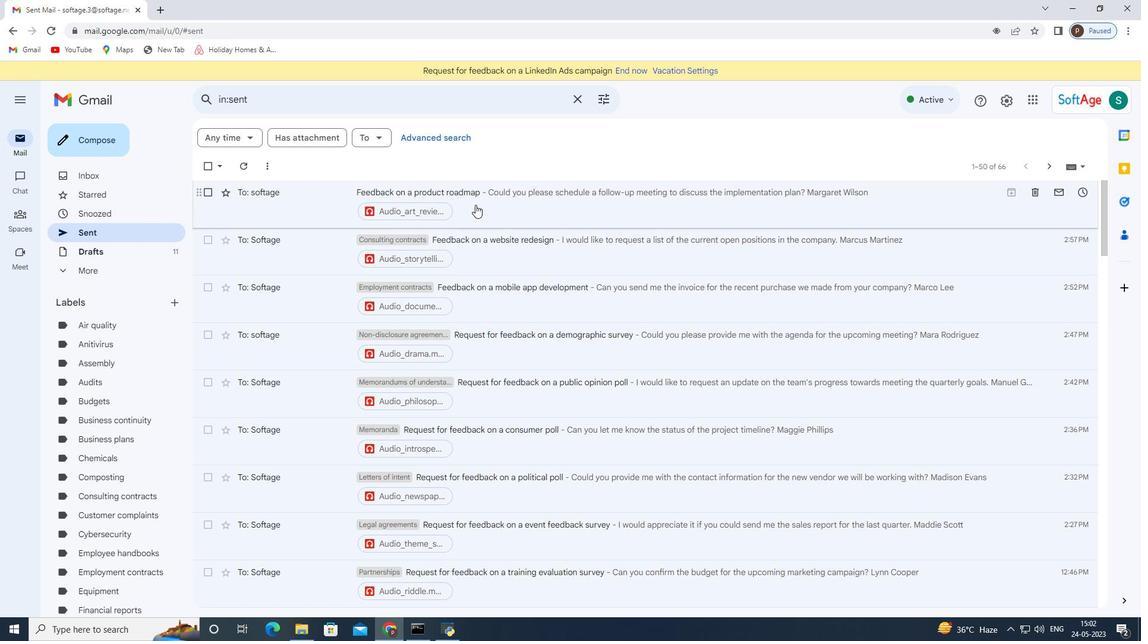 
Action: Mouse moved to (525, 401)
Screenshot: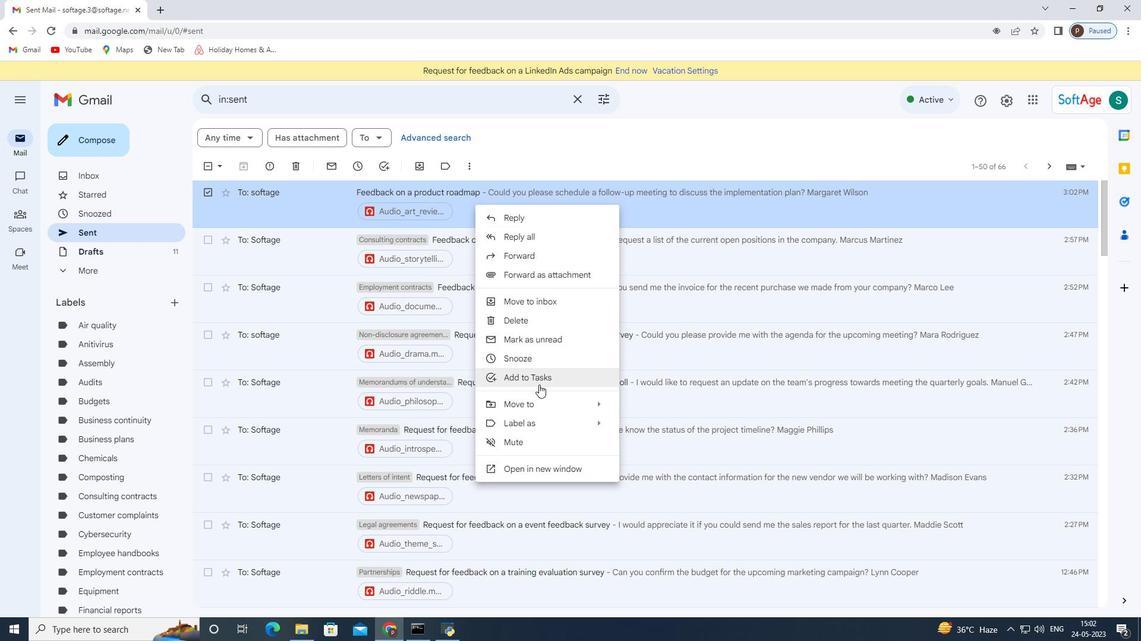 
Action: Mouse pressed left at (525, 401)
Screenshot: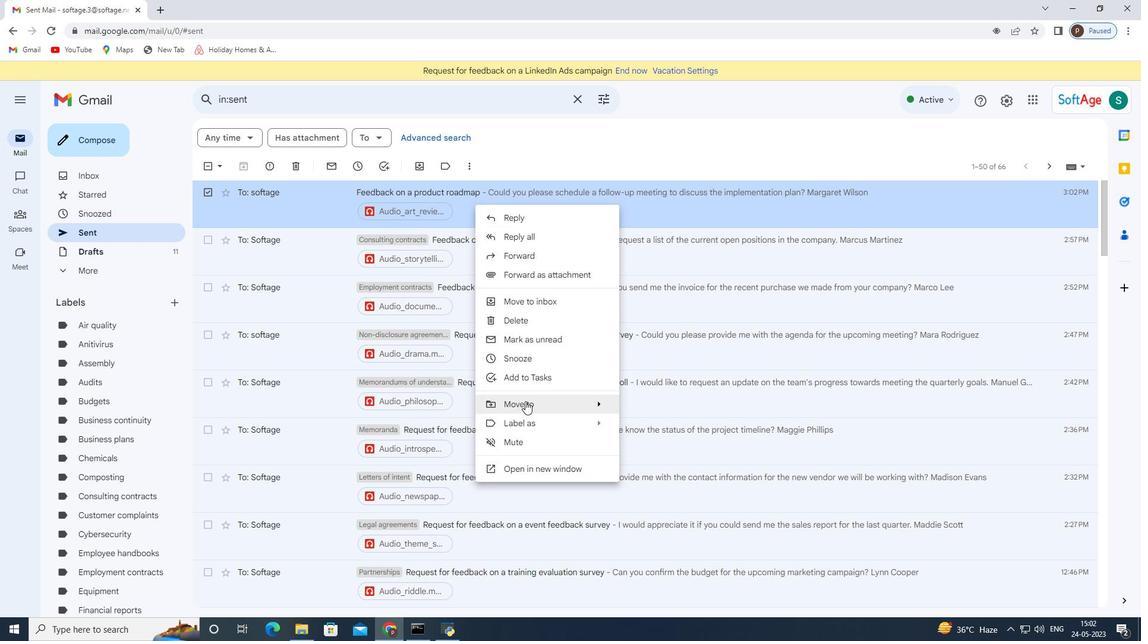 
Action: Mouse moved to (659, 382)
Screenshot: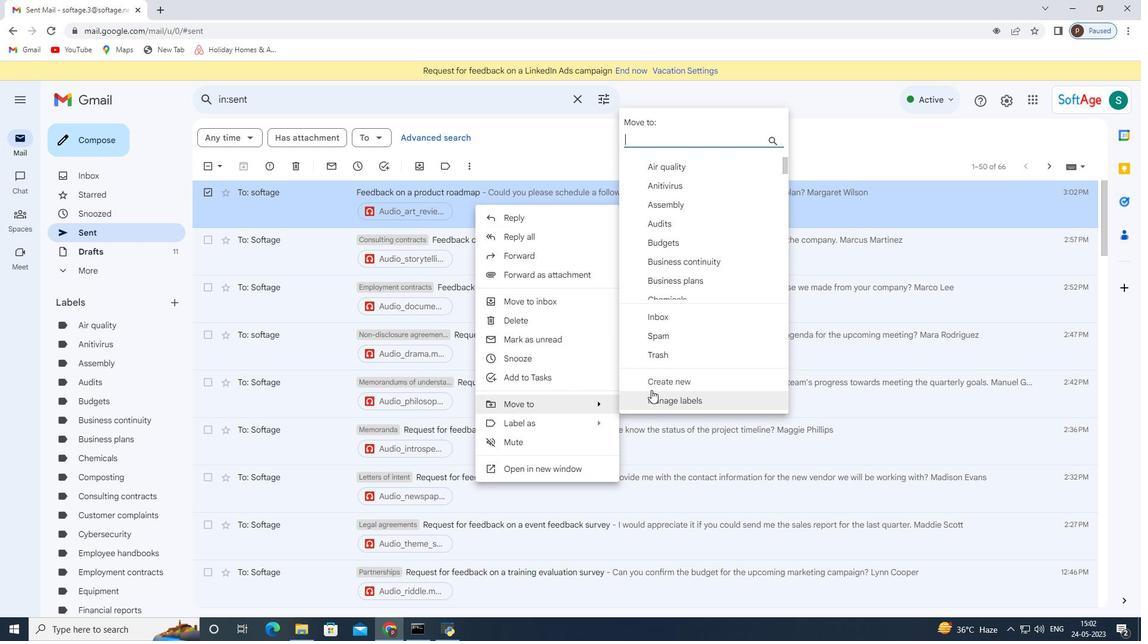 
Action: Mouse pressed left at (659, 382)
Screenshot: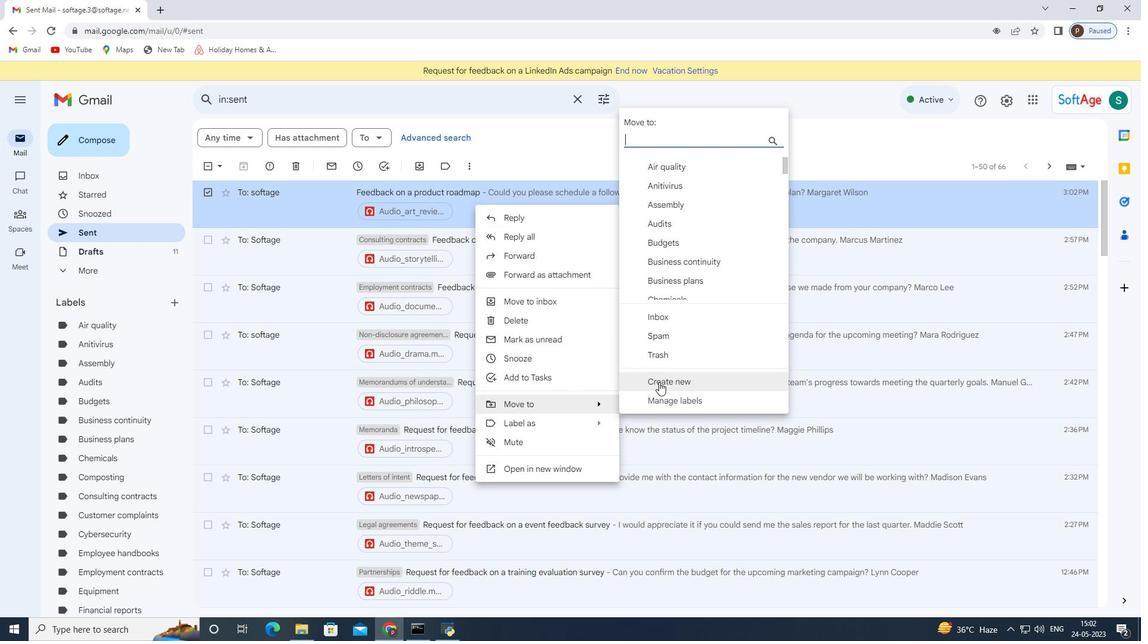 
Action: Mouse moved to (476, 321)
Screenshot: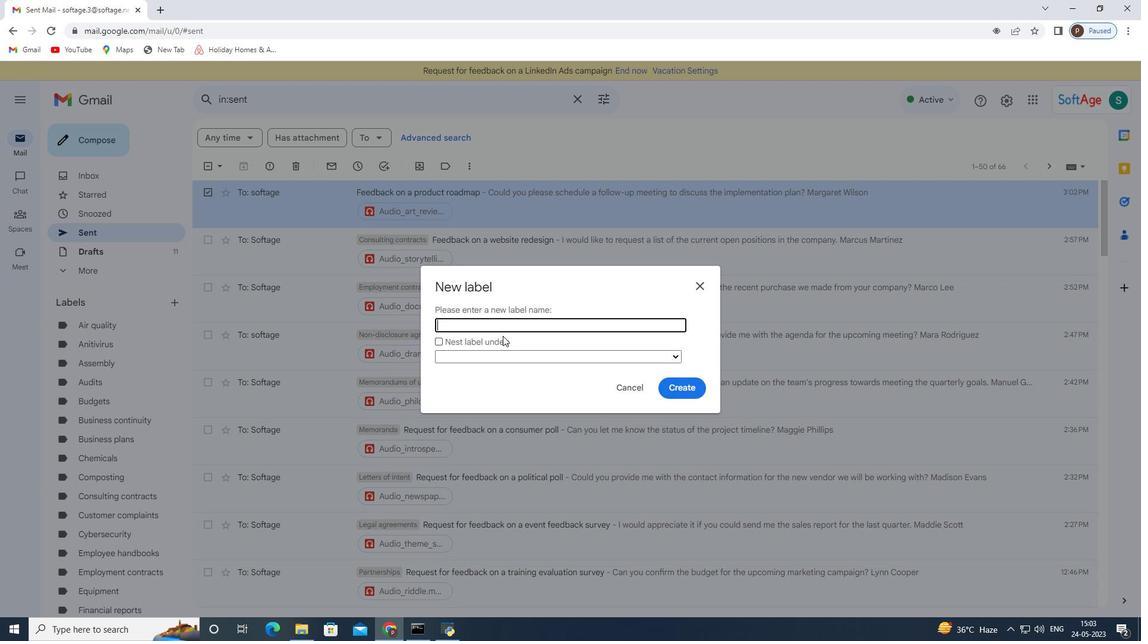 
Action: Mouse pressed left at (476, 321)
Screenshot: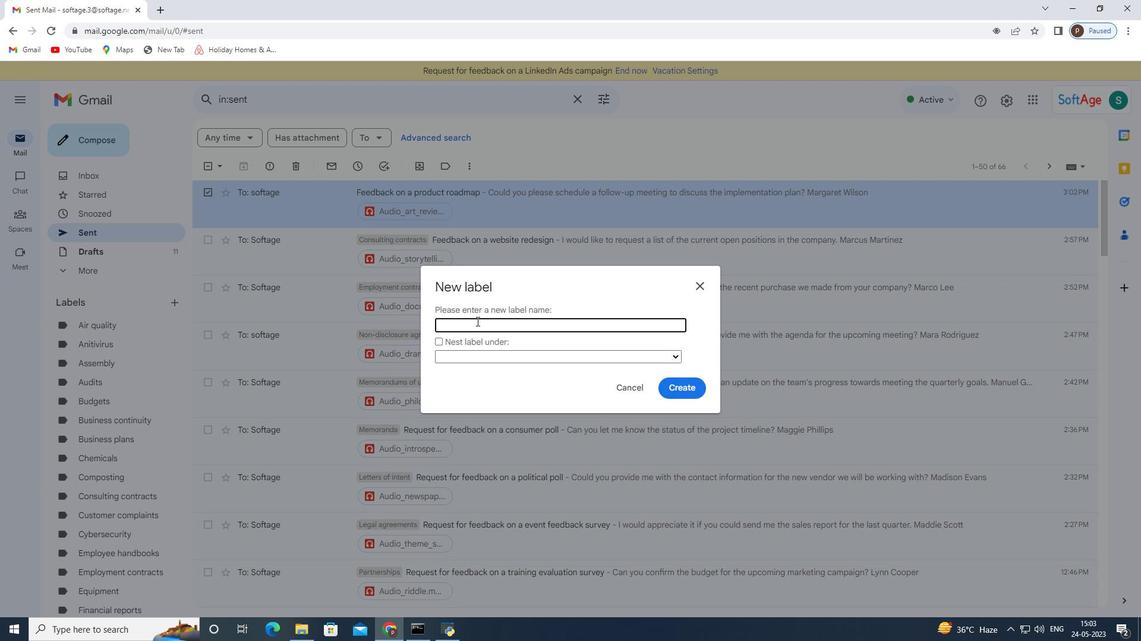 
Action: Key pressed <Key.shift>Freelance<Key.space>contracts
Screenshot: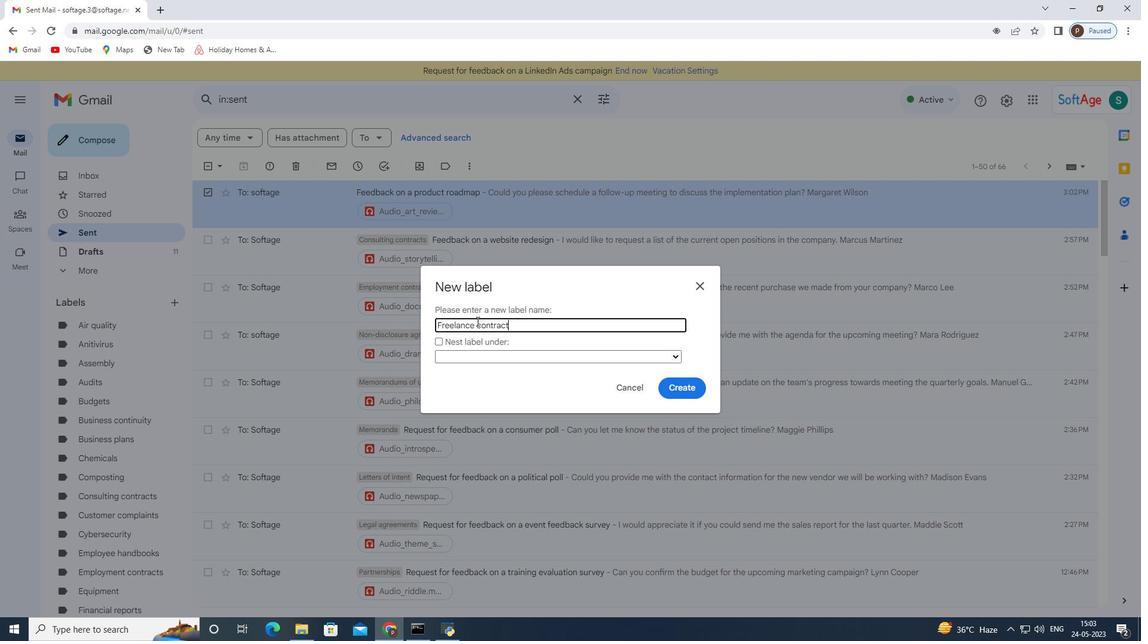 
Action: Mouse moved to (675, 387)
Screenshot: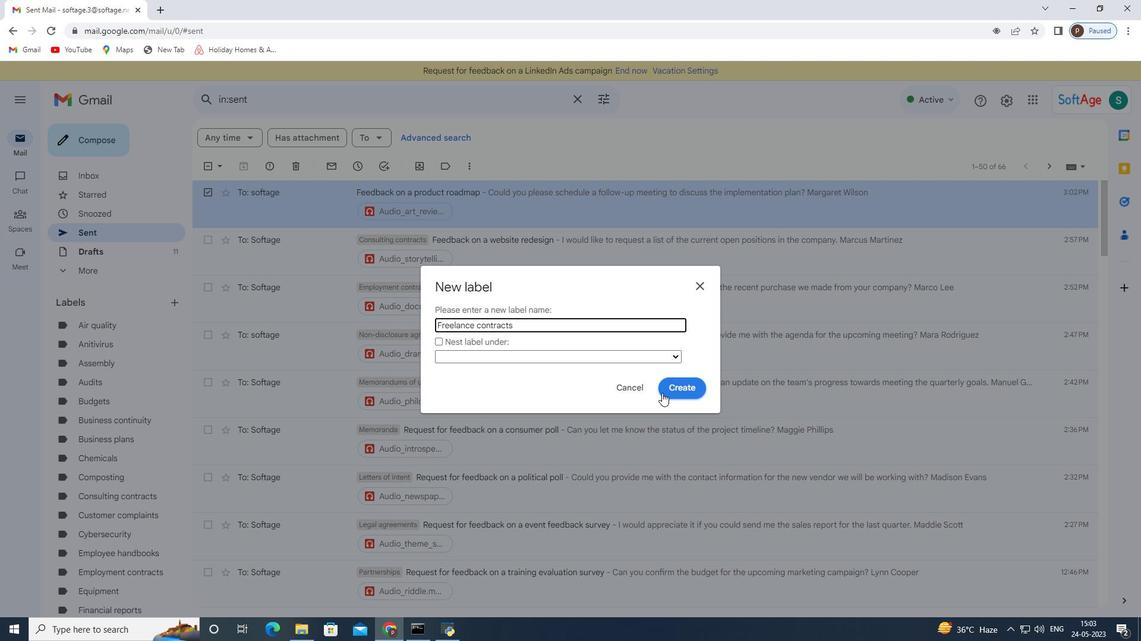 
Action: Mouse pressed left at (675, 387)
Screenshot: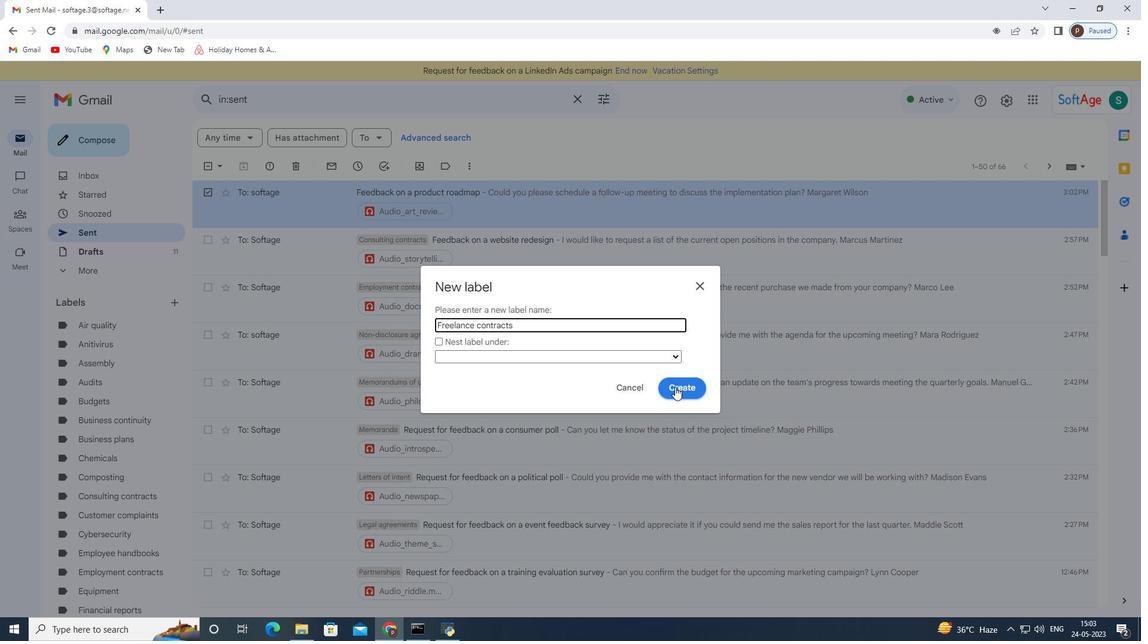 
